 Task: Create a Board called Board0000000064 in Workspace WS0000000022 in Trello with Visibility as Workspace. Create a Board called Board0000000065 in Workspace WS0000000022 in Trello with Visibility as Private. Create a Board called Board0000000066 in Workspace WS0000000022 in Trello with Visibility as Public. Create Card Card0000000253 in Board Board0000000064 in Workspace WS0000000022 in Trello. Create Card Card0000000254 in Board Board0000000064 in Workspace WS0000000022 in Trello
Action: Mouse moved to (622, 563)
Screenshot: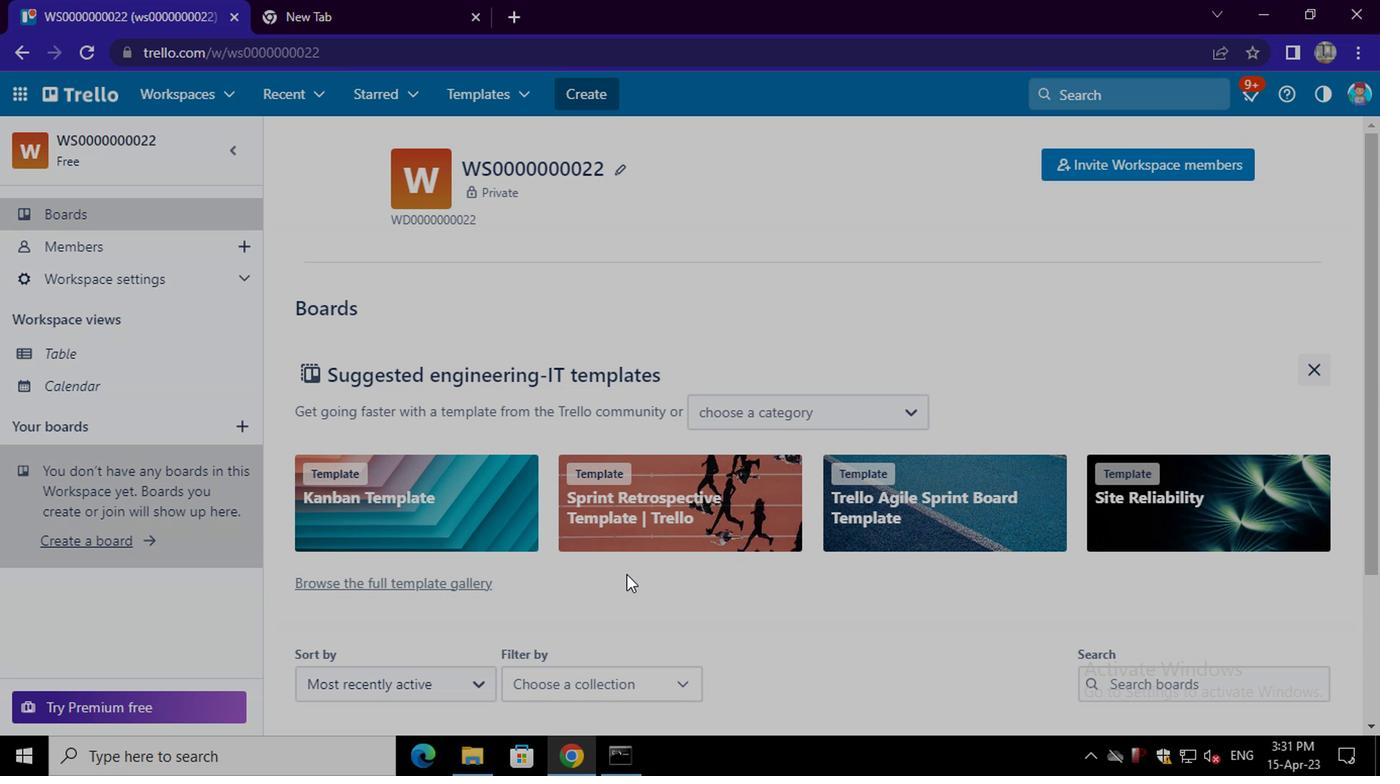 
Action: Mouse scrolled (622, 563) with delta (0, 0)
Screenshot: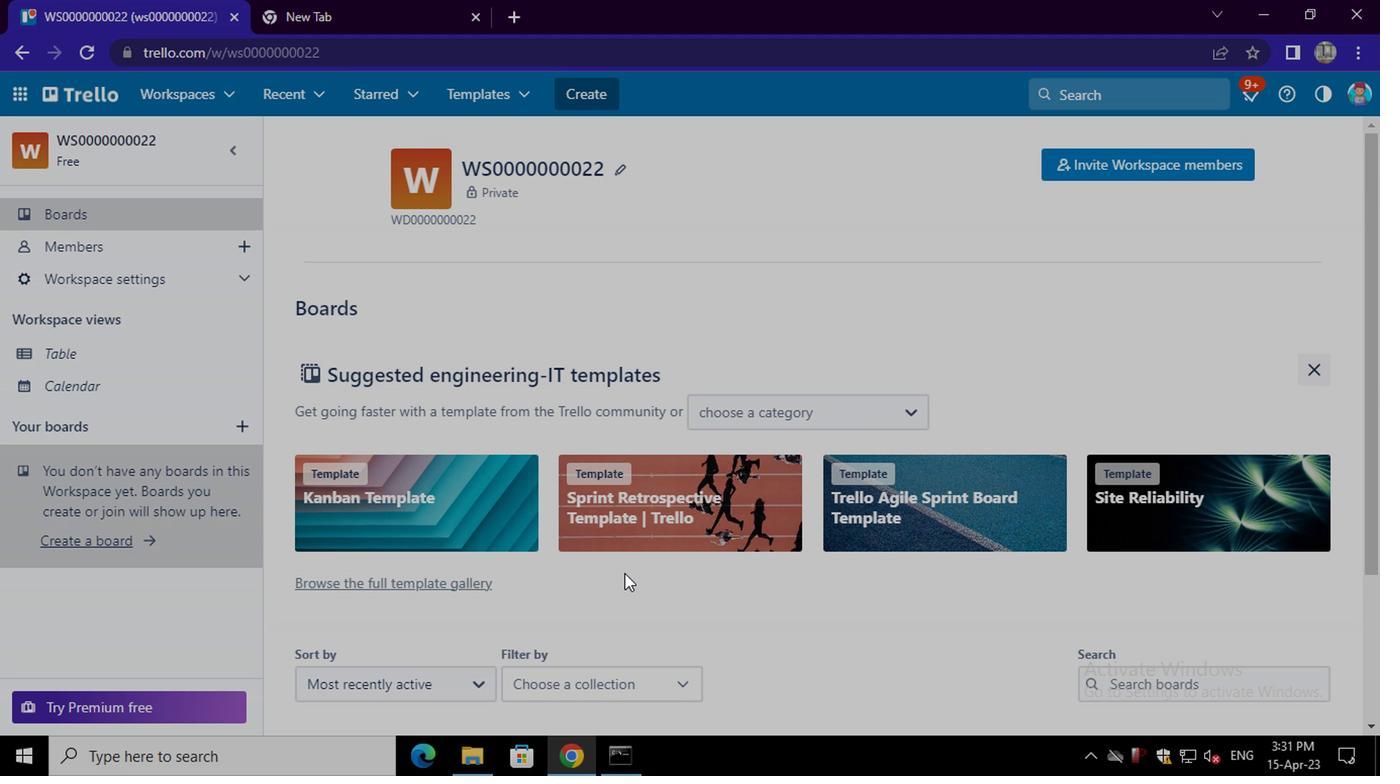 
Action: Mouse scrolled (622, 563) with delta (0, 0)
Screenshot: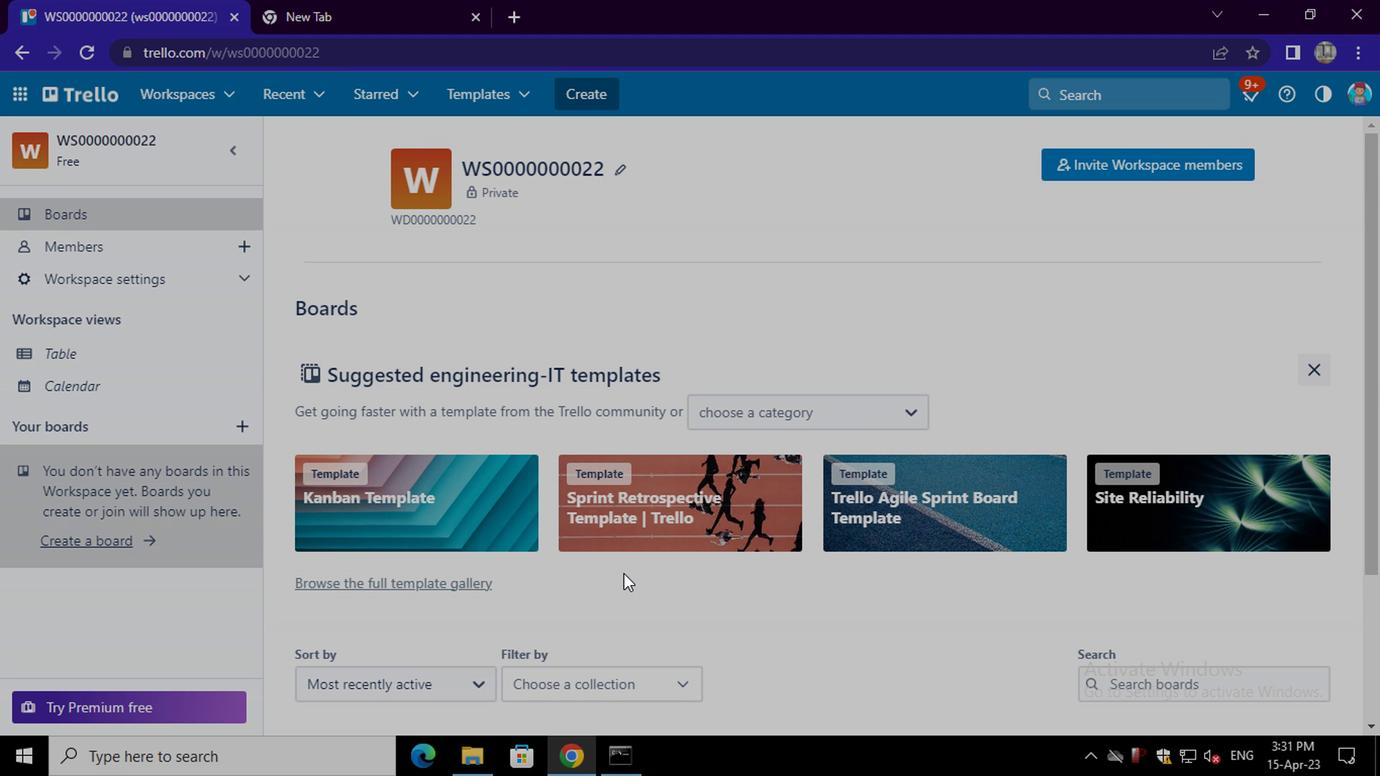 
Action: Mouse scrolled (622, 563) with delta (0, 0)
Screenshot: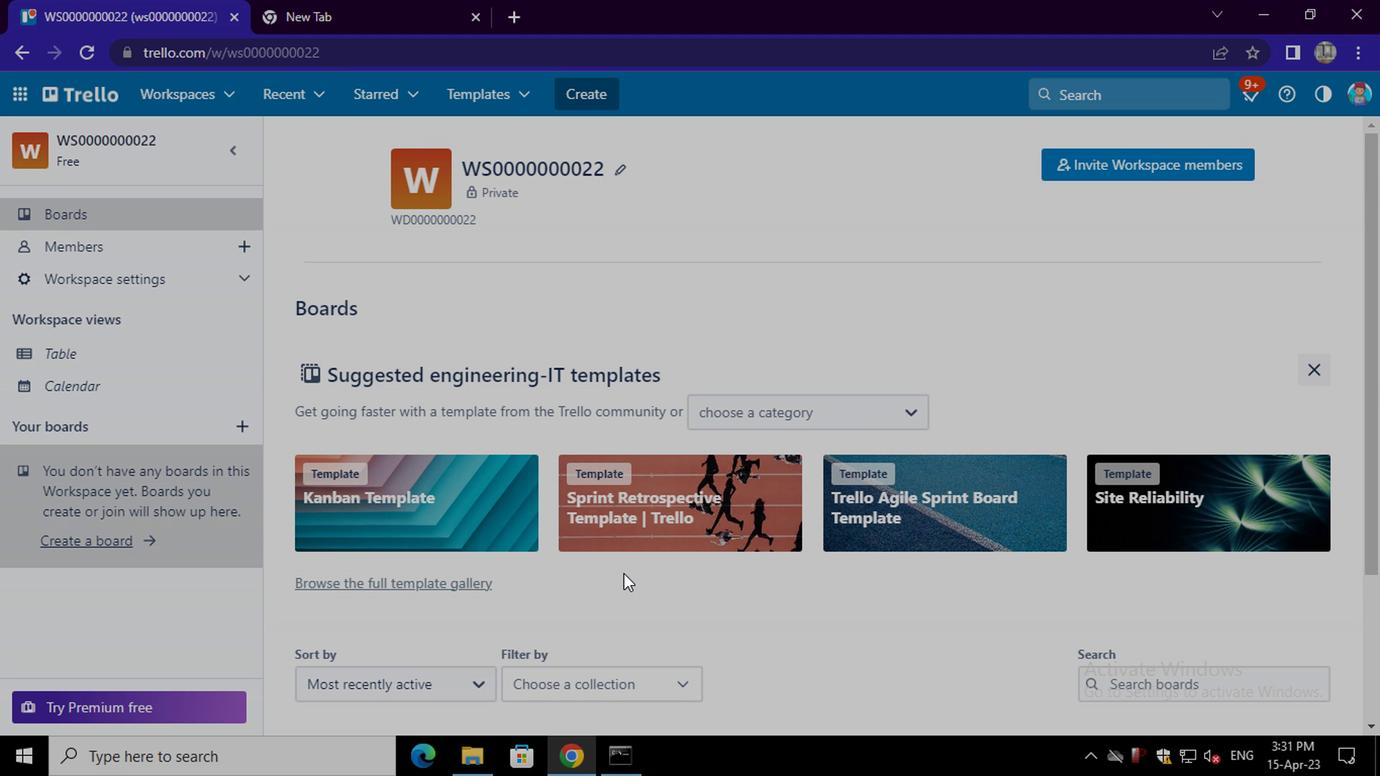
Action: Mouse moved to (441, 573)
Screenshot: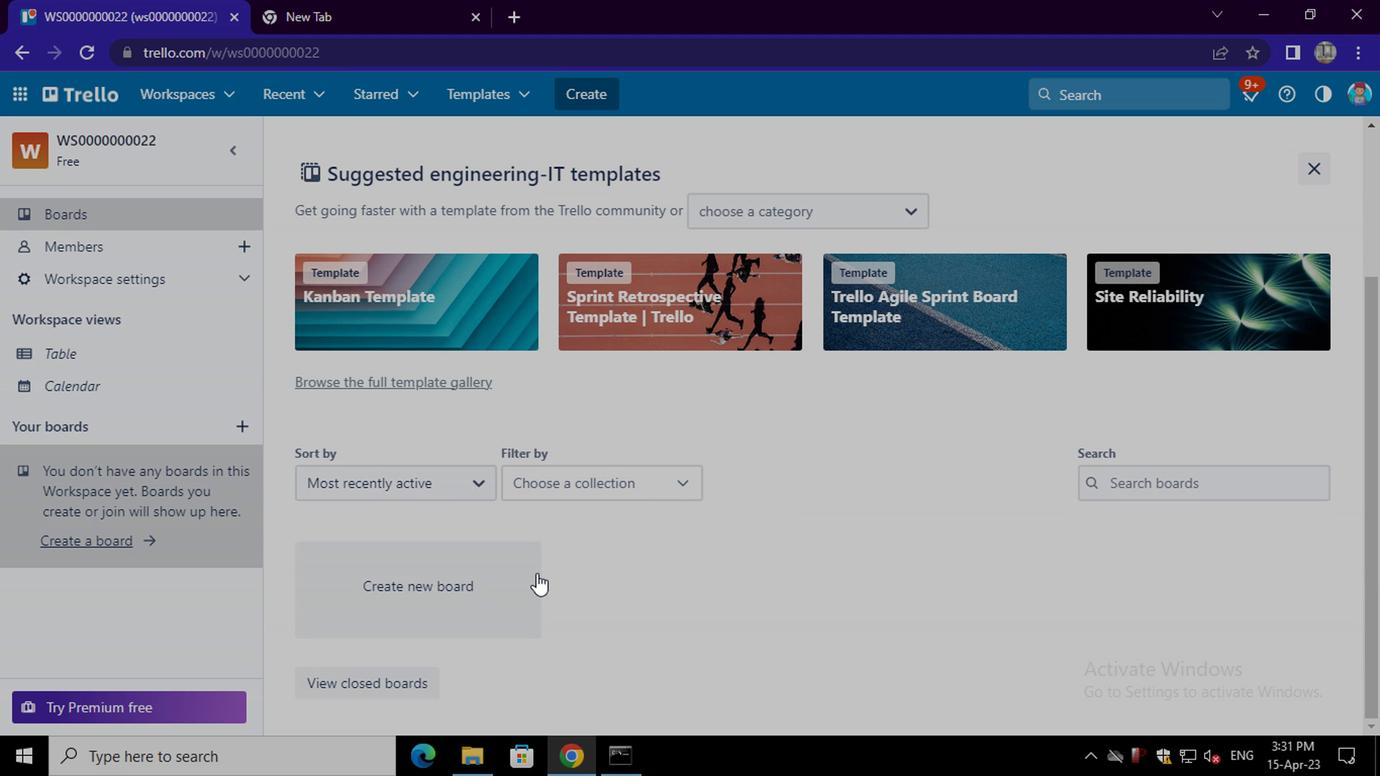
Action: Mouse pressed left at (441, 573)
Screenshot: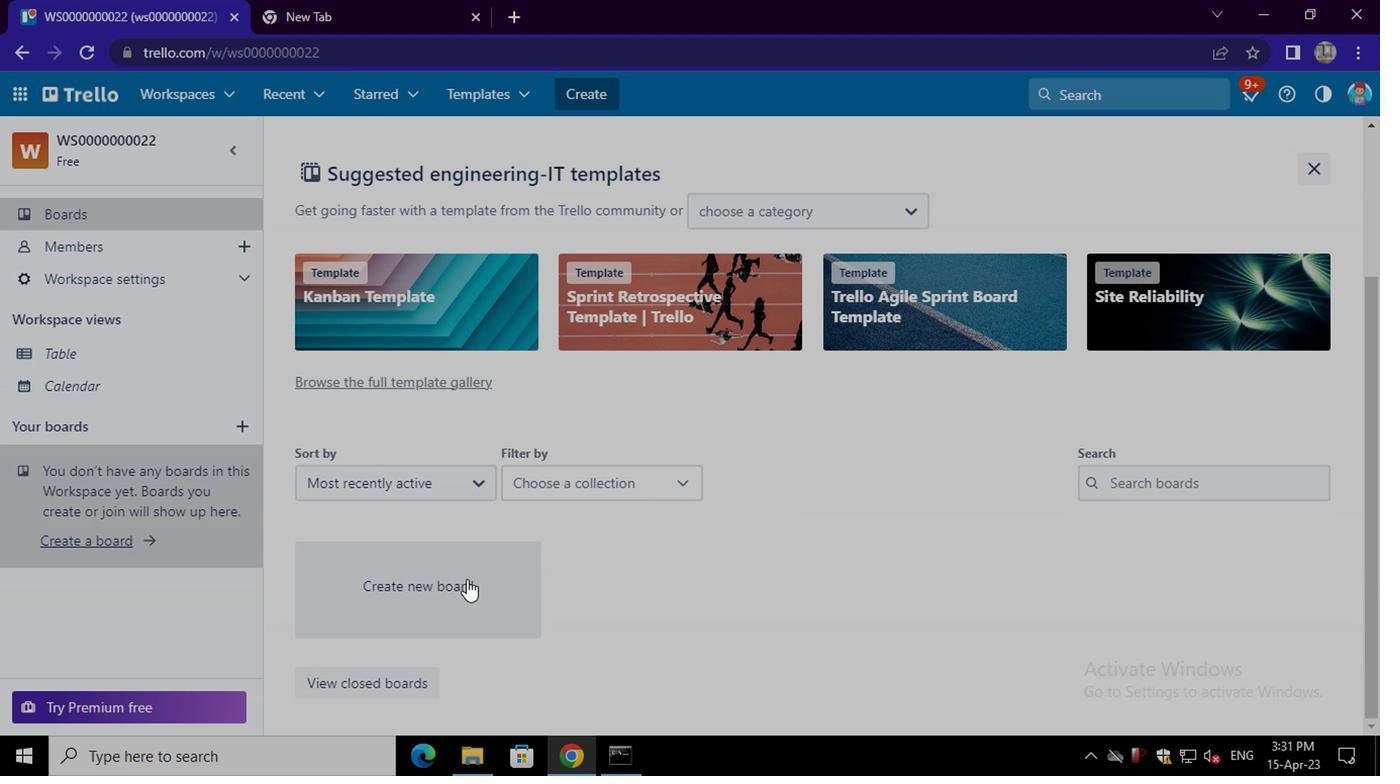 
Action: Mouse moved to (609, 461)
Screenshot: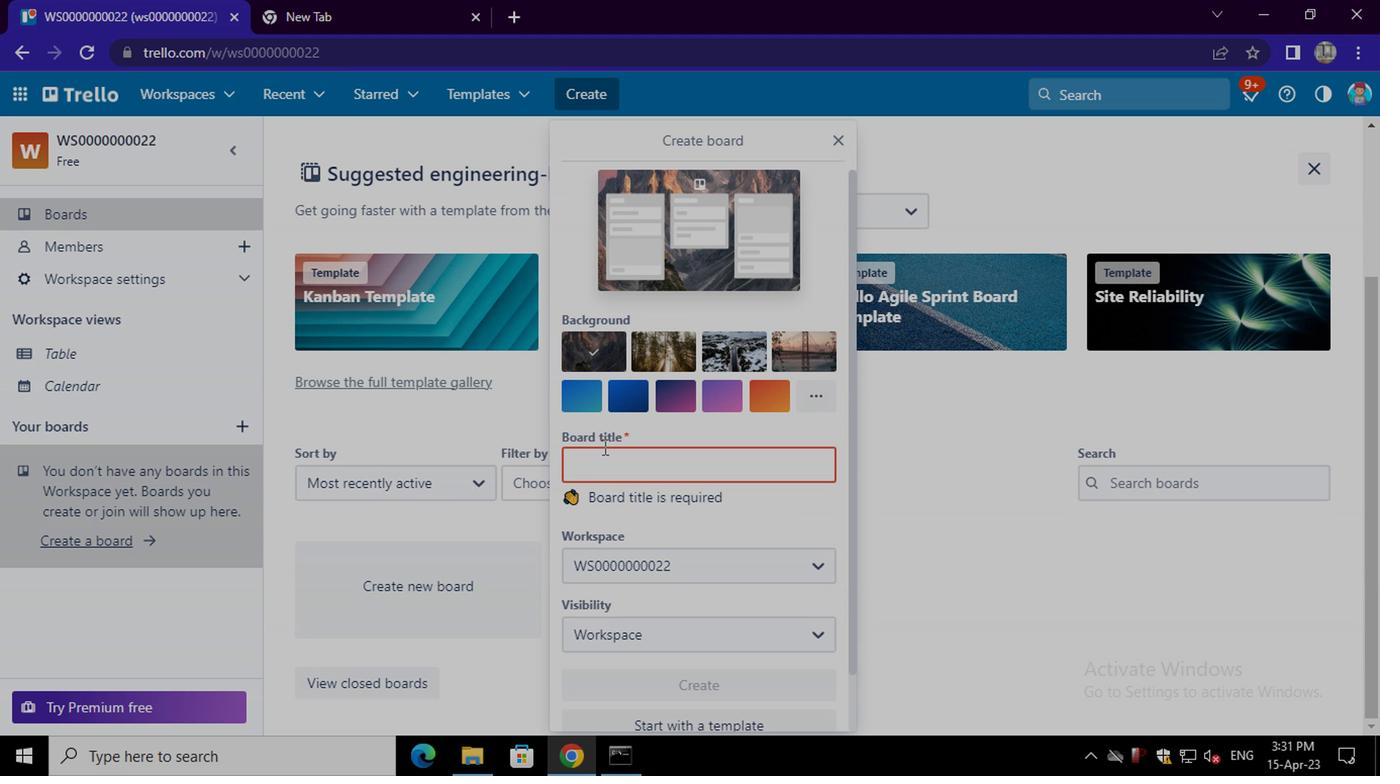 
Action: Mouse pressed left at (609, 461)
Screenshot: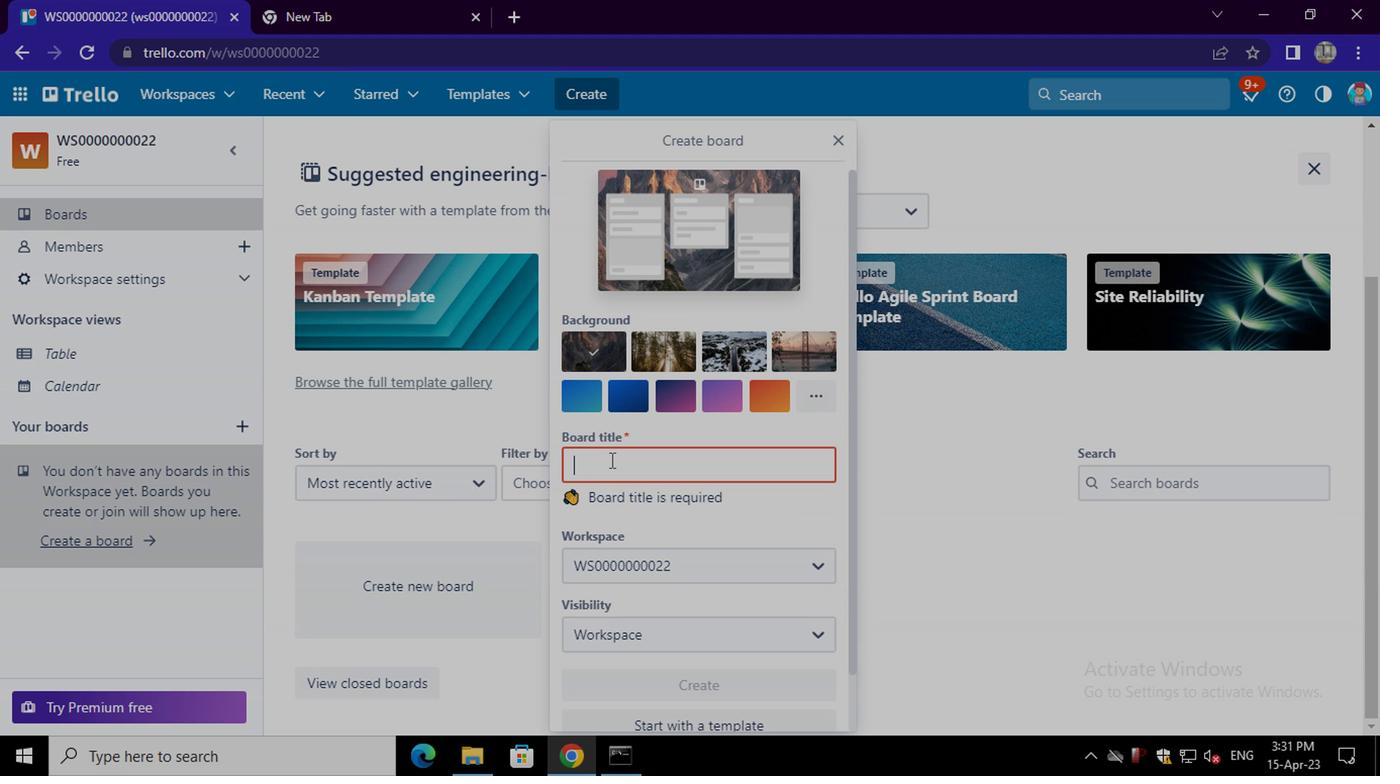 
Action: Key pressed <Key.shift>BOARD0000000064
Screenshot: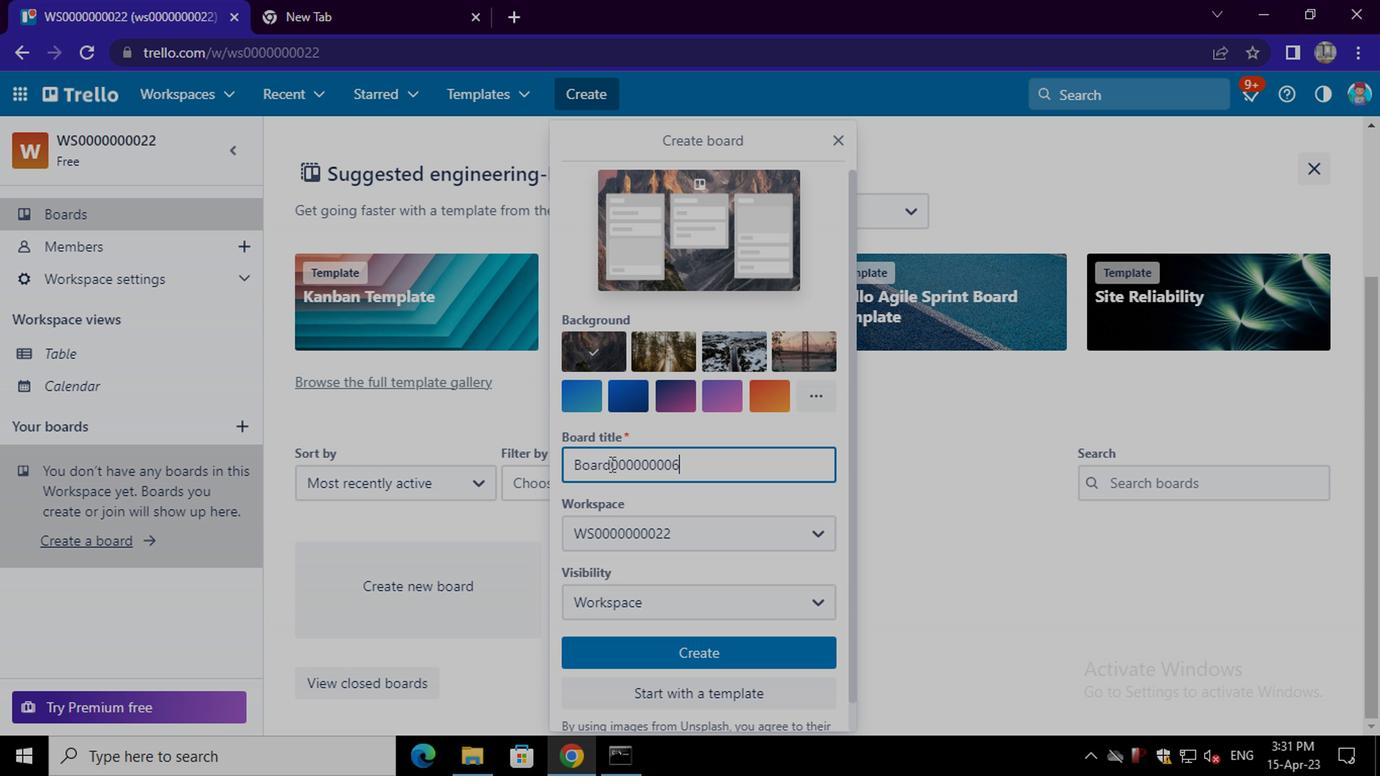 
Action: Mouse moved to (673, 604)
Screenshot: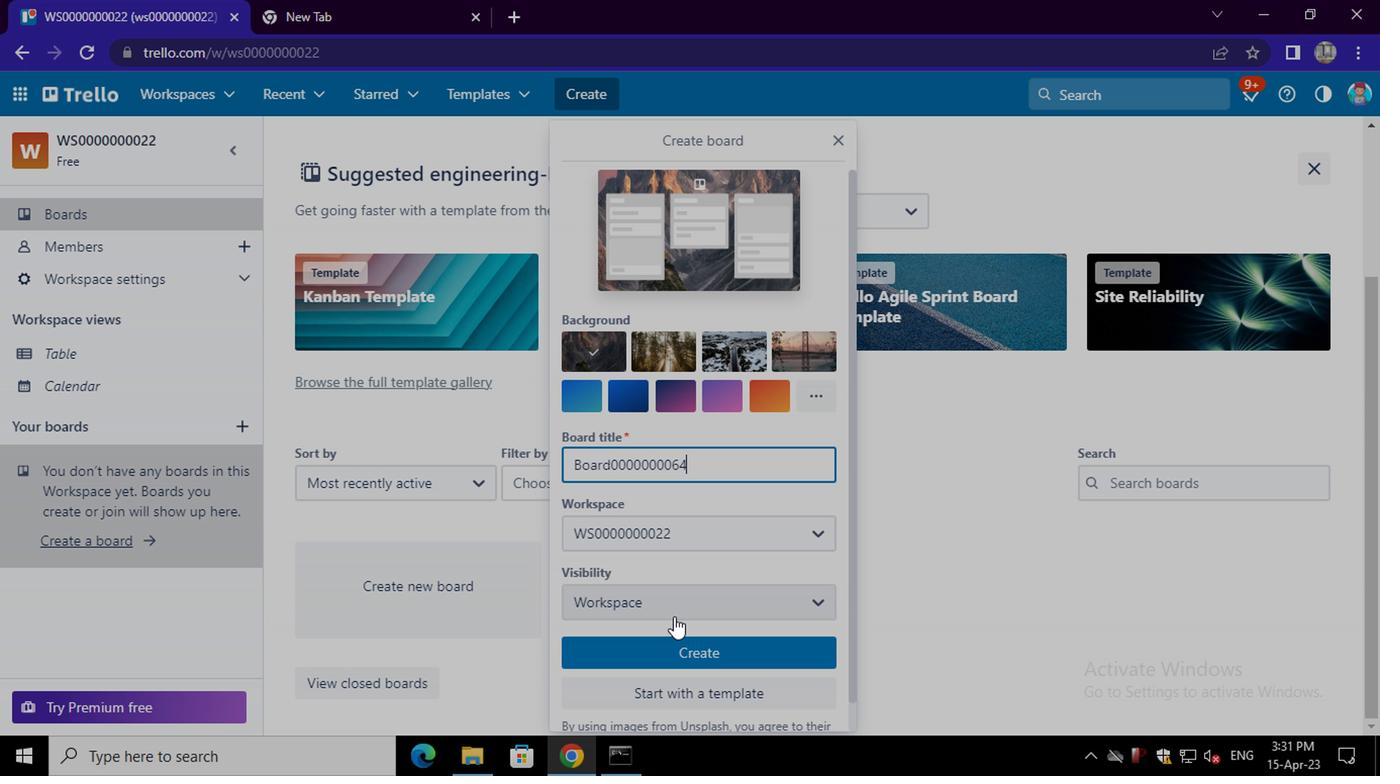 
Action: Mouse pressed left at (673, 604)
Screenshot: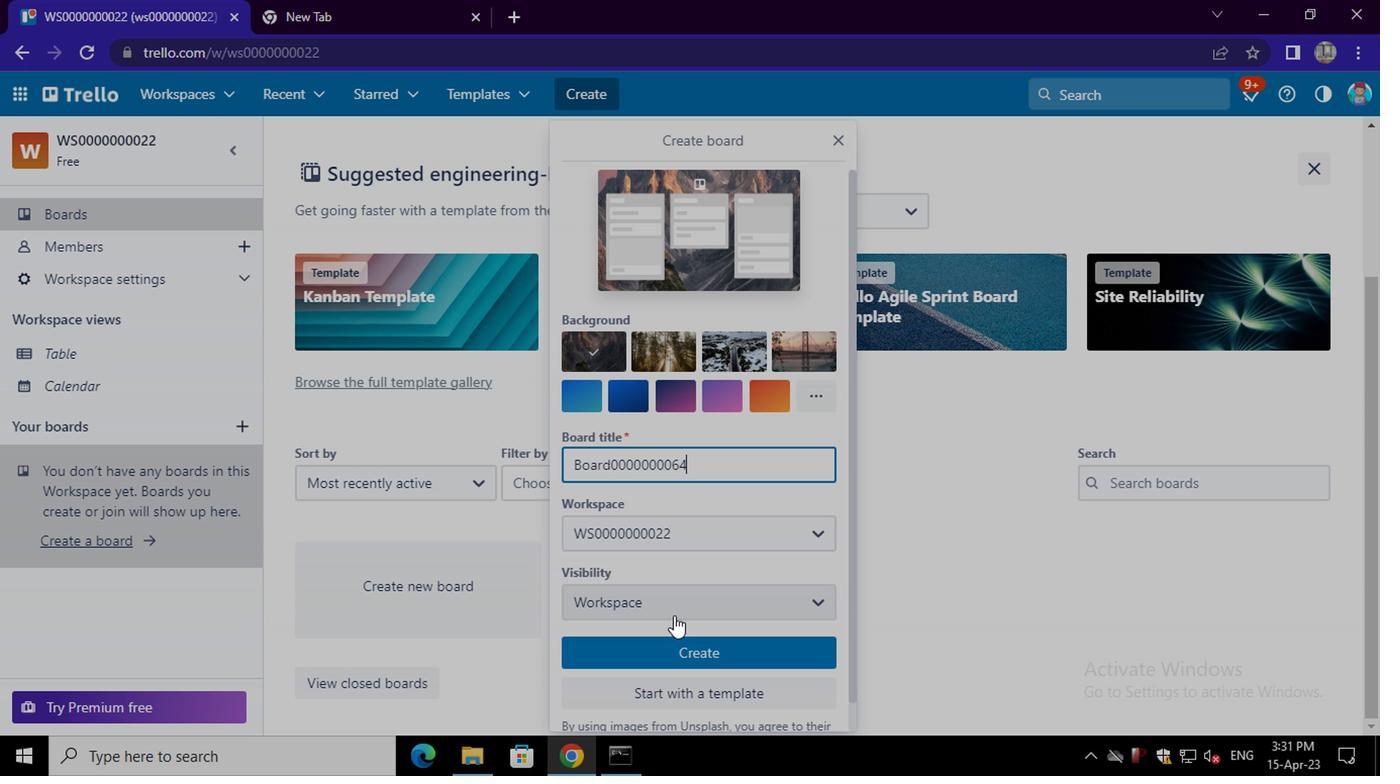 
Action: Mouse moved to (686, 471)
Screenshot: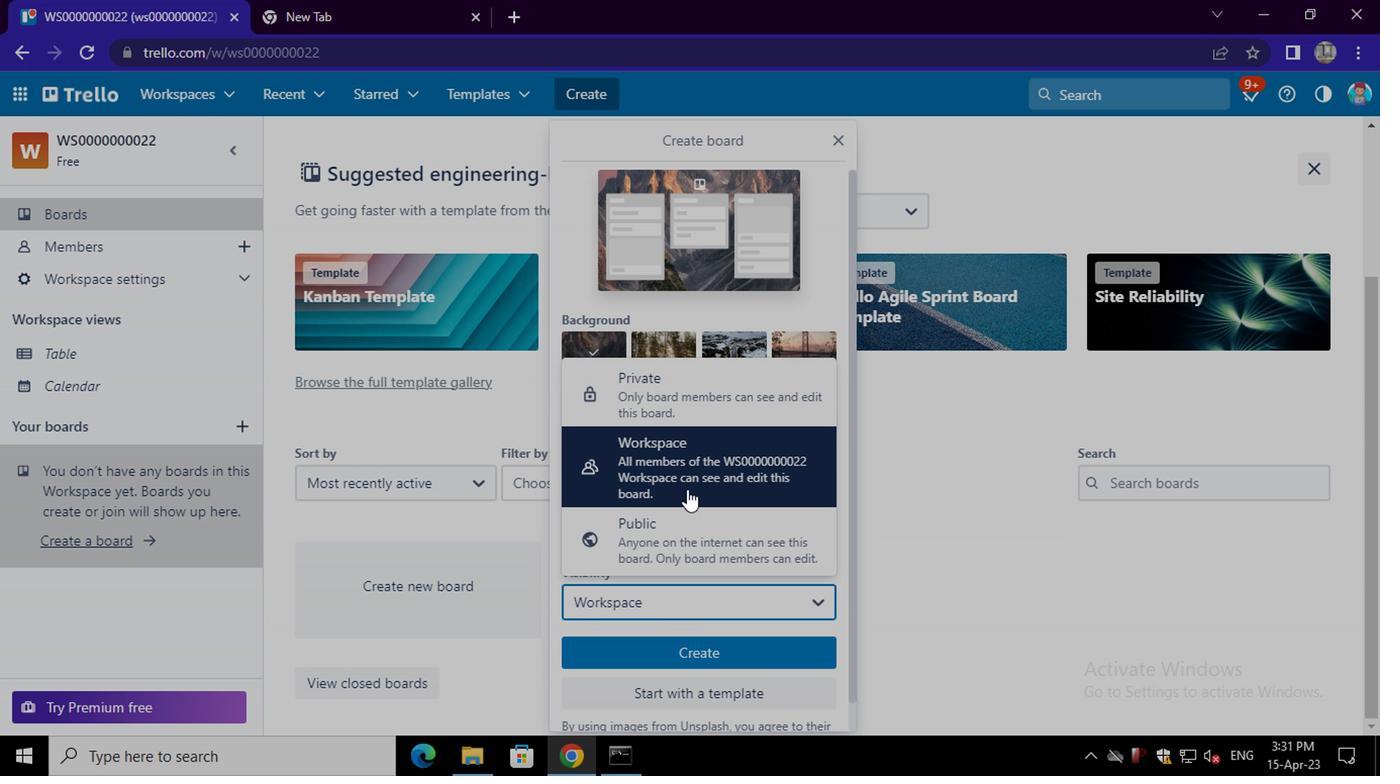 
Action: Mouse pressed left at (686, 471)
Screenshot: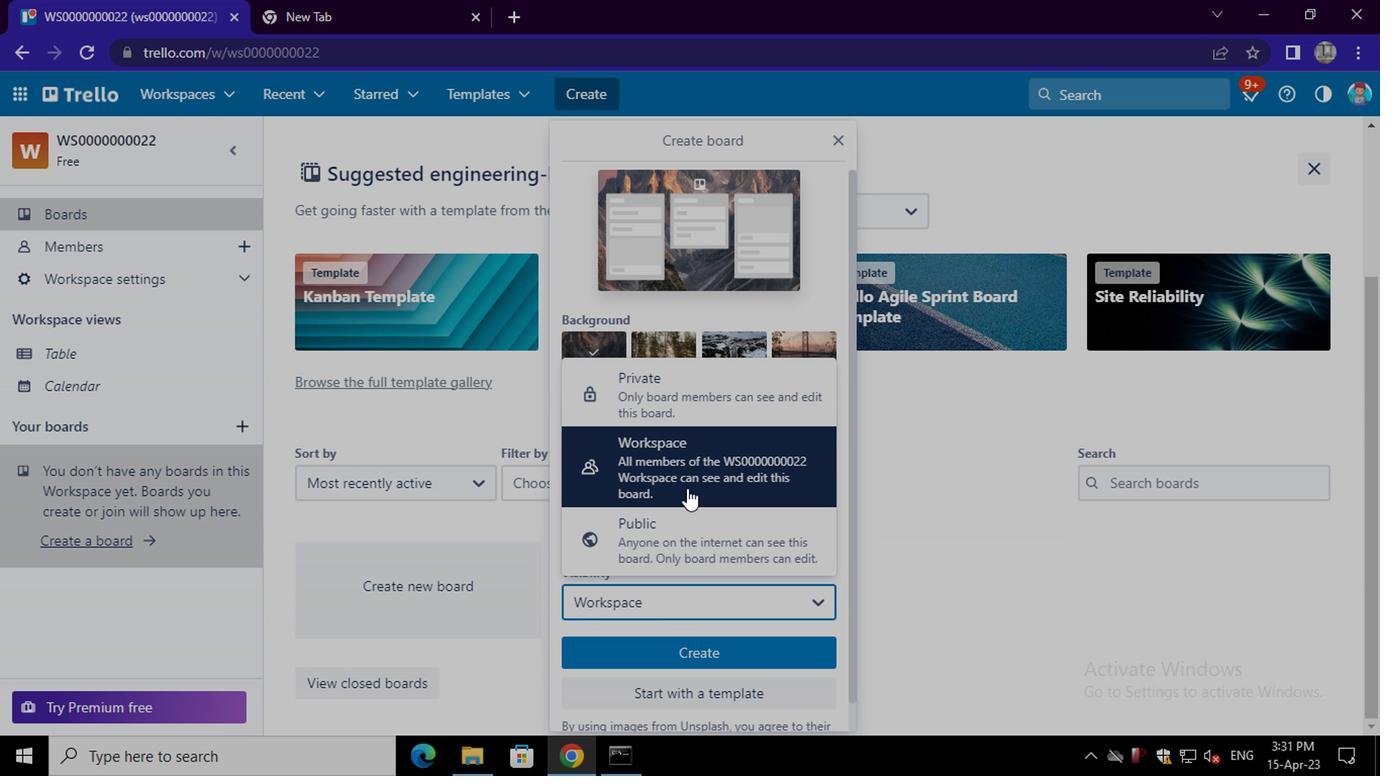 
Action: Mouse moved to (692, 635)
Screenshot: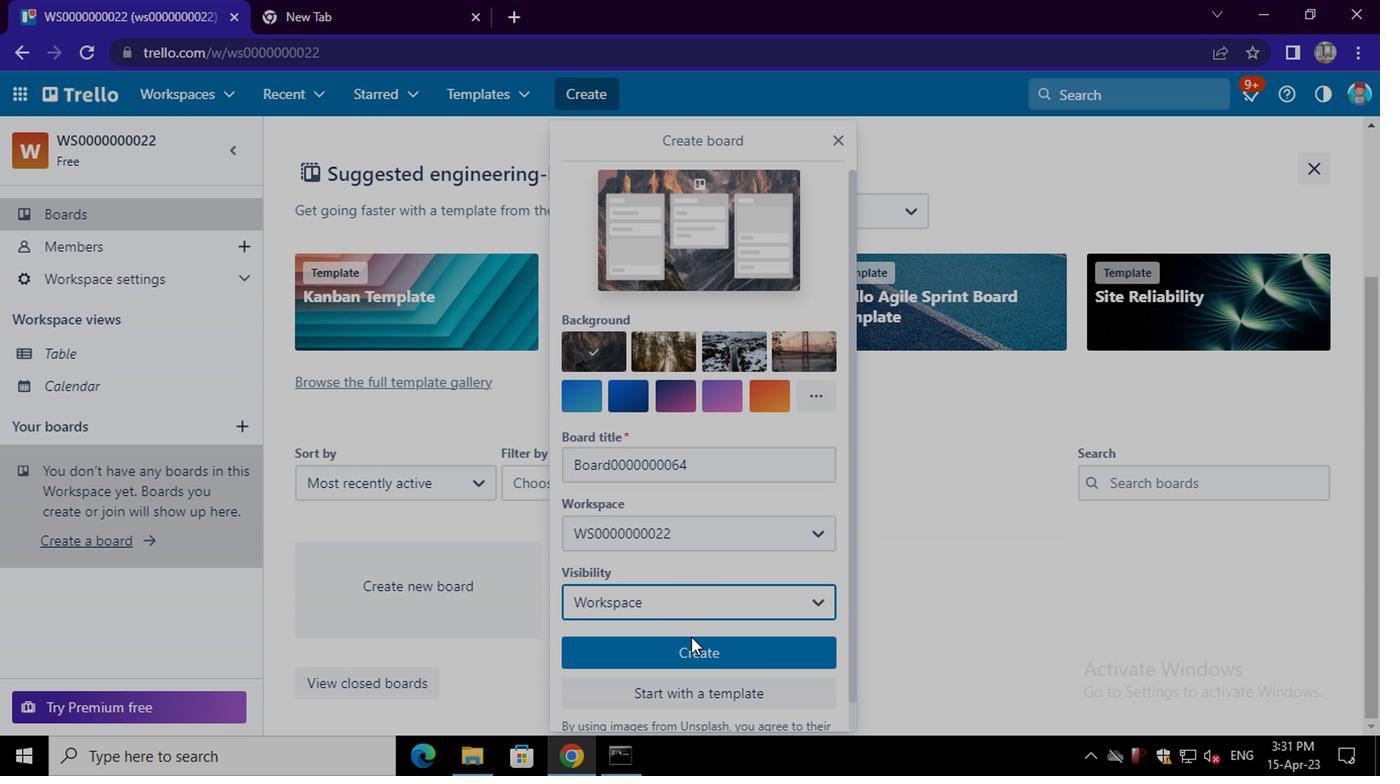 
Action: Mouse pressed left at (692, 635)
Screenshot: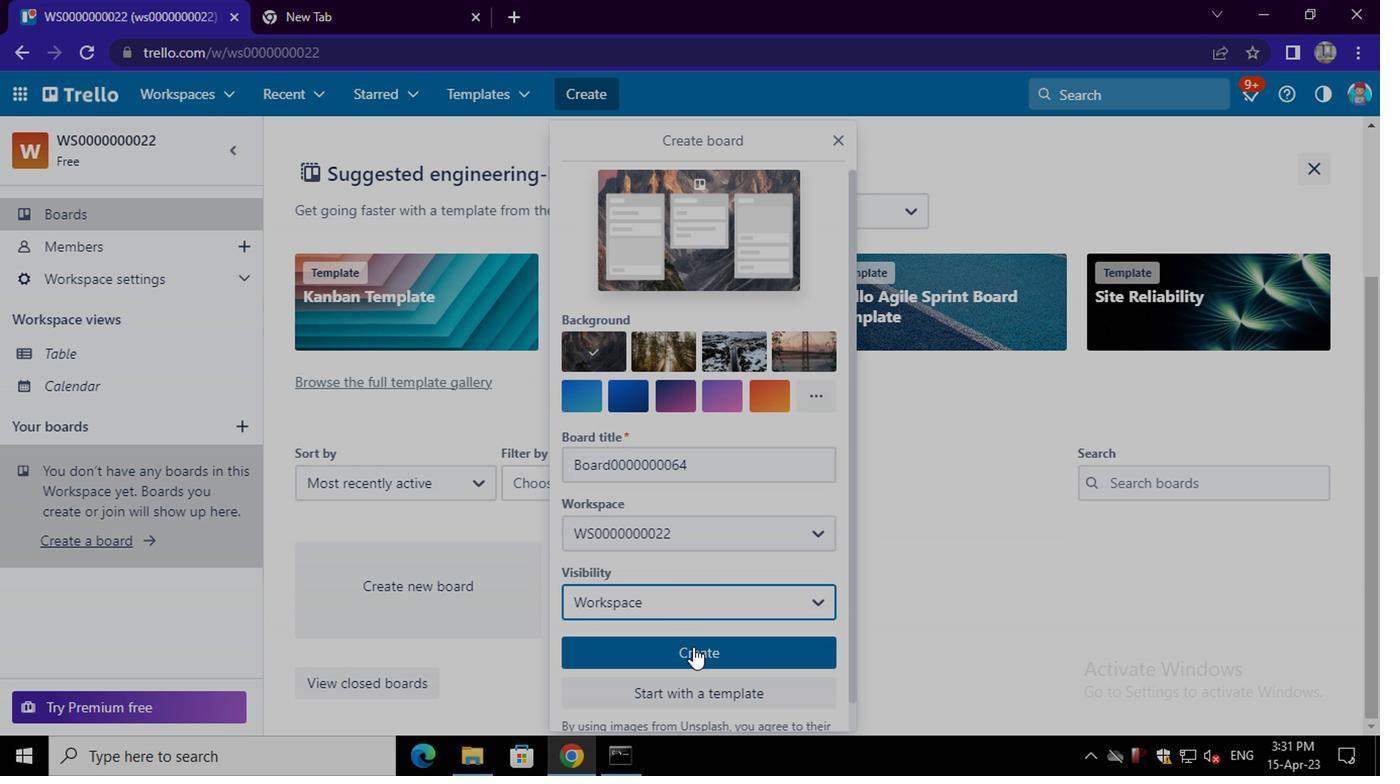 
Action: Mouse moved to (157, 213)
Screenshot: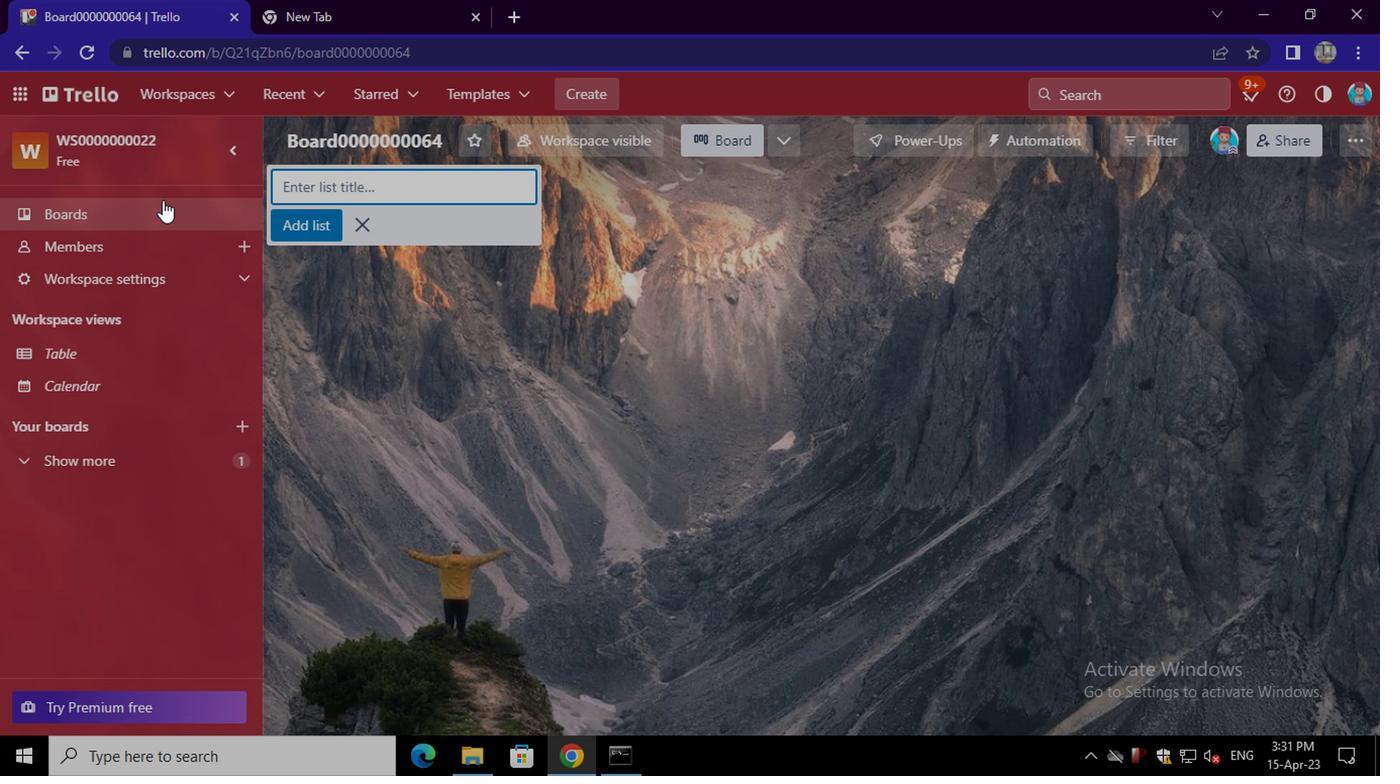 
Action: Mouse pressed left at (157, 213)
Screenshot: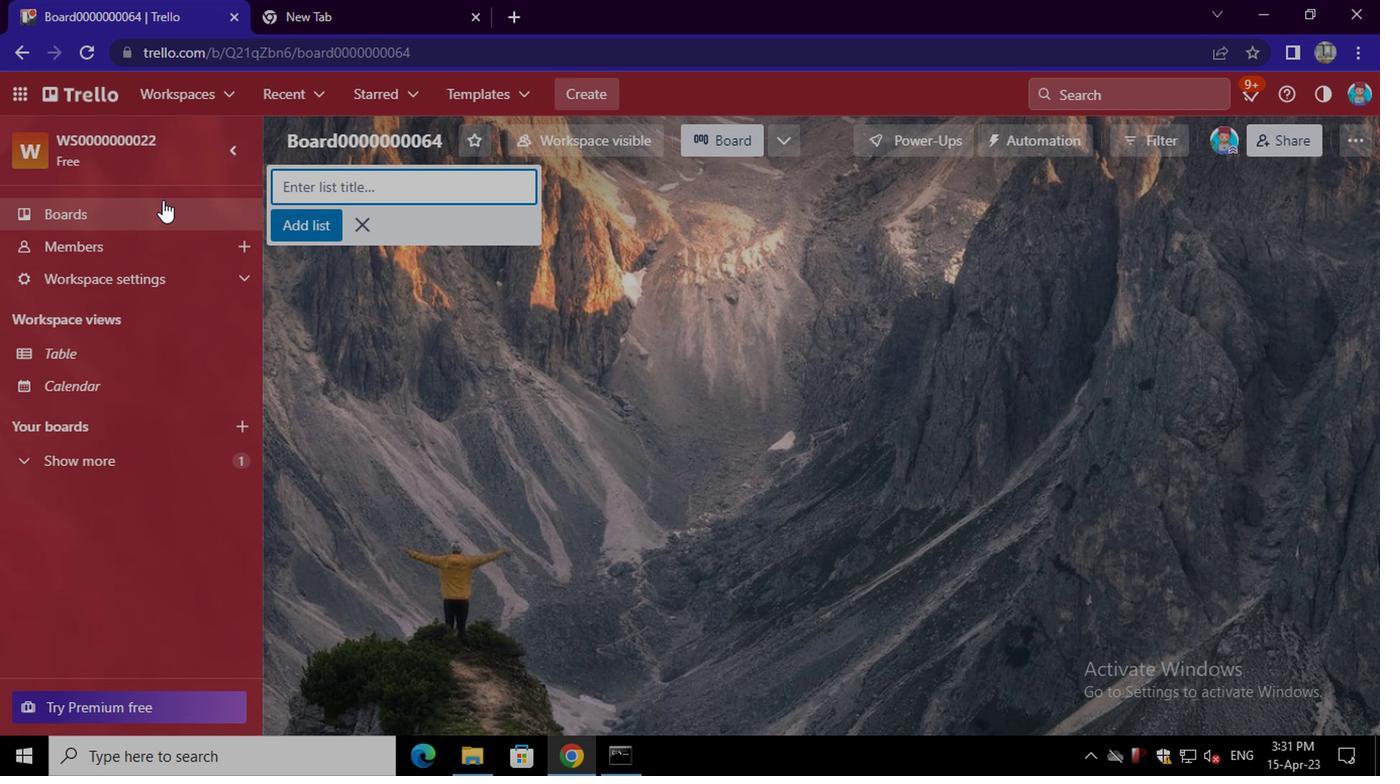 
Action: Mouse moved to (434, 453)
Screenshot: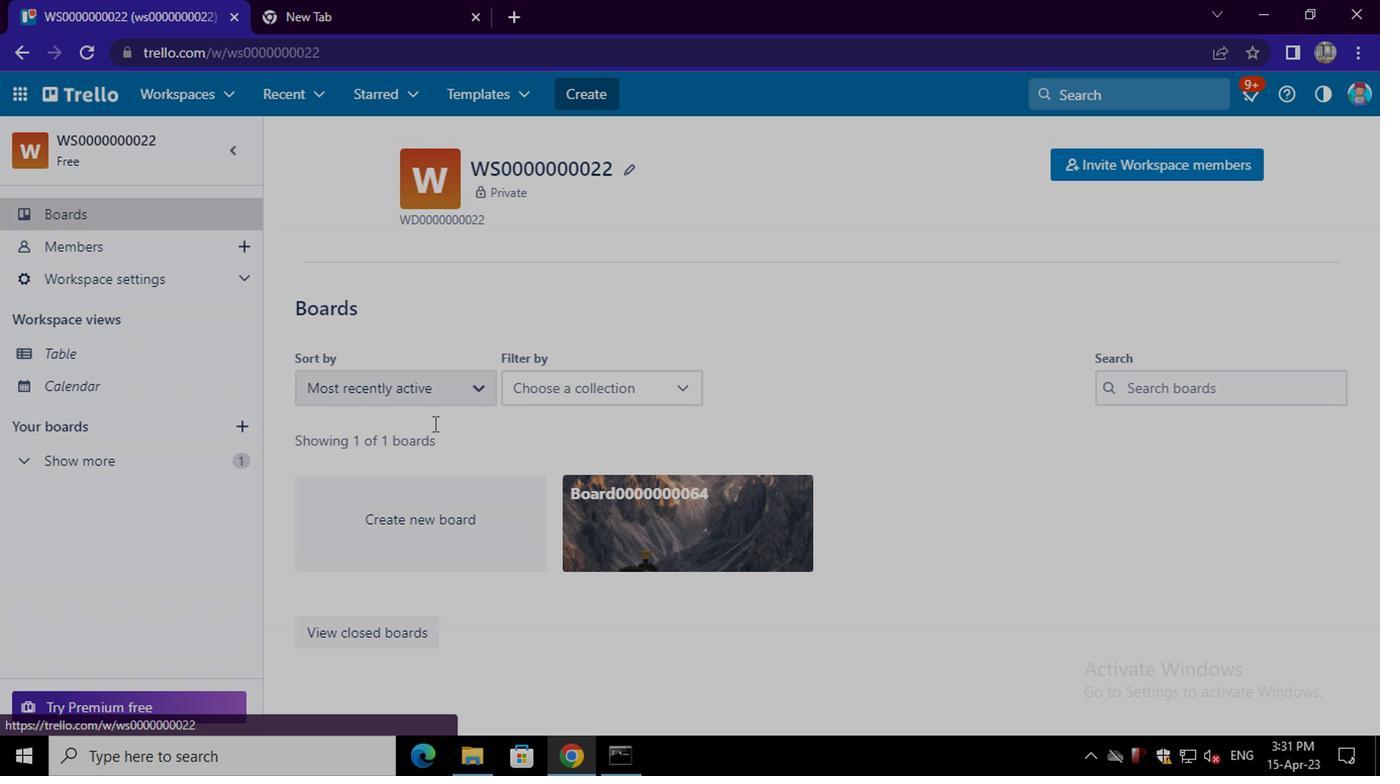 
Action: Mouse scrolled (434, 452) with delta (0, 0)
Screenshot: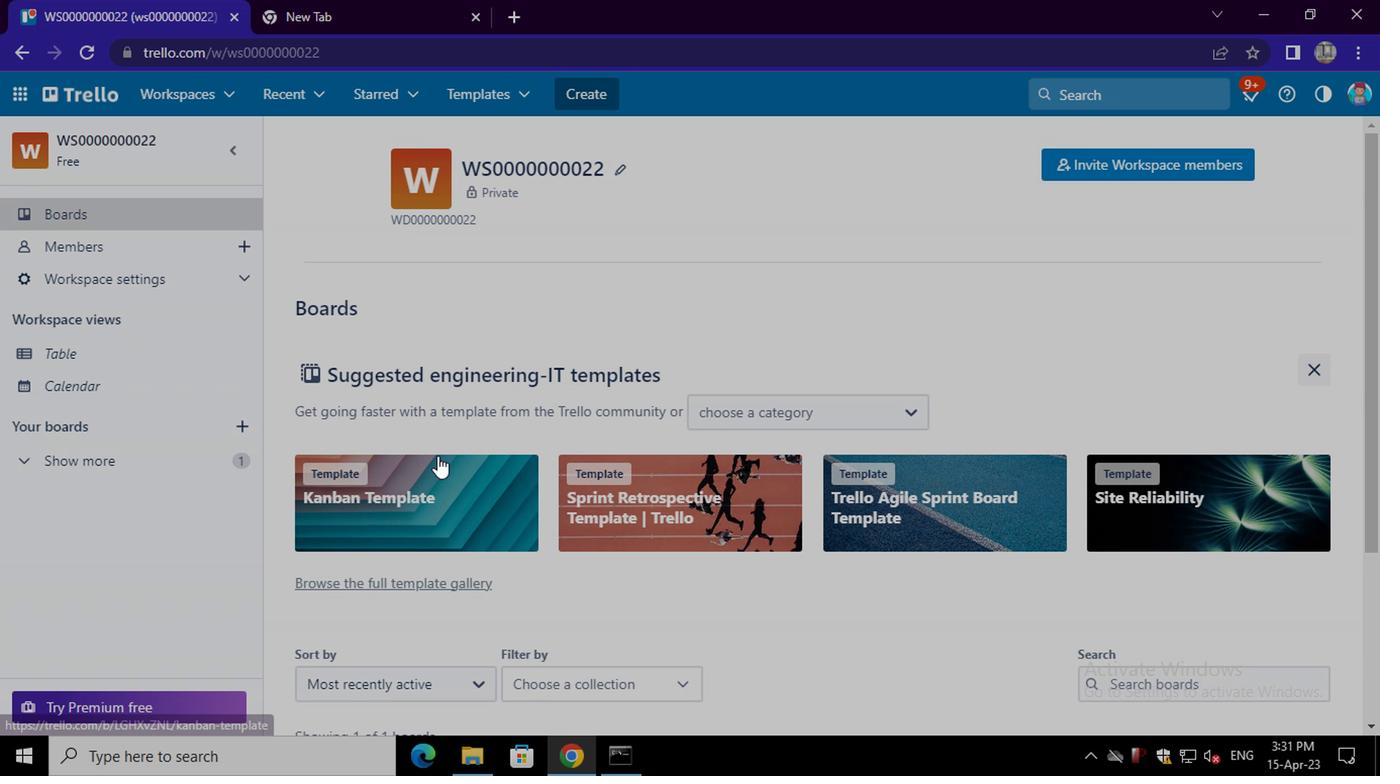 
Action: Mouse scrolled (434, 452) with delta (0, 0)
Screenshot: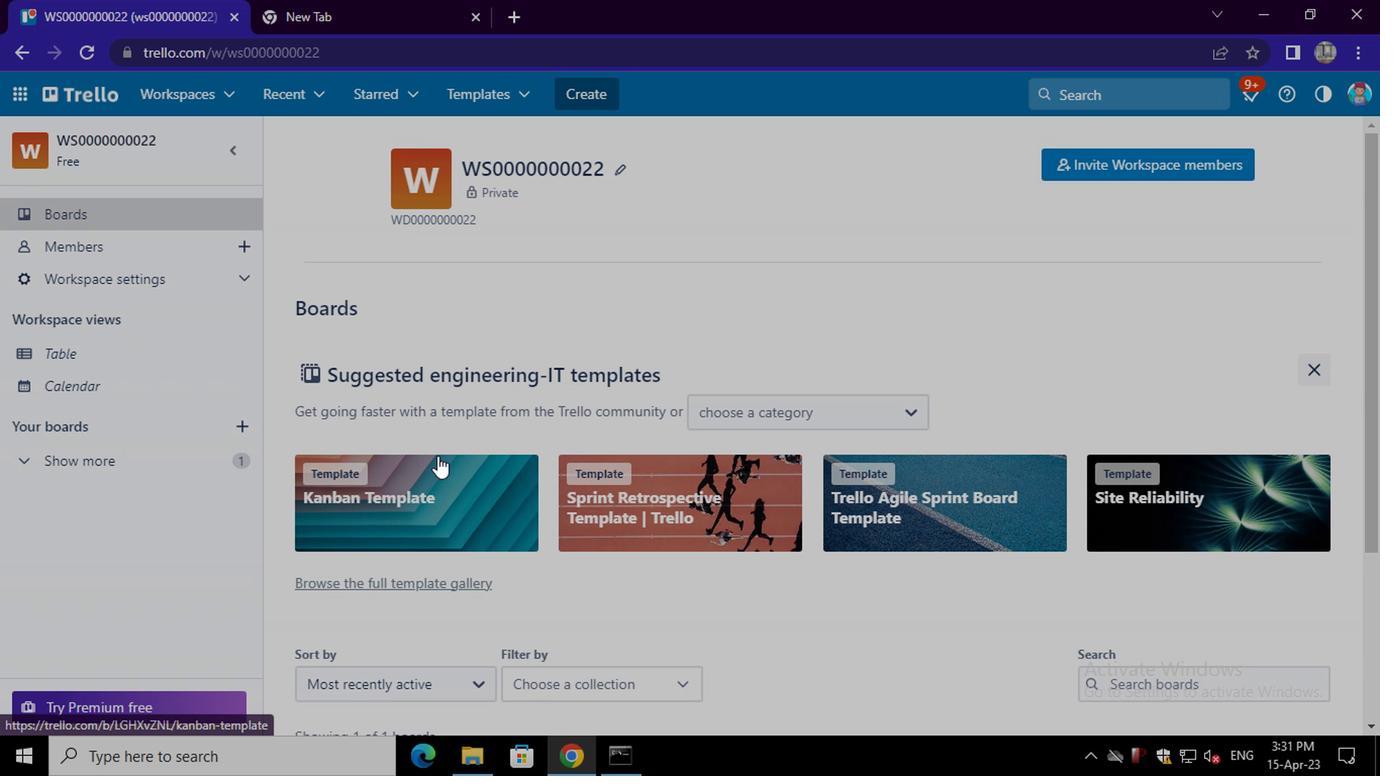 
Action: Mouse scrolled (434, 452) with delta (0, 0)
Screenshot: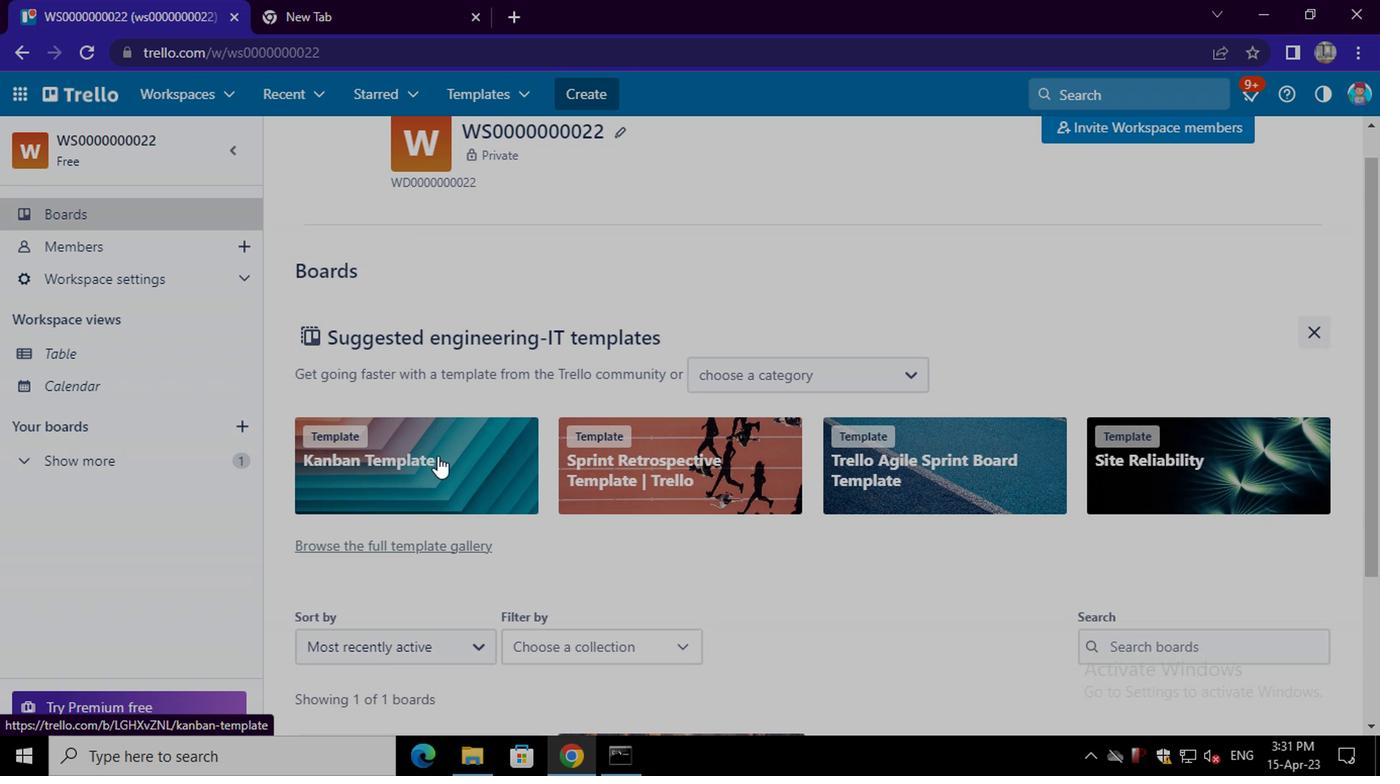 
Action: Mouse moved to (438, 563)
Screenshot: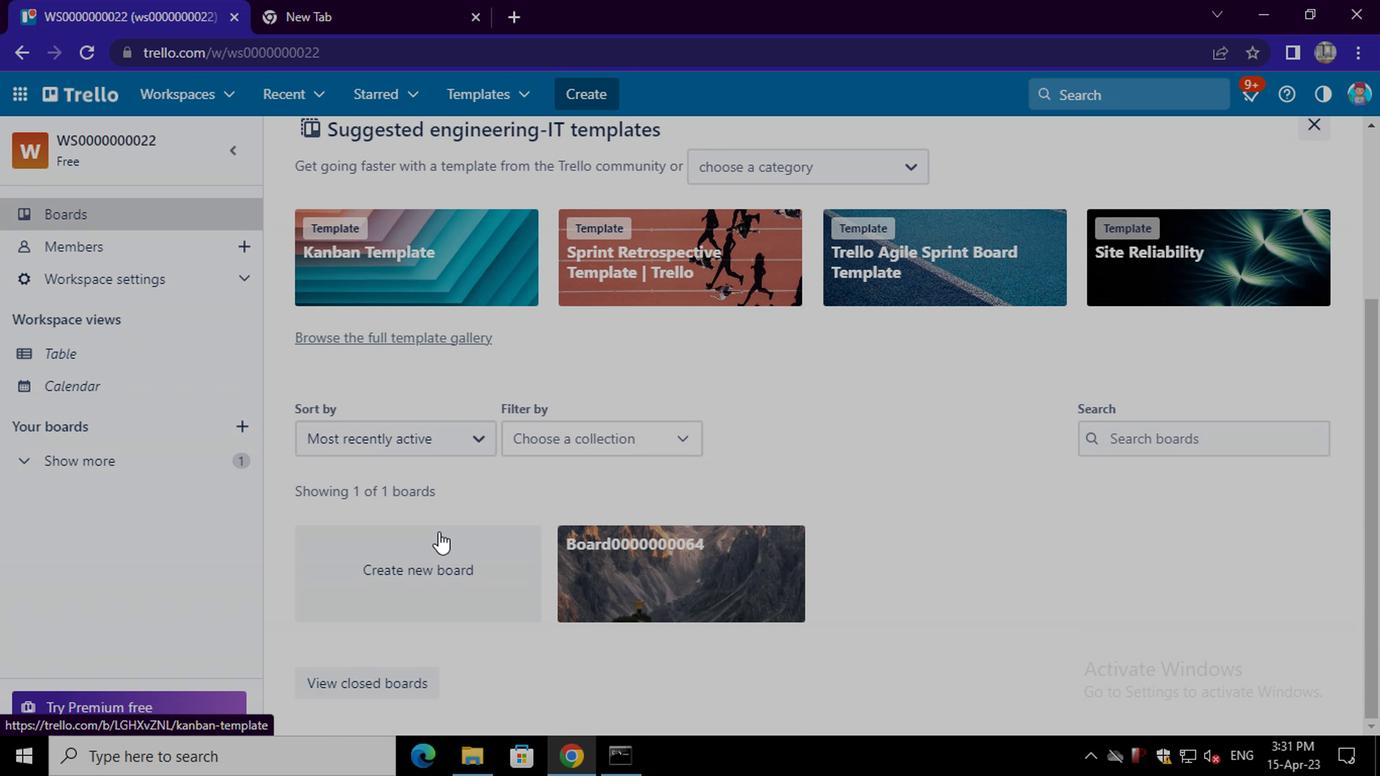 
Action: Mouse pressed left at (438, 563)
Screenshot: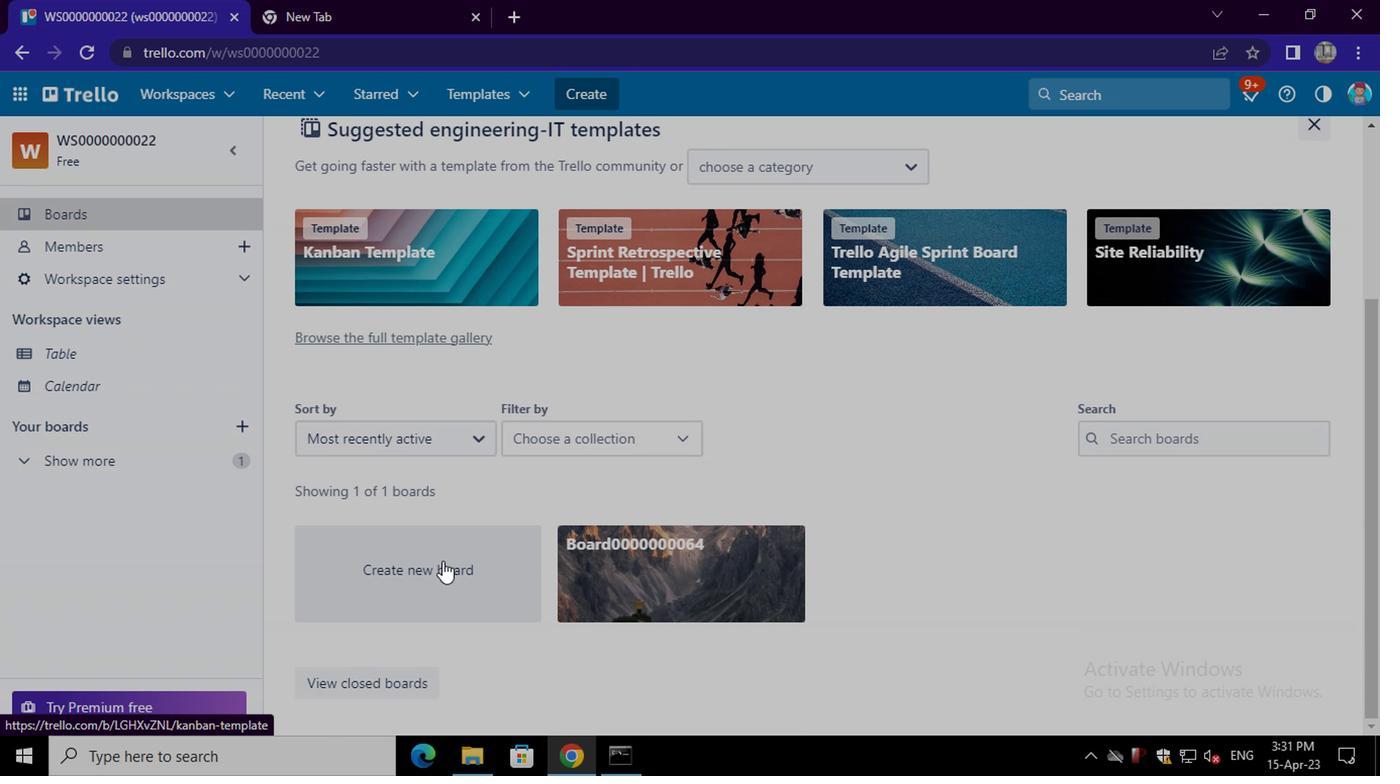 
Action: Mouse moved to (596, 455)
Screenshot: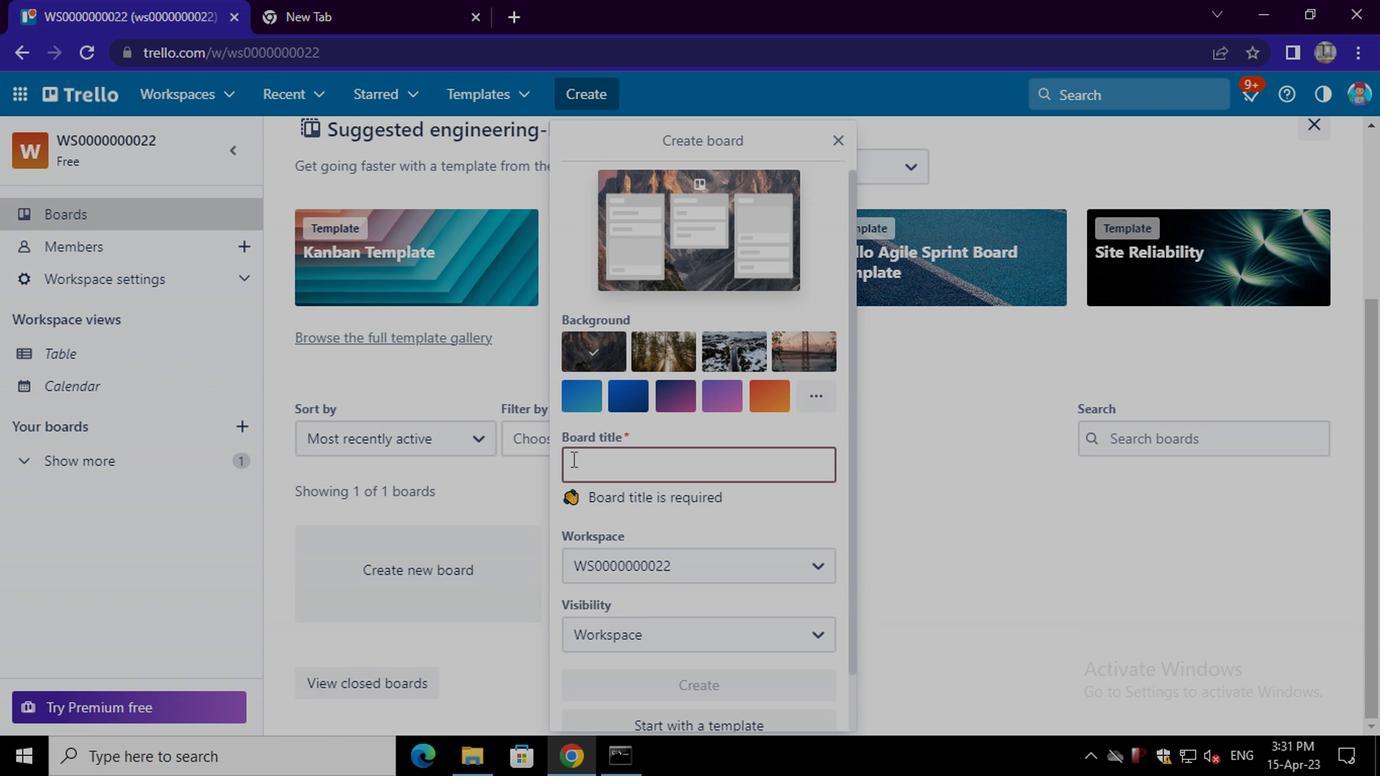 
Action: Mouse pressed left at (596, 455)
Screenshot: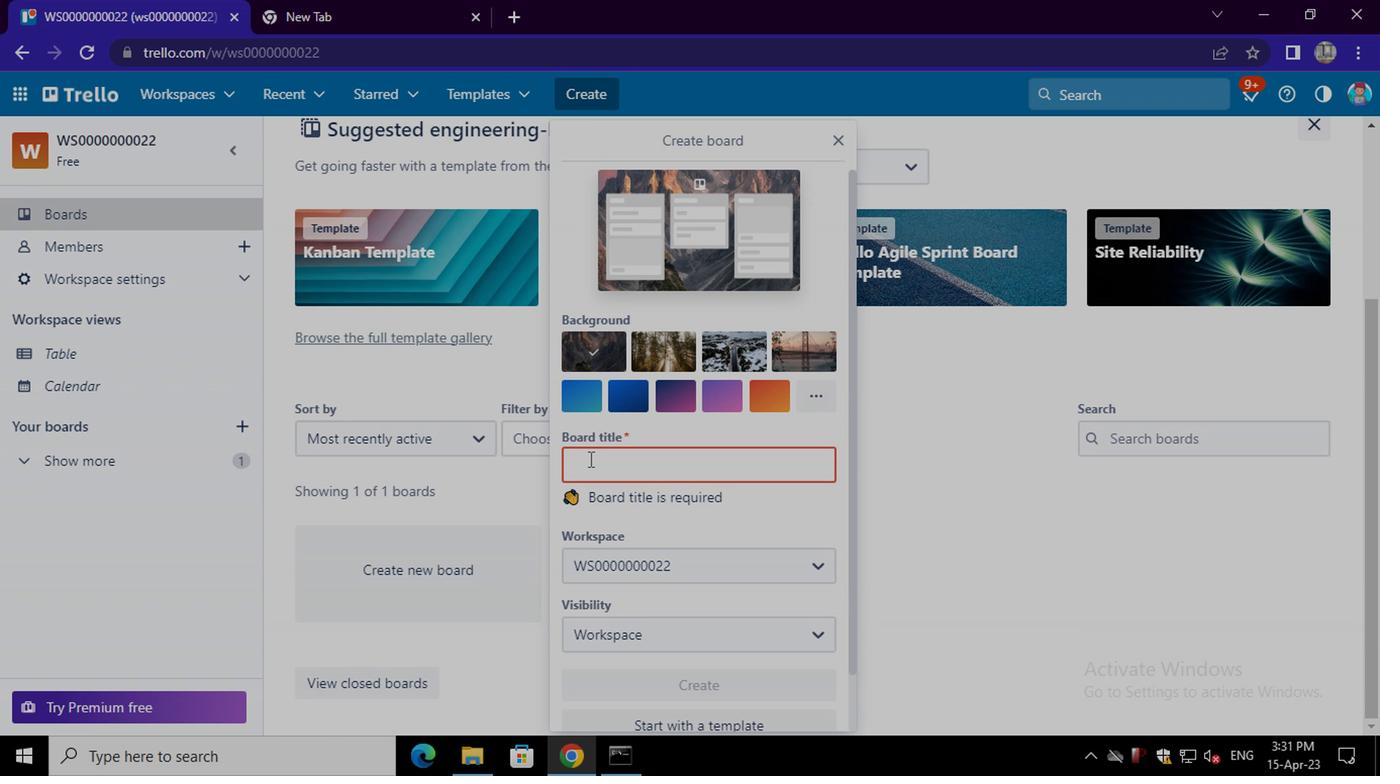 
Action: Key pressed <Key.shift>BOARD0000000065
Screenshot: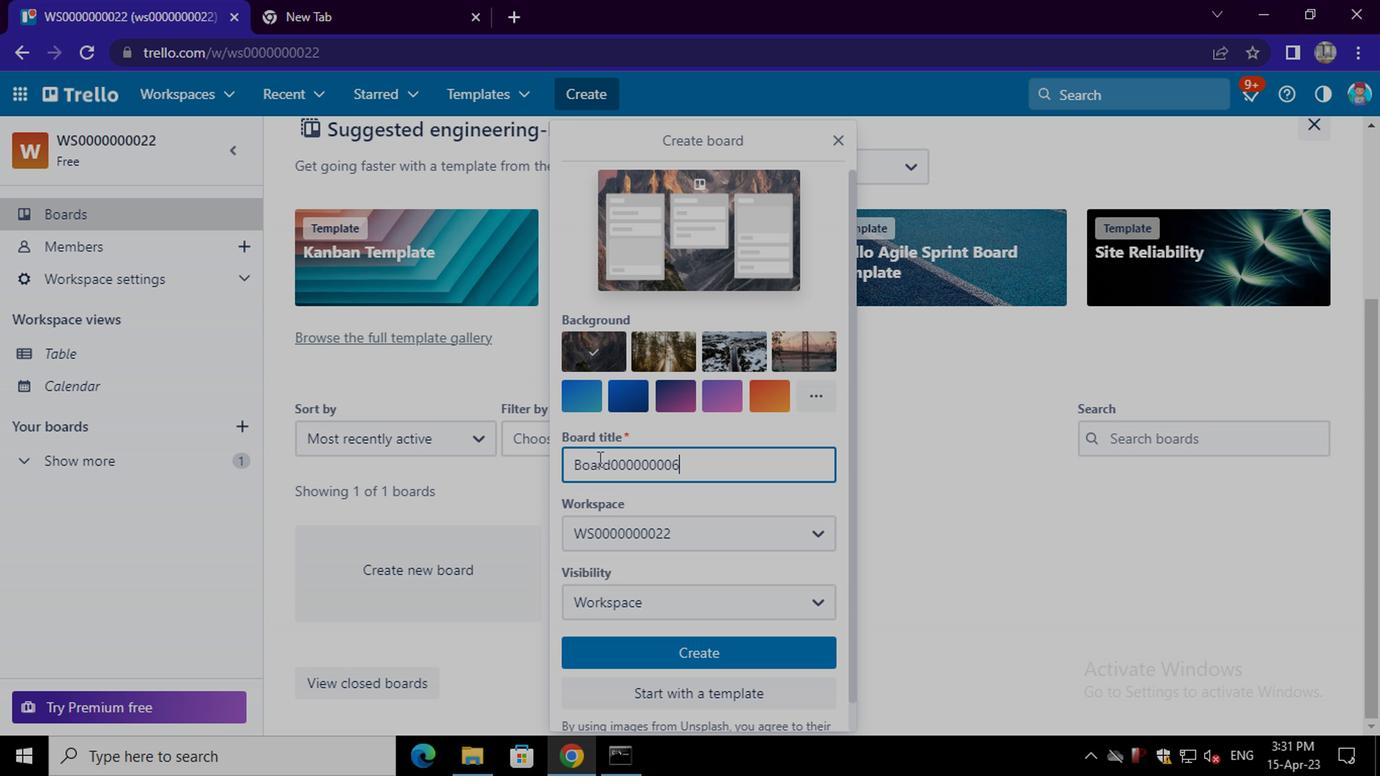 
Action: Mouse moved to (620, 596)
Screenshot: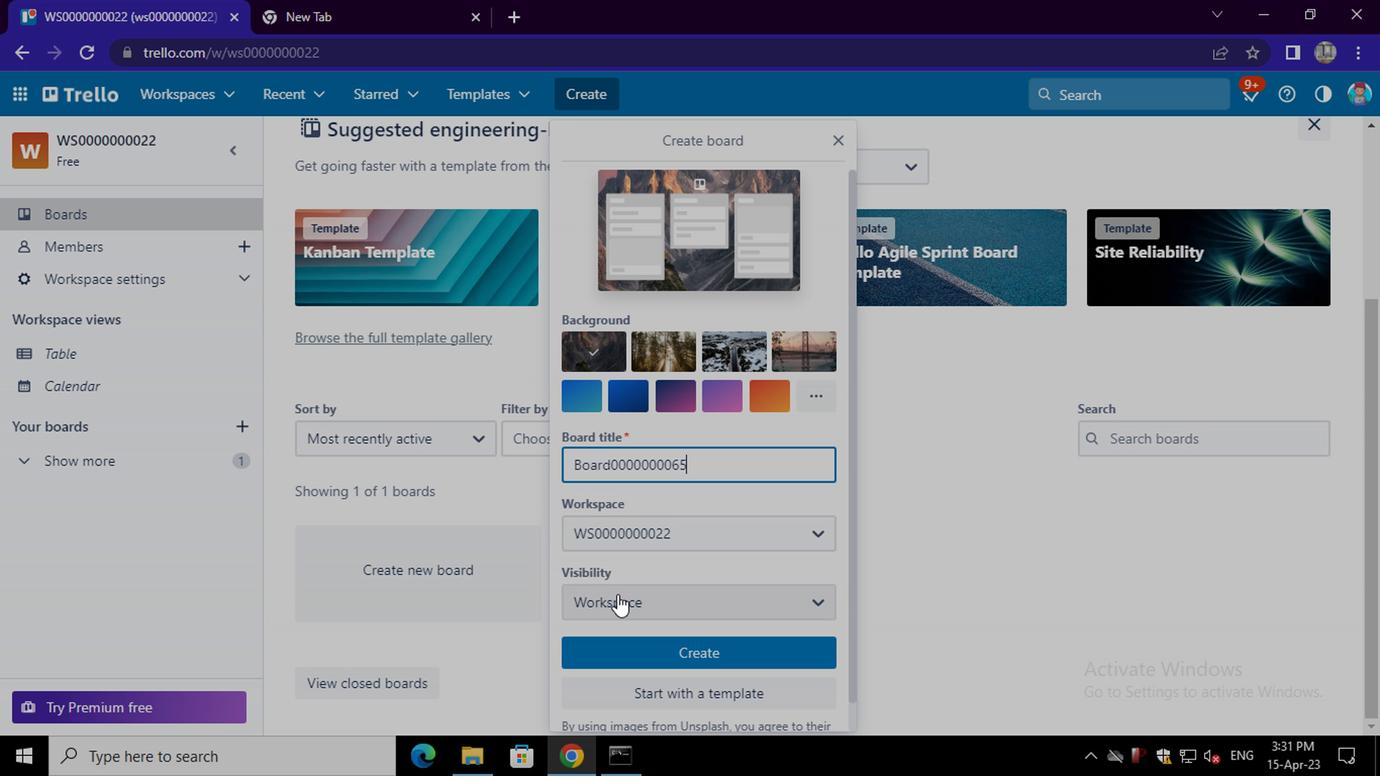 
Action: Mouse pressed left at (620, 596)
Screenshot: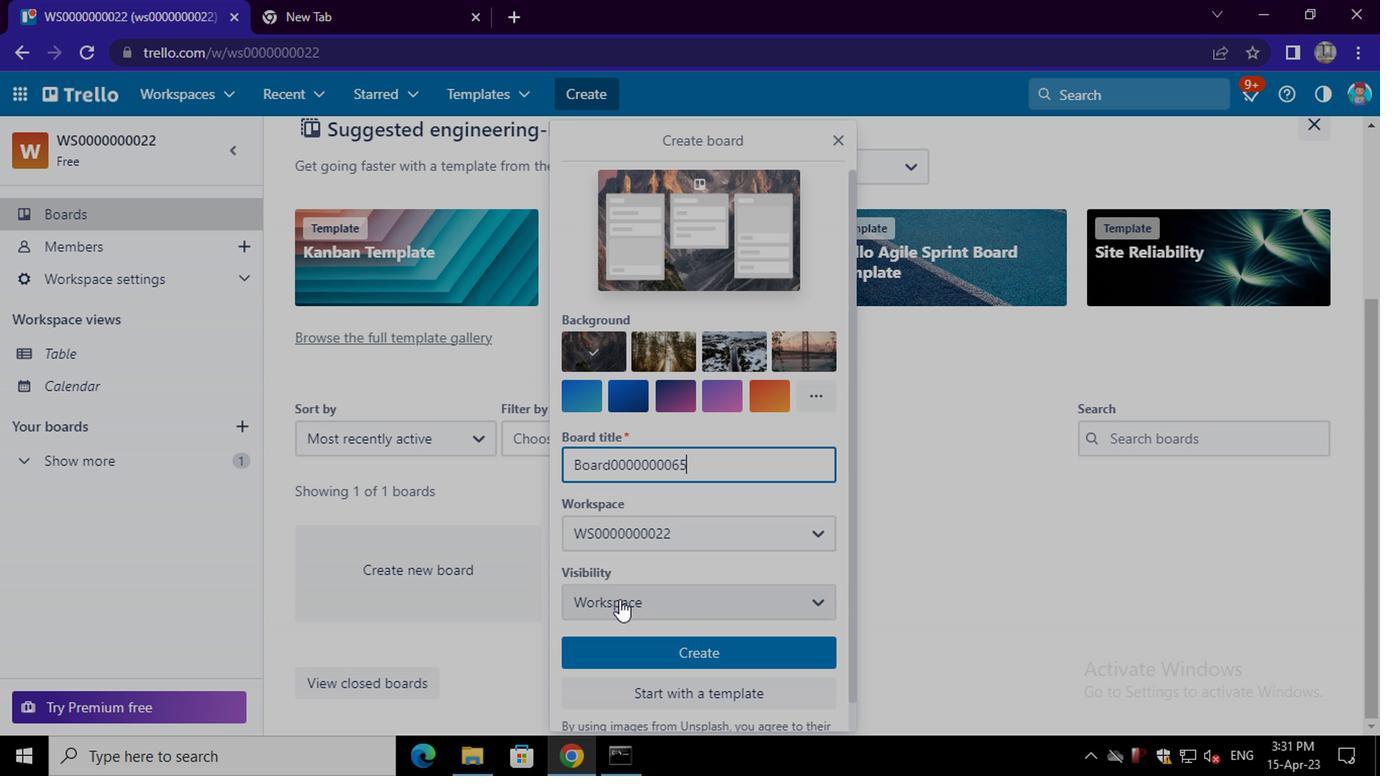 
Action: Mouse moved to (663, 415)
Screenshot: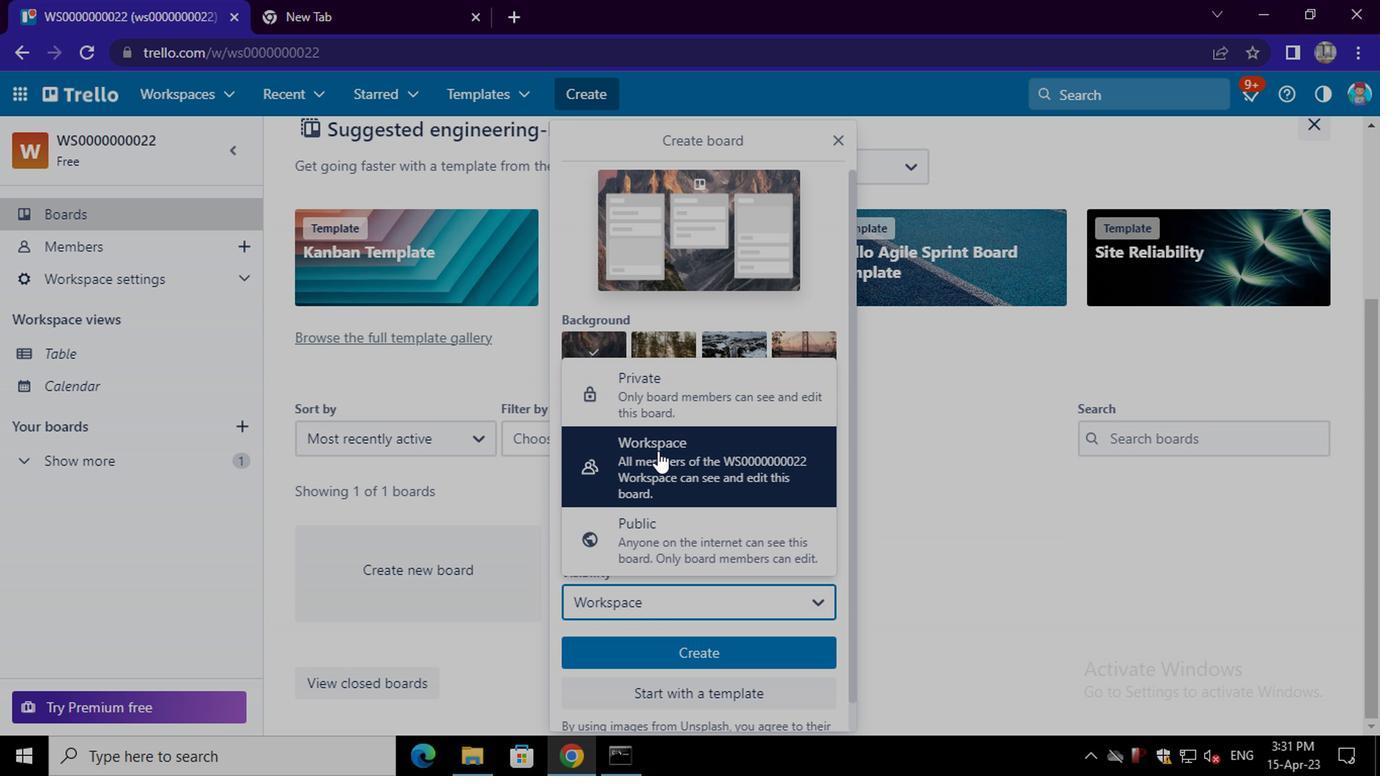 
Action: Mouse pressed left at (663, 415)
Screenshot: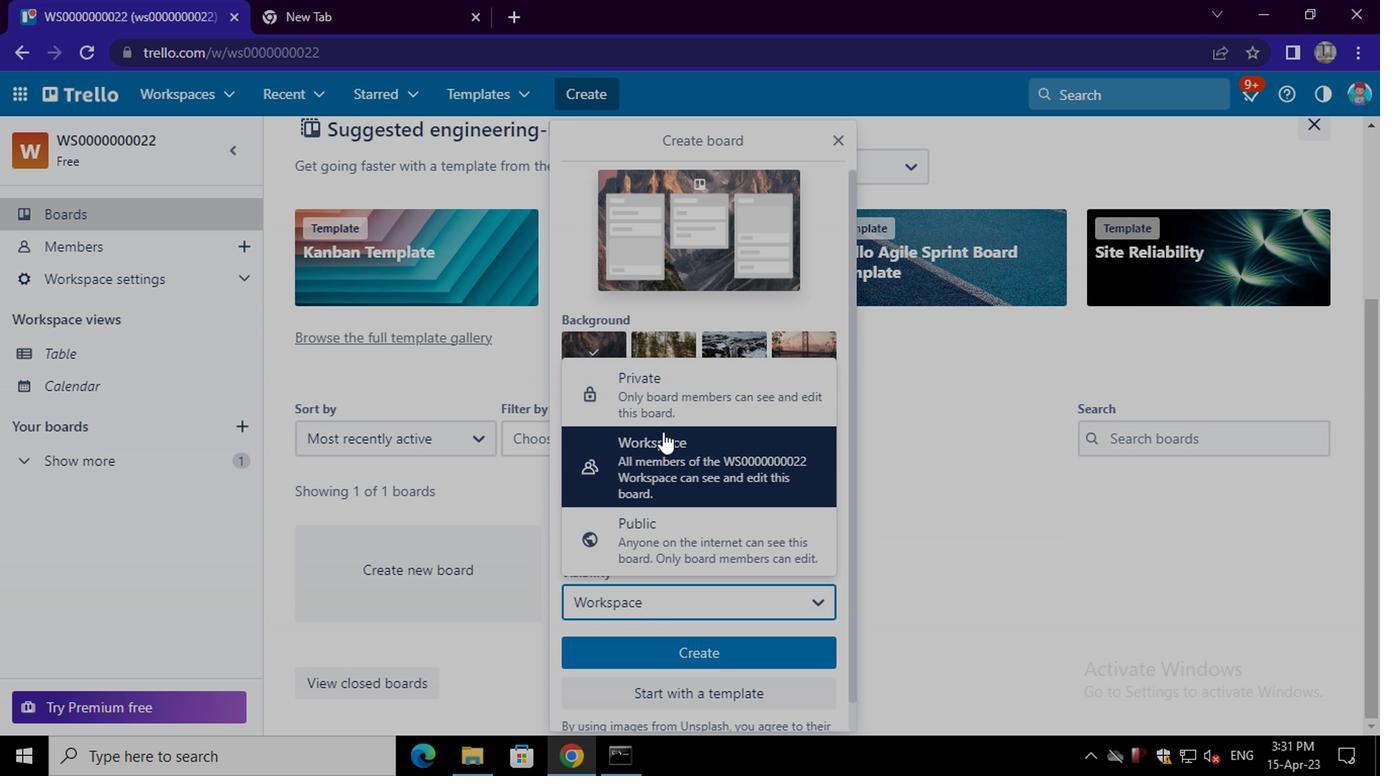
Action: Mouse moved to (704, 635)
Screenshot: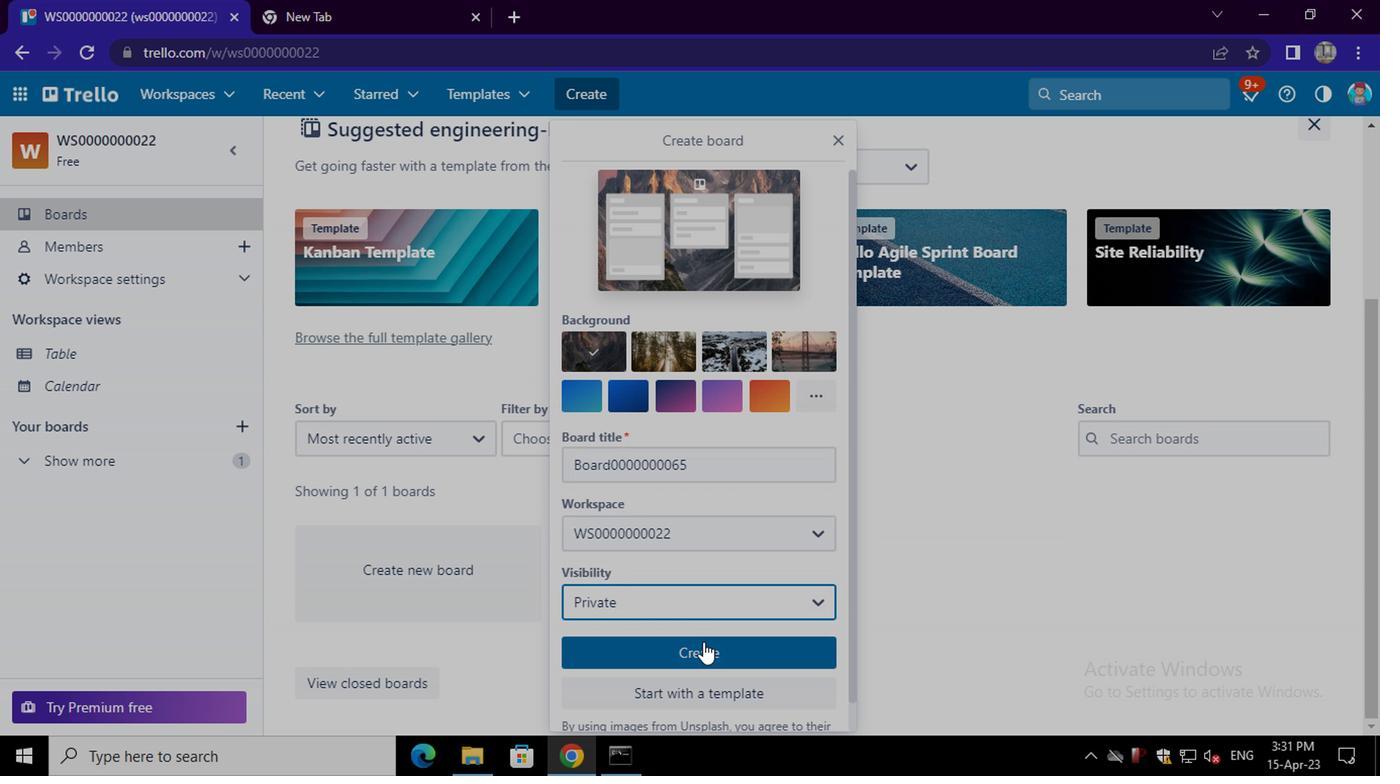 
Action: Mouse pressed left at (704, 635)
Screenshot: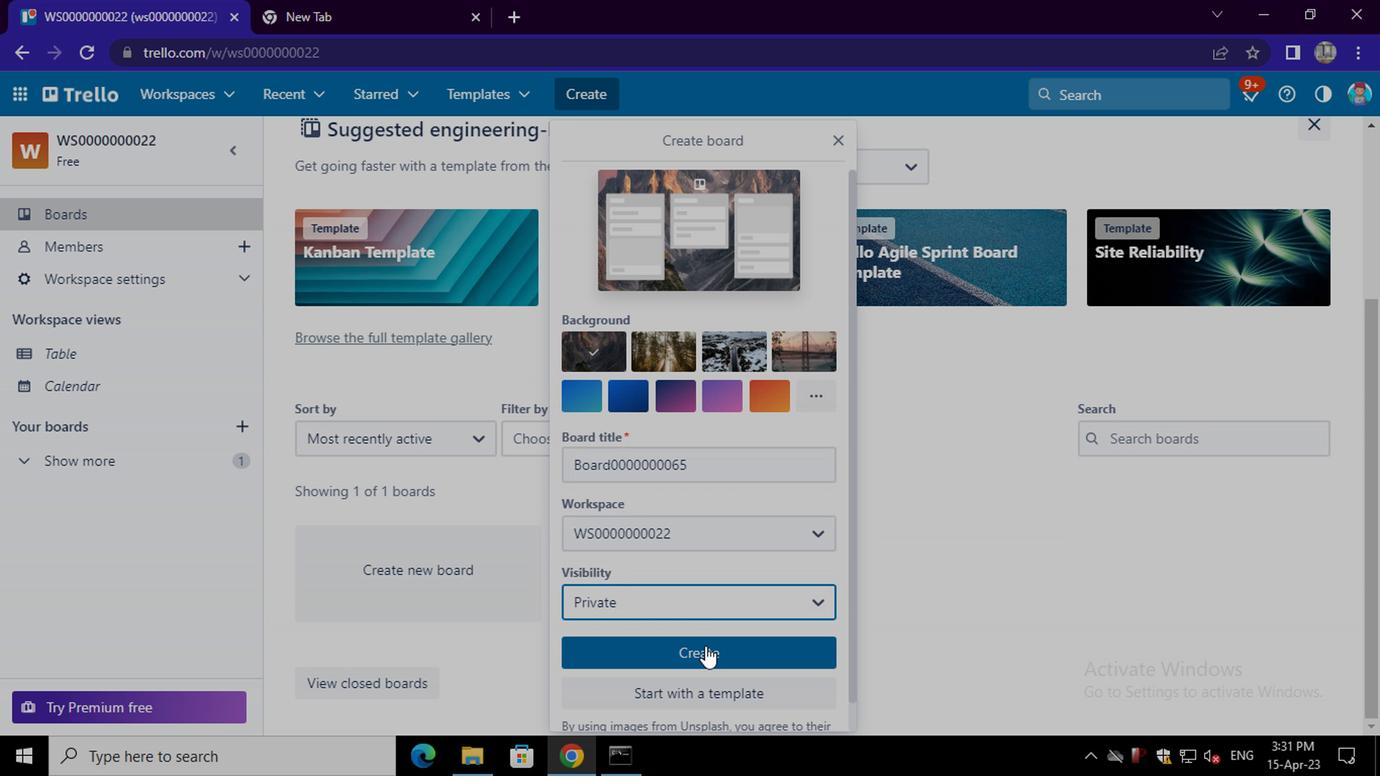 
Action: Mouse moved to (120, 222)
Screenshot: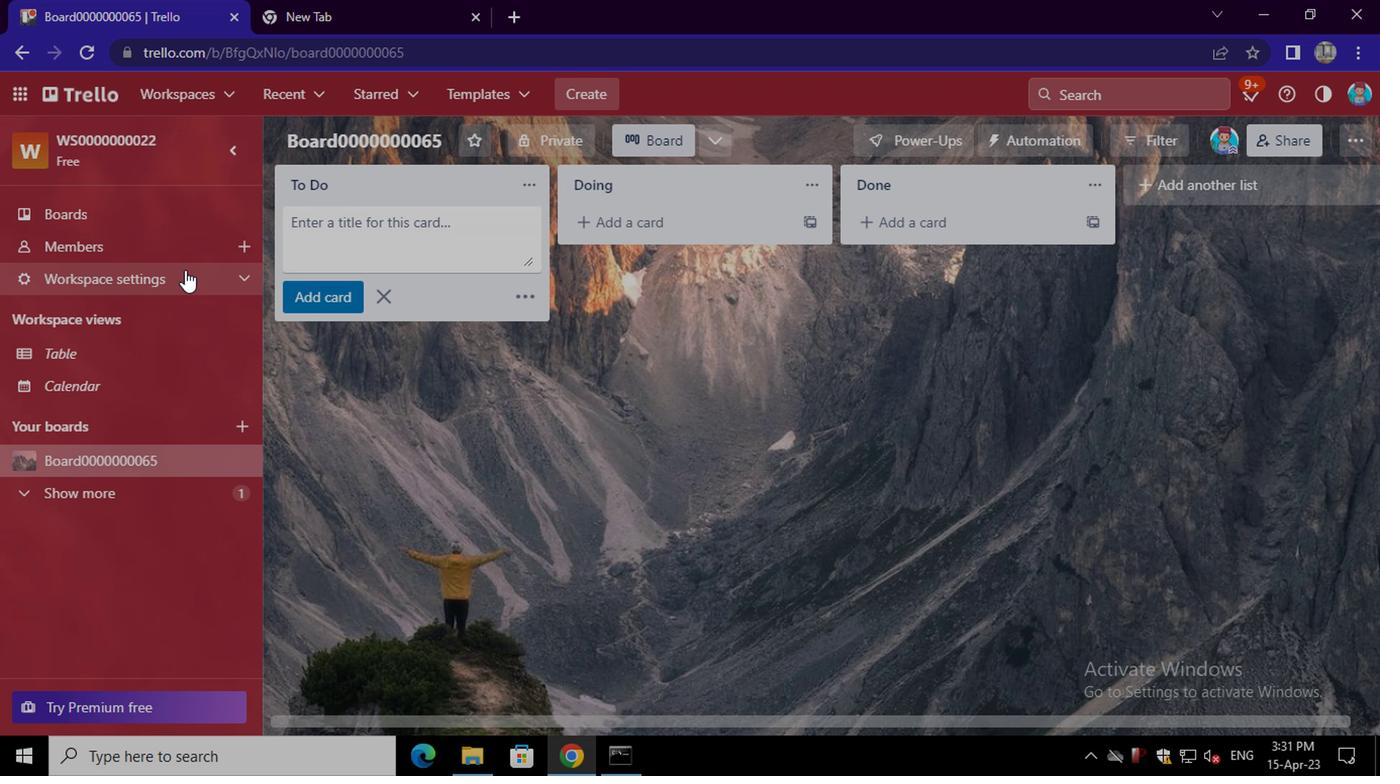 
Action: Mouse pressed left at (120, 222)
Screenshot: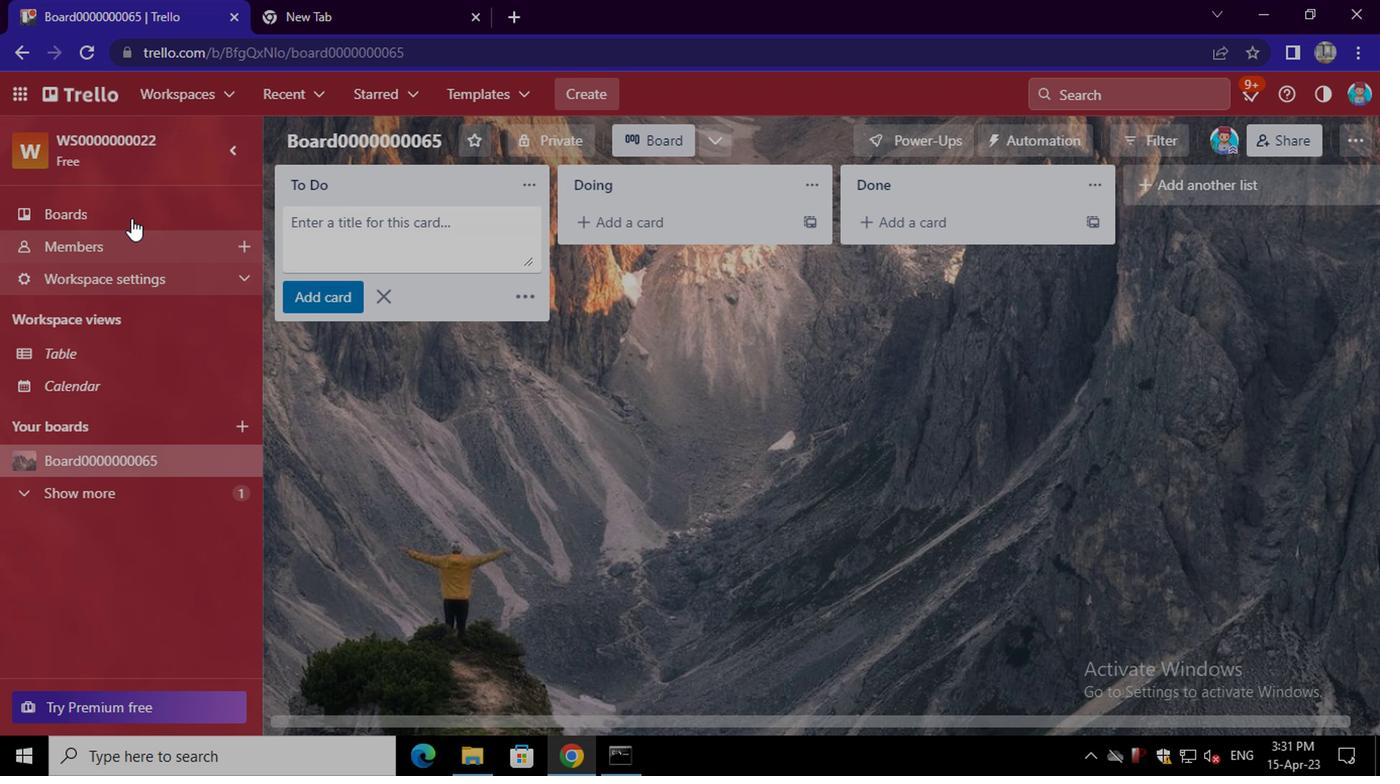
Action: Mouse moved to (468, 432)
Screenshot: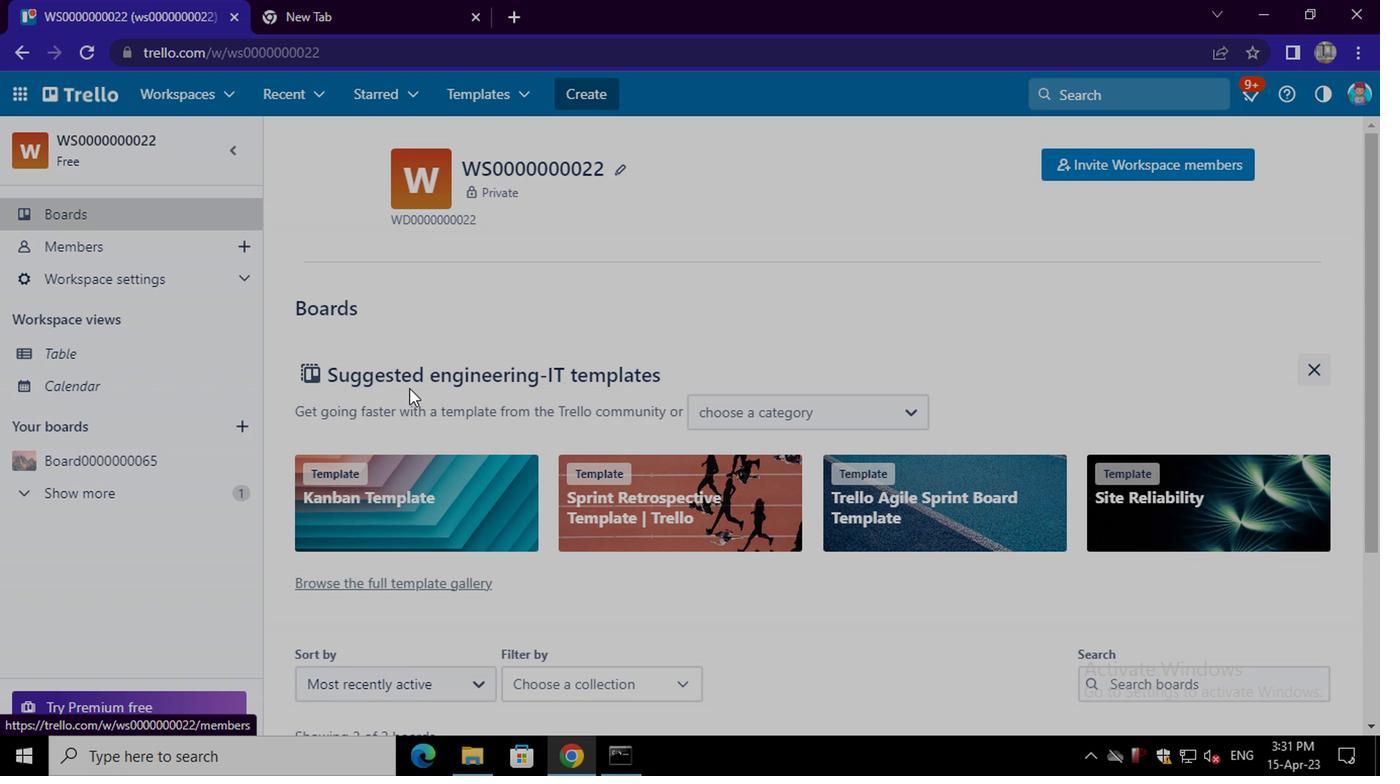 
Action: Mouse scrolled (468, 431) with delta (0, 0)
Screenshot: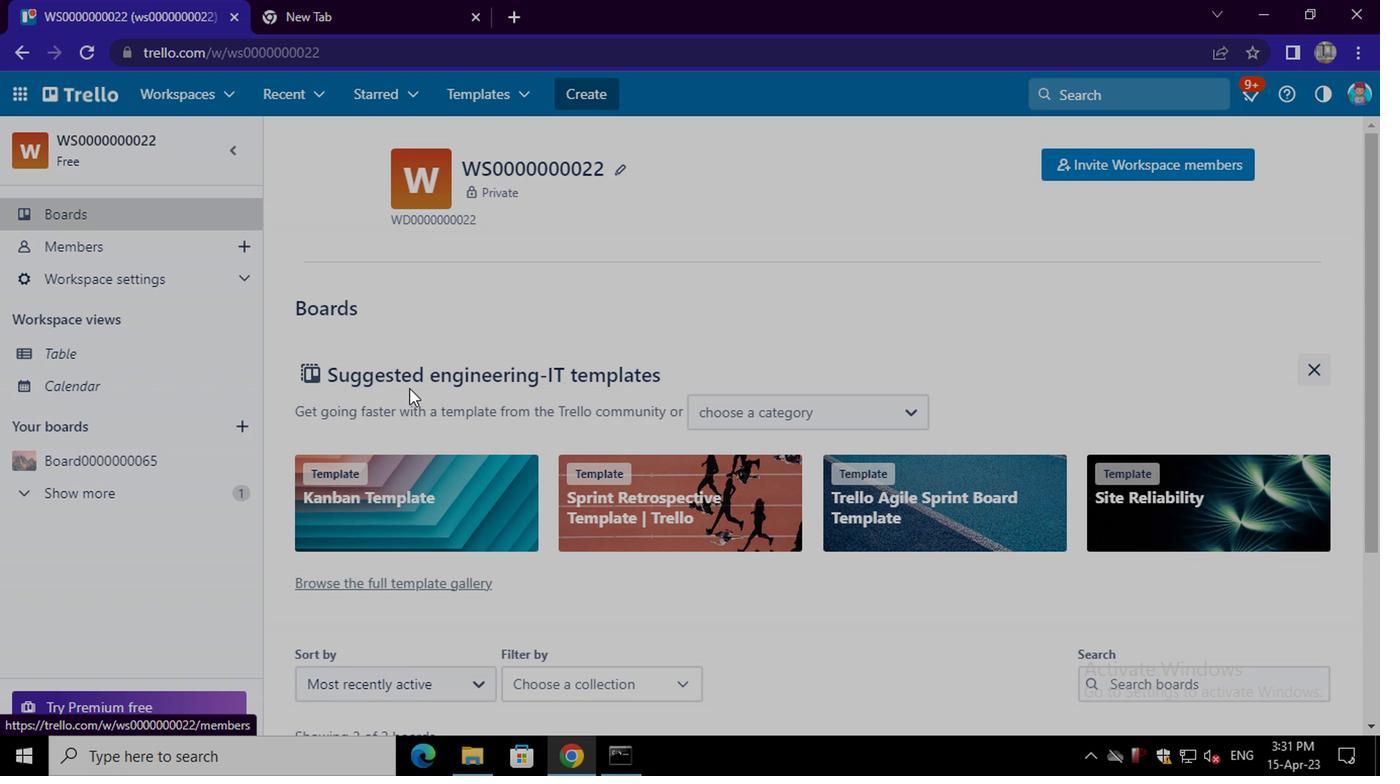 
Action: Mouse scrolled (468, 431) with delta (0, 0)
Screenshot: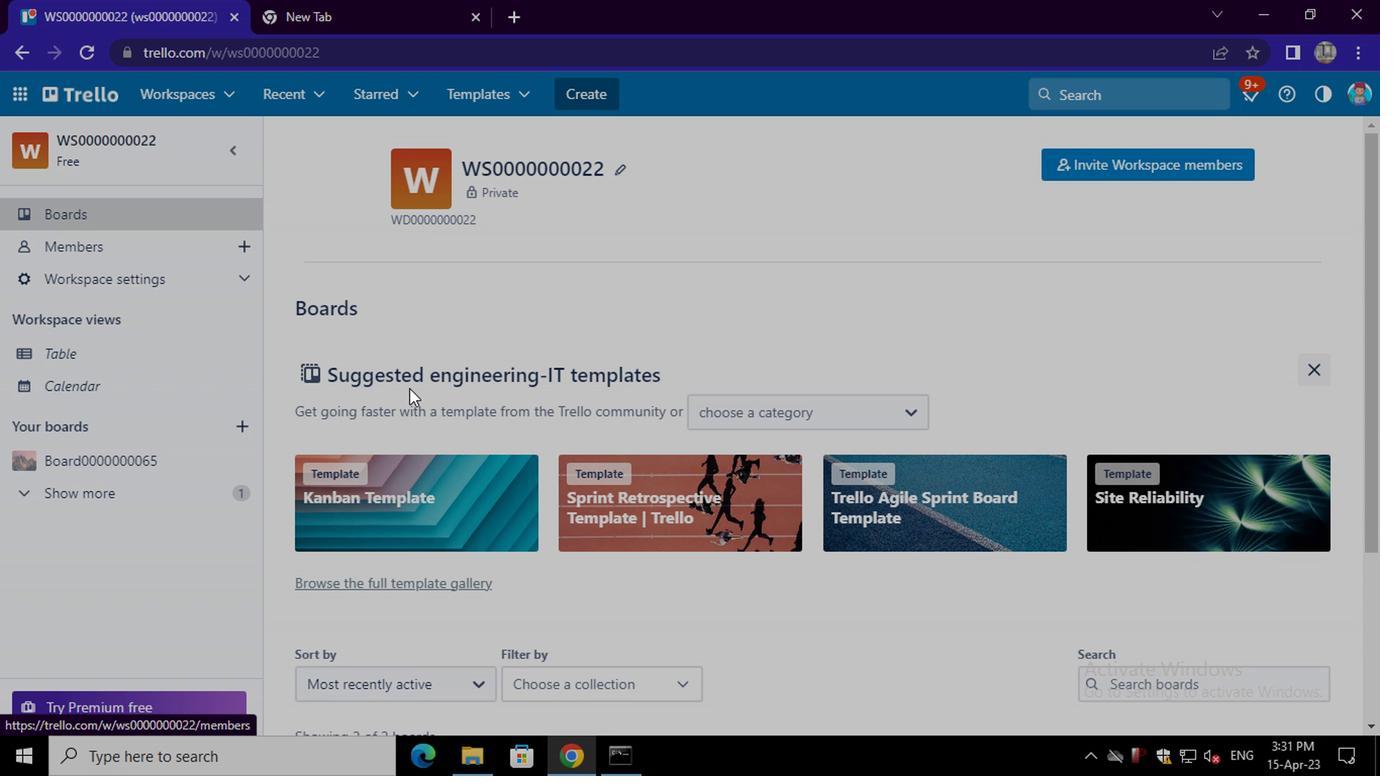 
Action: Mouse scrolled (468, 431) with delta (0, 0)
Screenshot: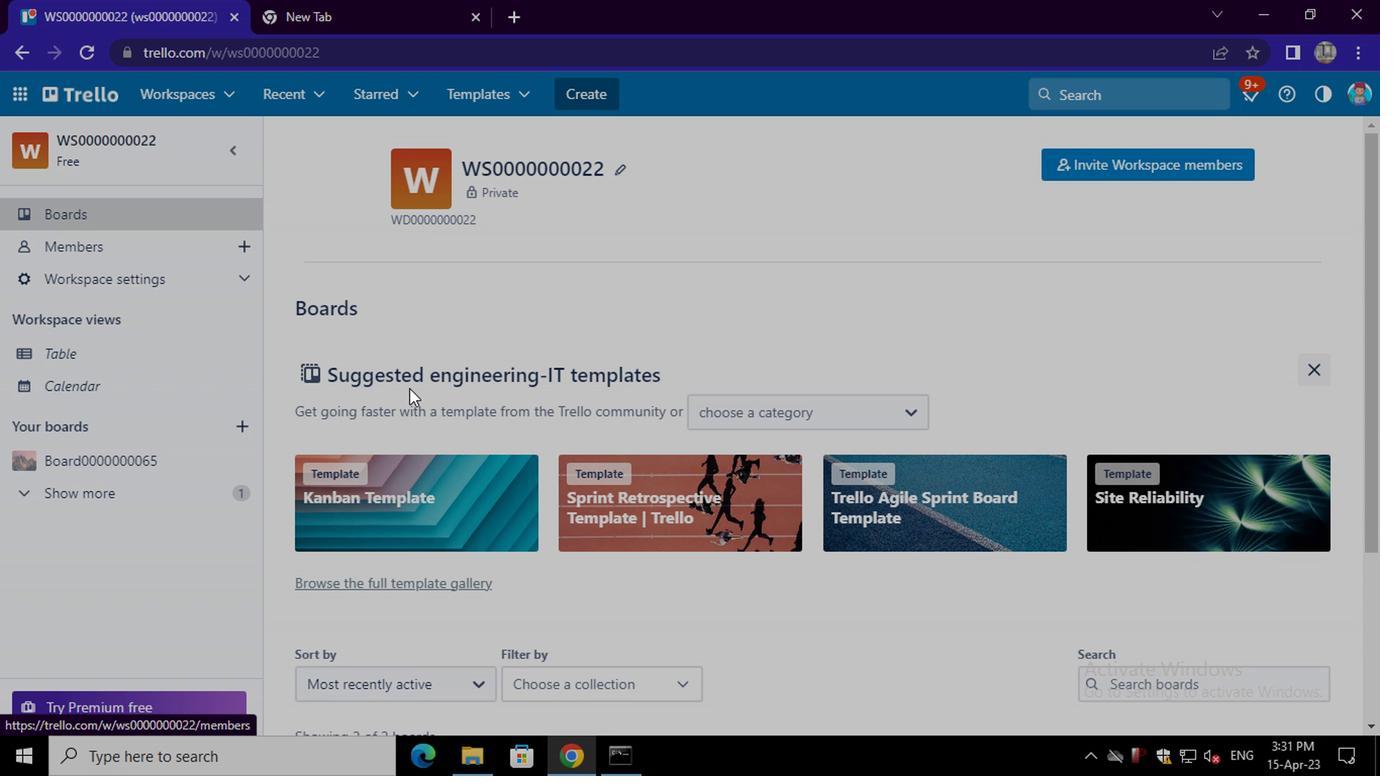 
Action: Mouse scrolled (468, 431) with delta (0, 0)
Screenshot: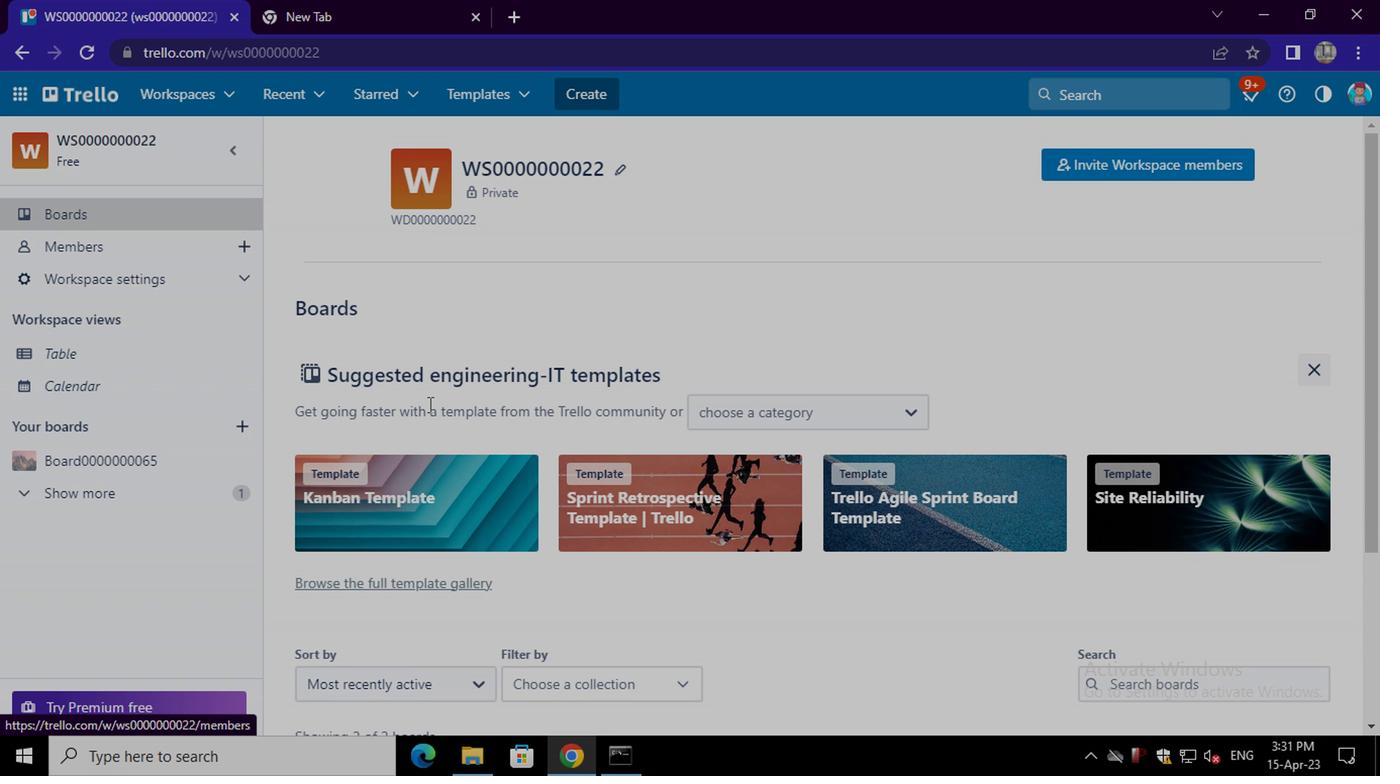 
Action: Mouse scrolled (468, 431) with delta (0, 0)
Screenshot: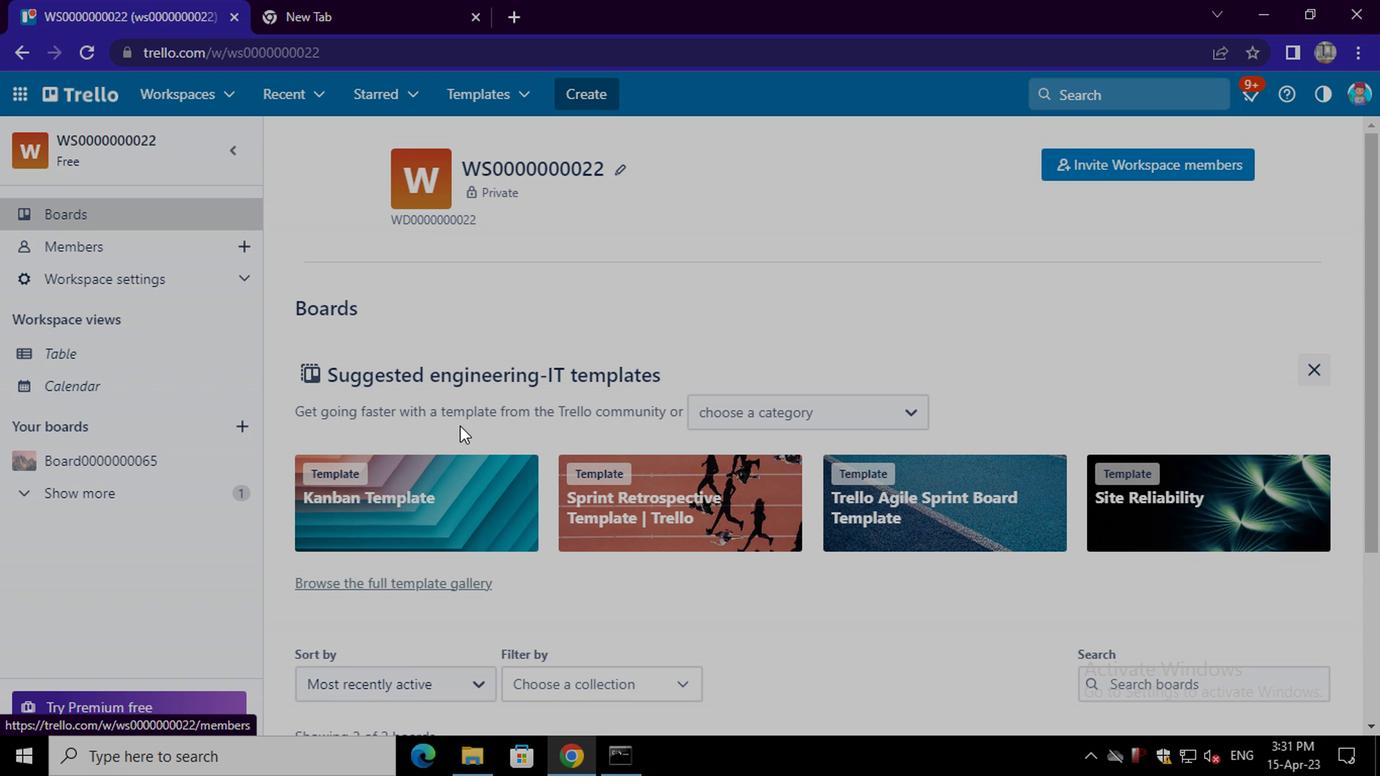 
Action: Mouse moved to (435, 548)
Screenshot: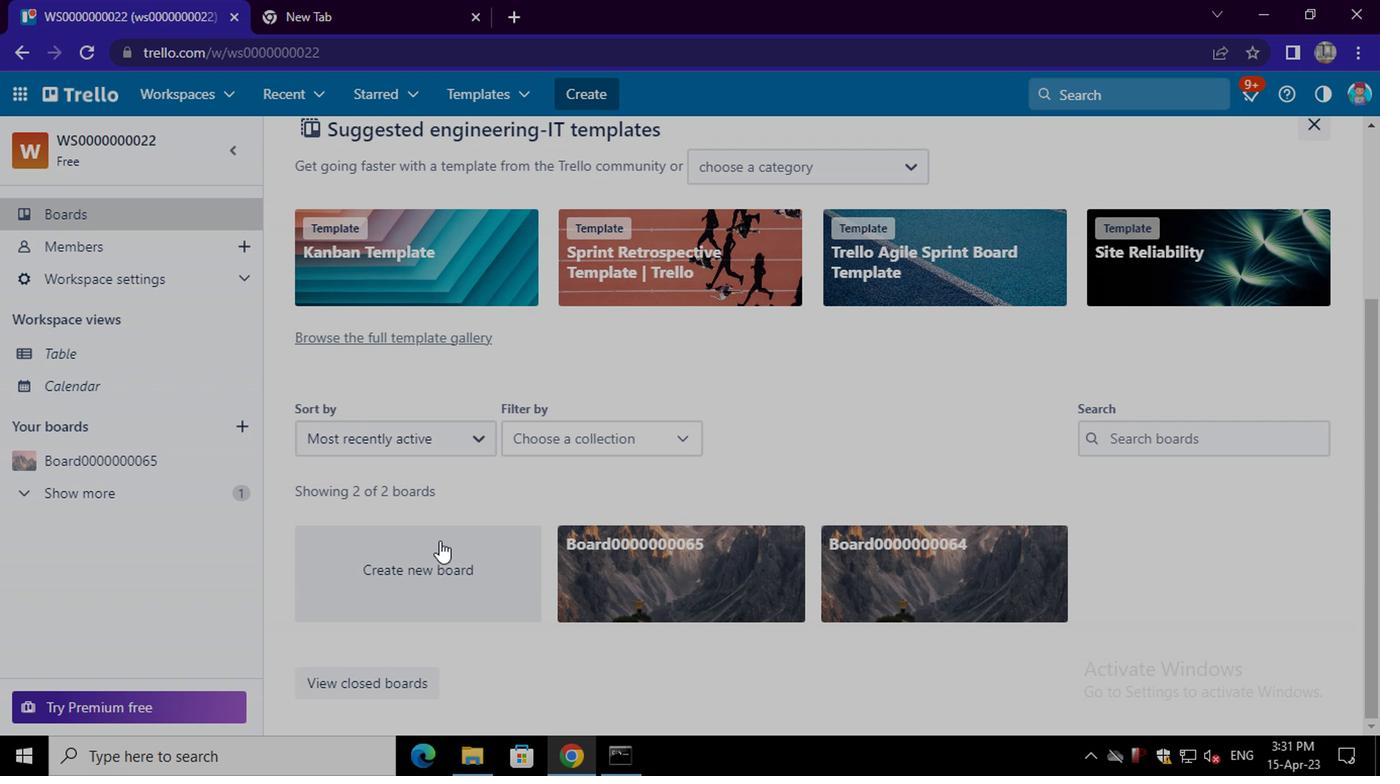 
Action: Mouse pressed left at (435, 548)
Screenshot: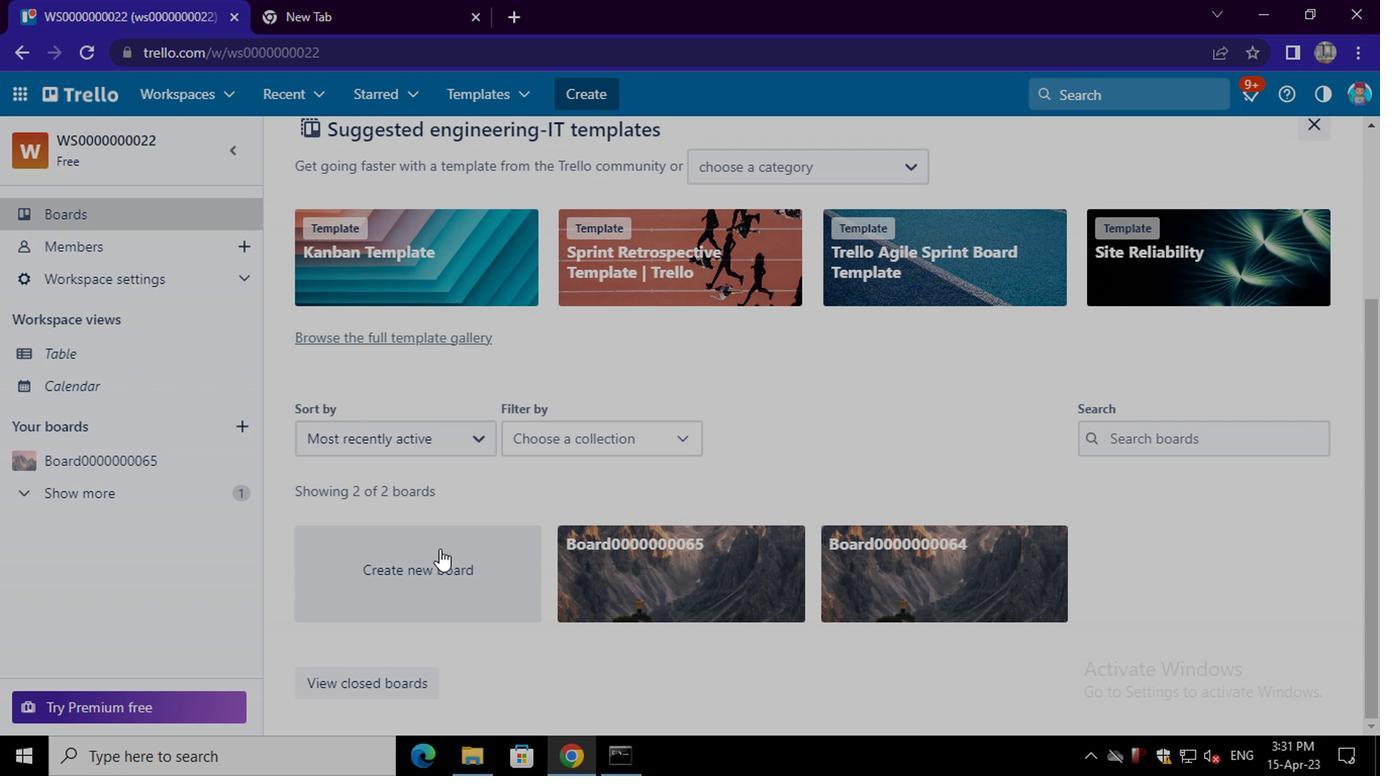 
Action: Mouse moved to (589, 465)
Screenshot: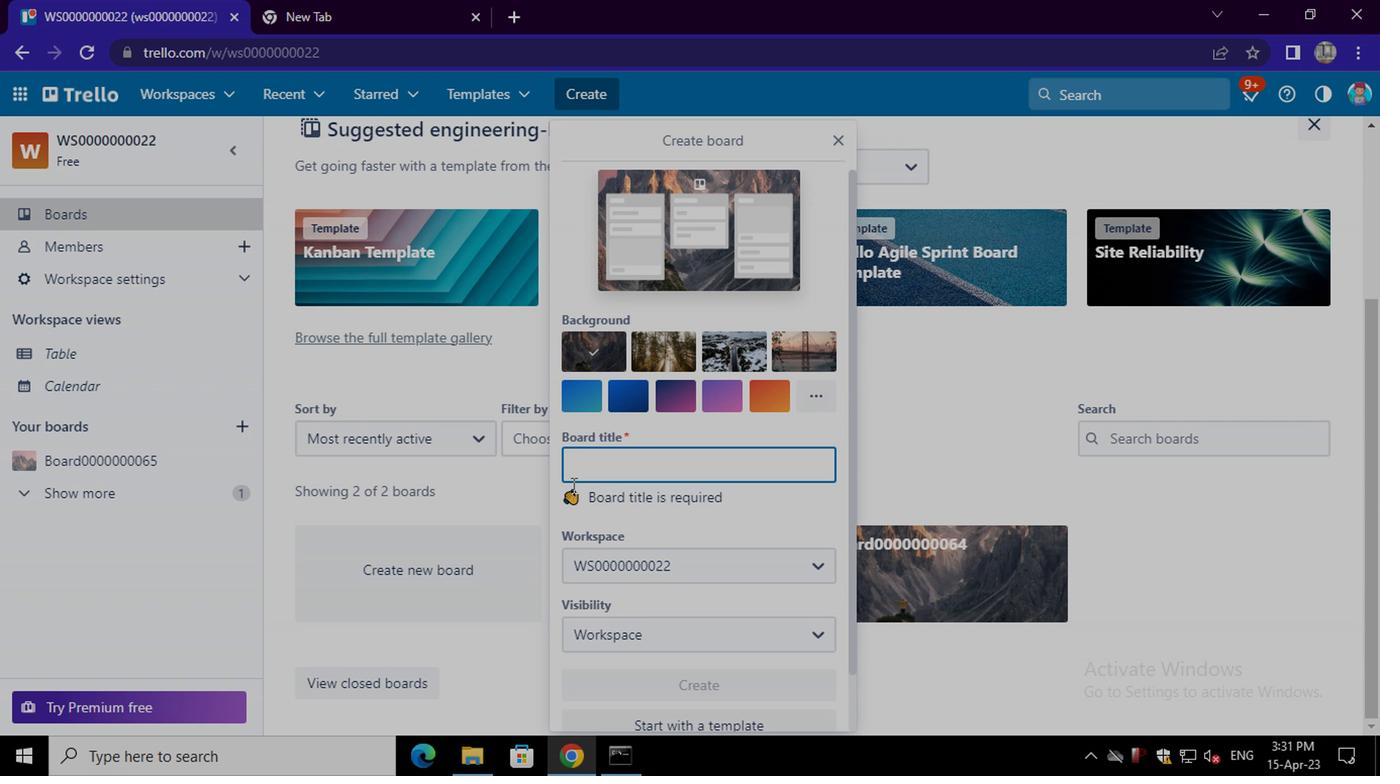 
Action: Mouse pressed left at (589, 465)
Screenshot: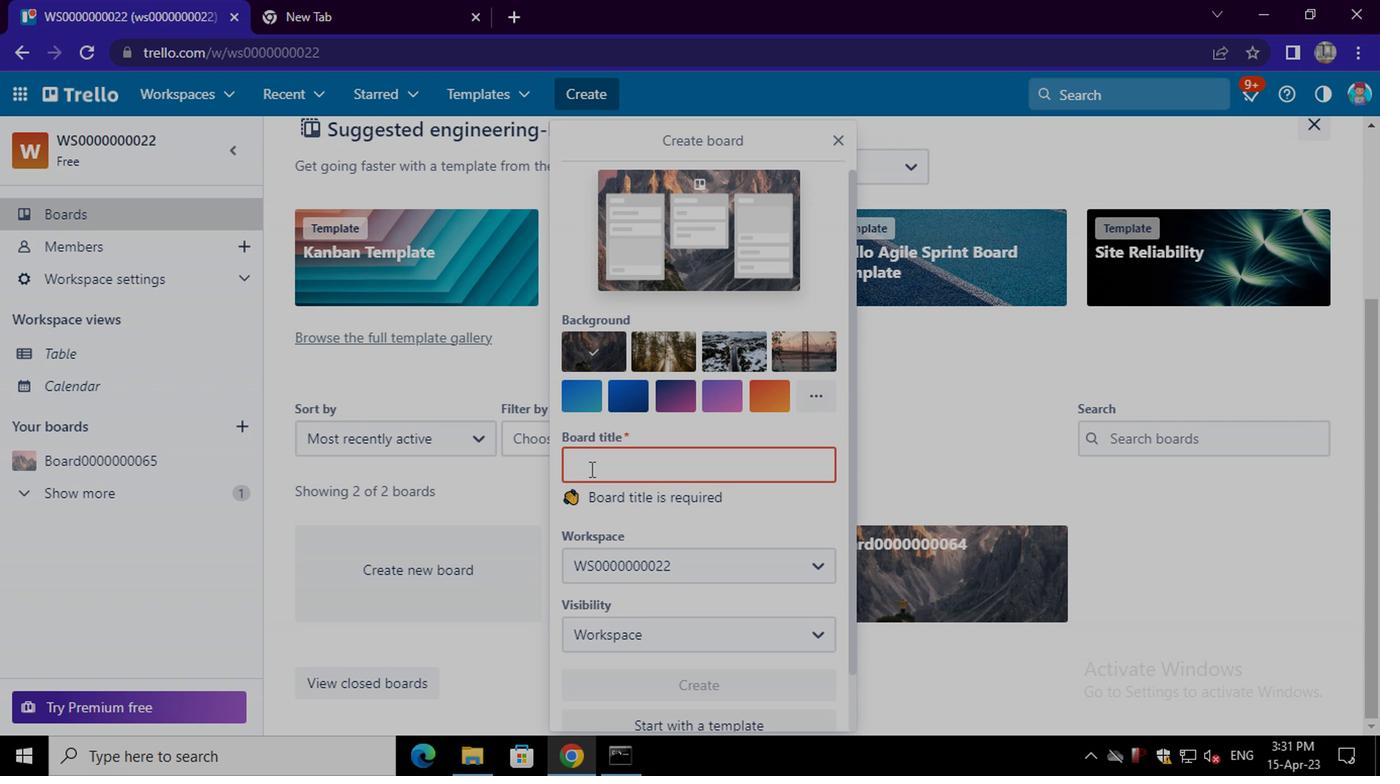 
Action: Key pressed <Key.shift>BOARD0000000066
Screenshot: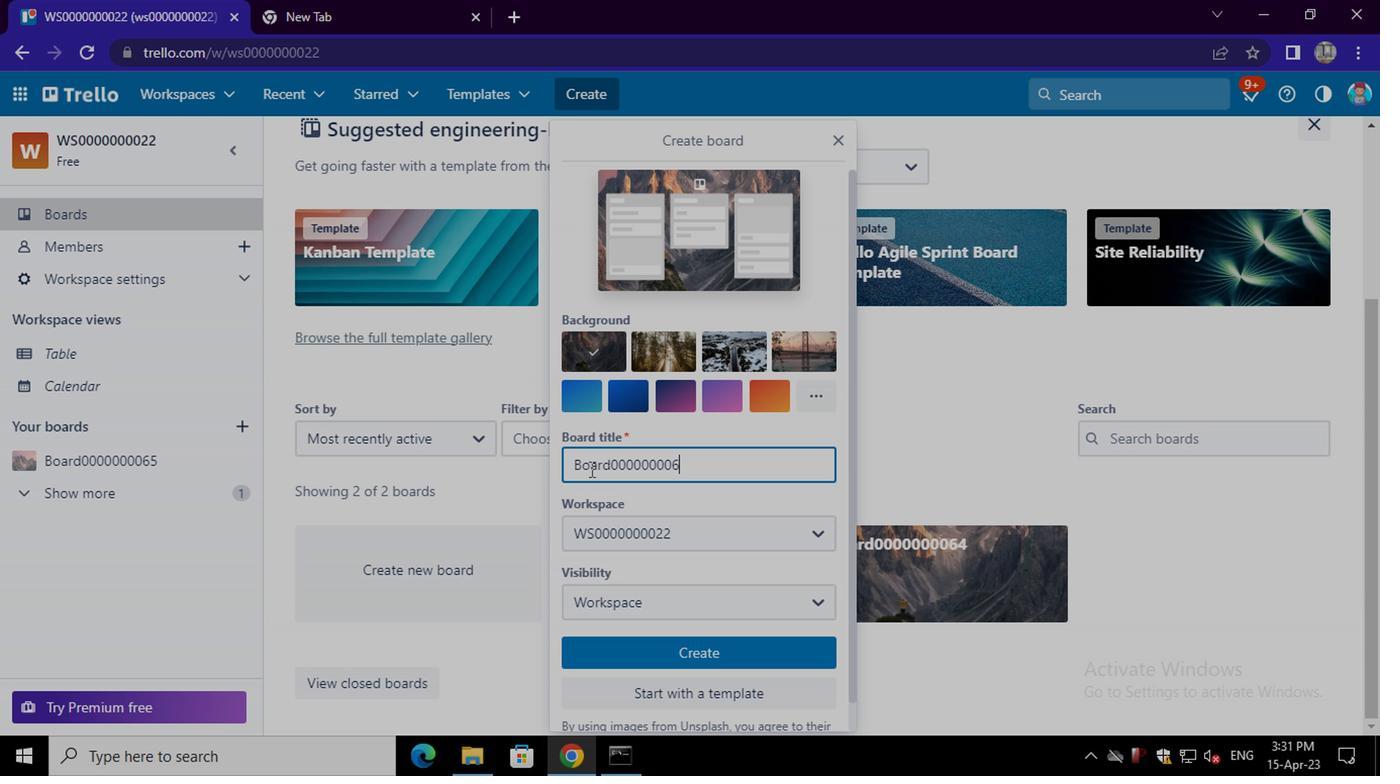 
Action: Mouse moved to (618, 593)
Screenshot: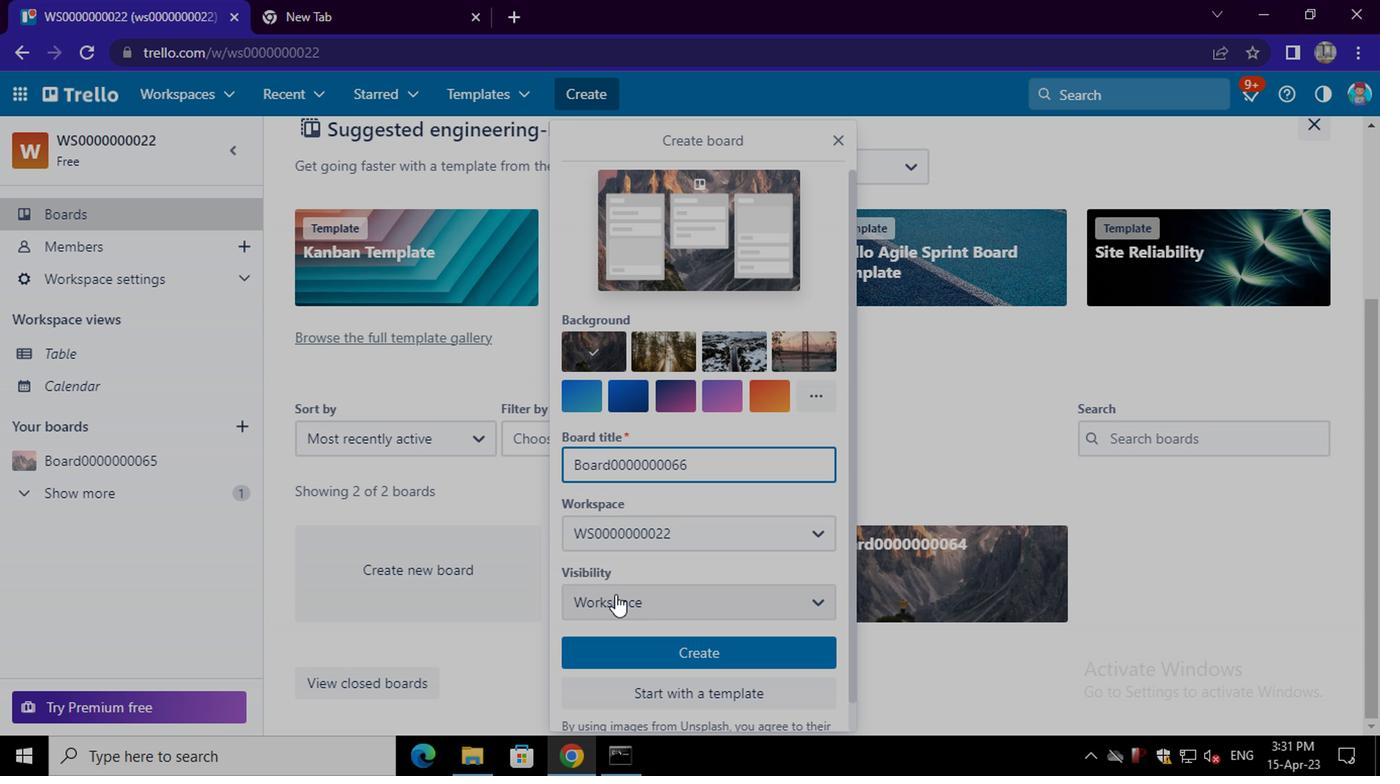 
Action: Mouse pressed left at (618, 593)
Screenshot: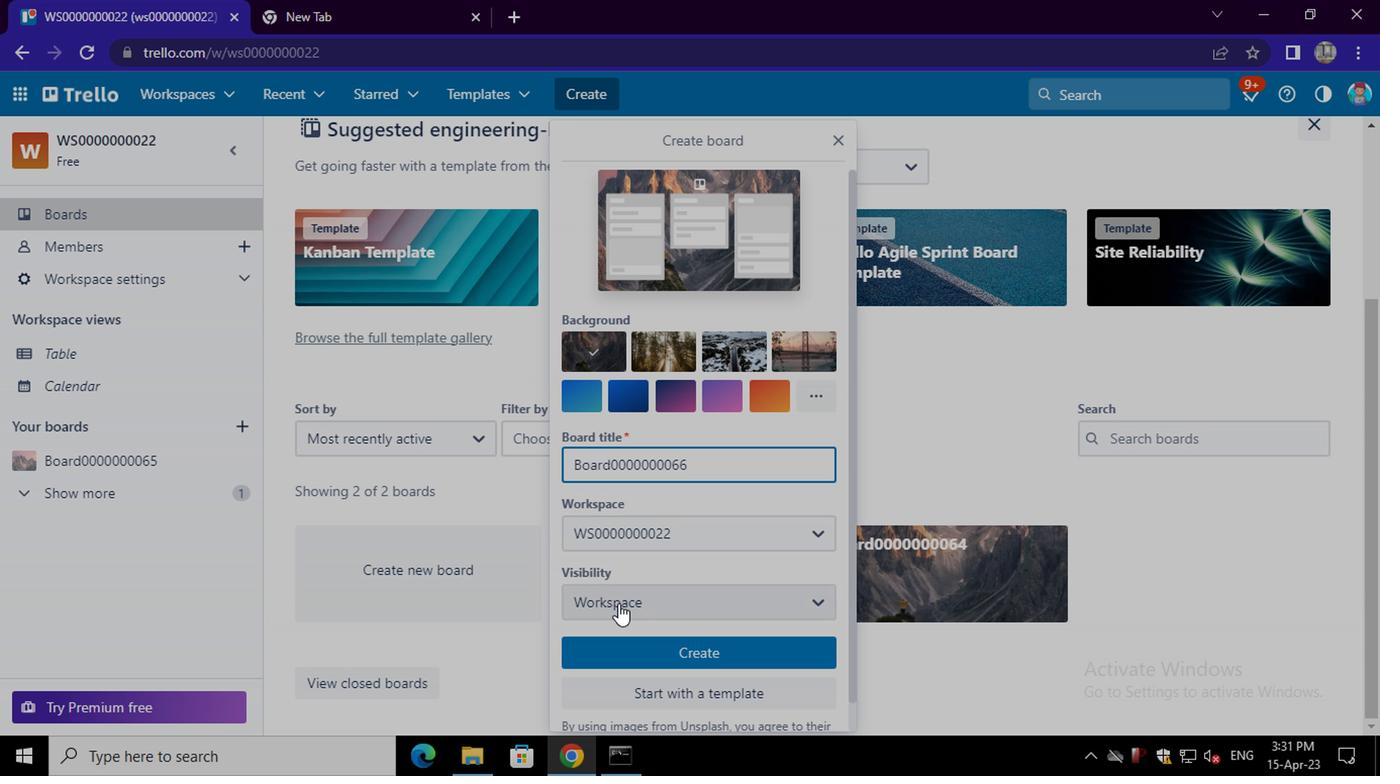 
Action: Mouse moved to (626, 540)
Screenshot: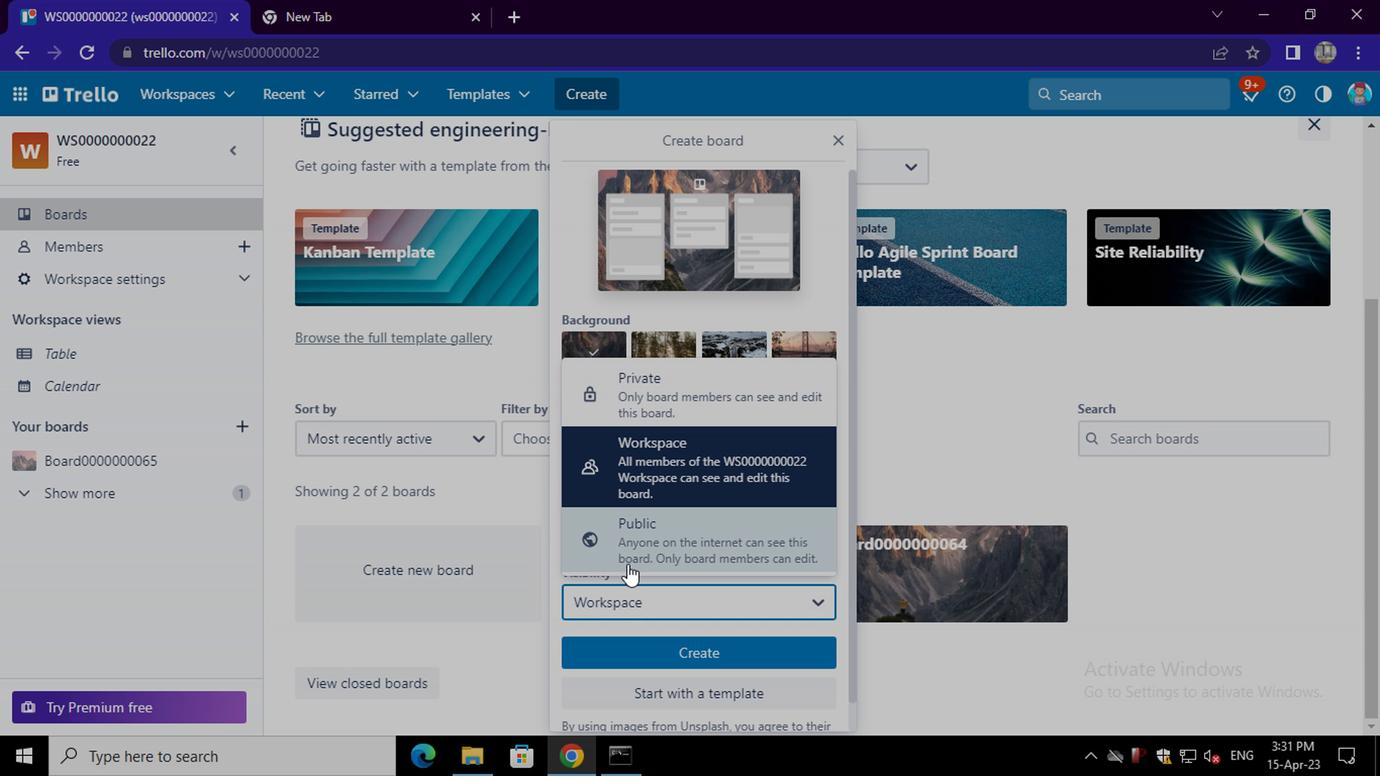 
Action: Mouse pressed left at (626, 540)
Screenshot: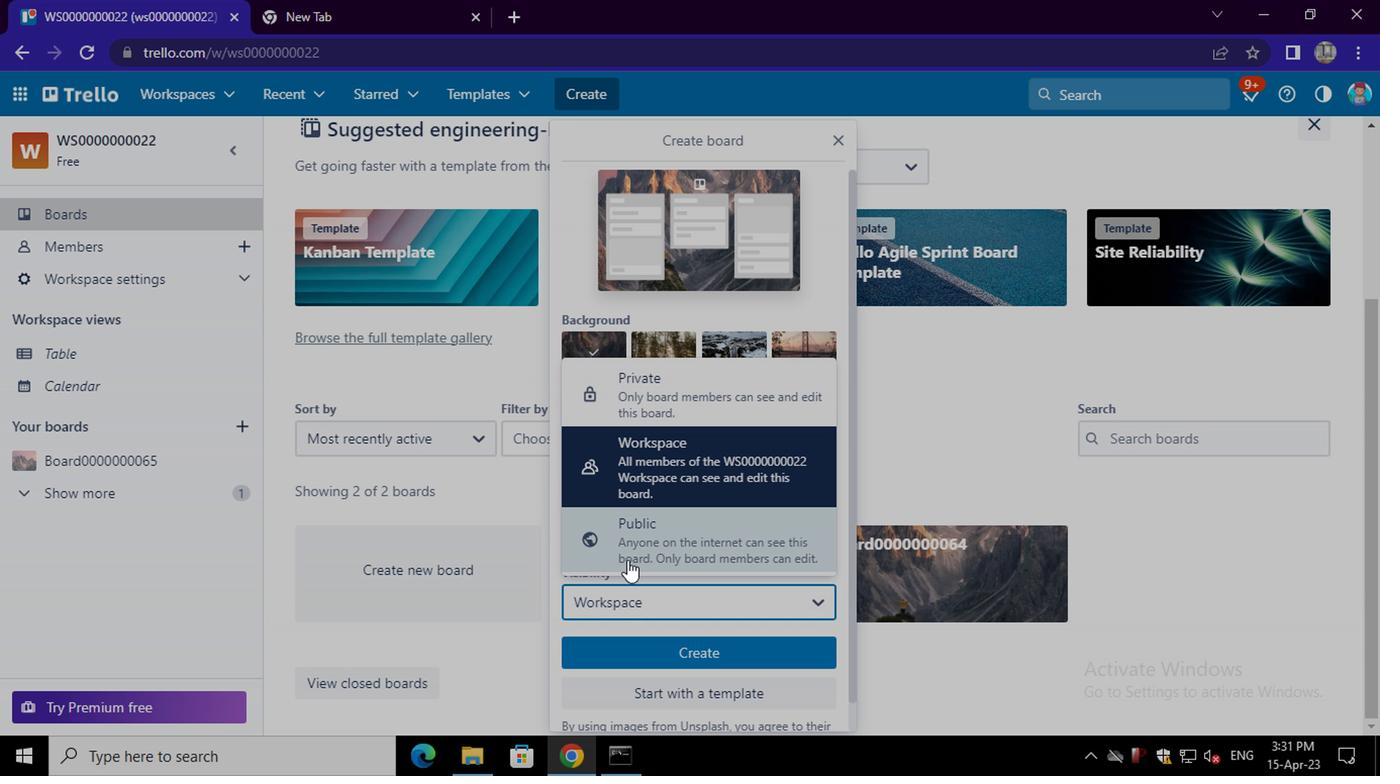 
Action: Mouse moved to (662, 534)
Screenshot: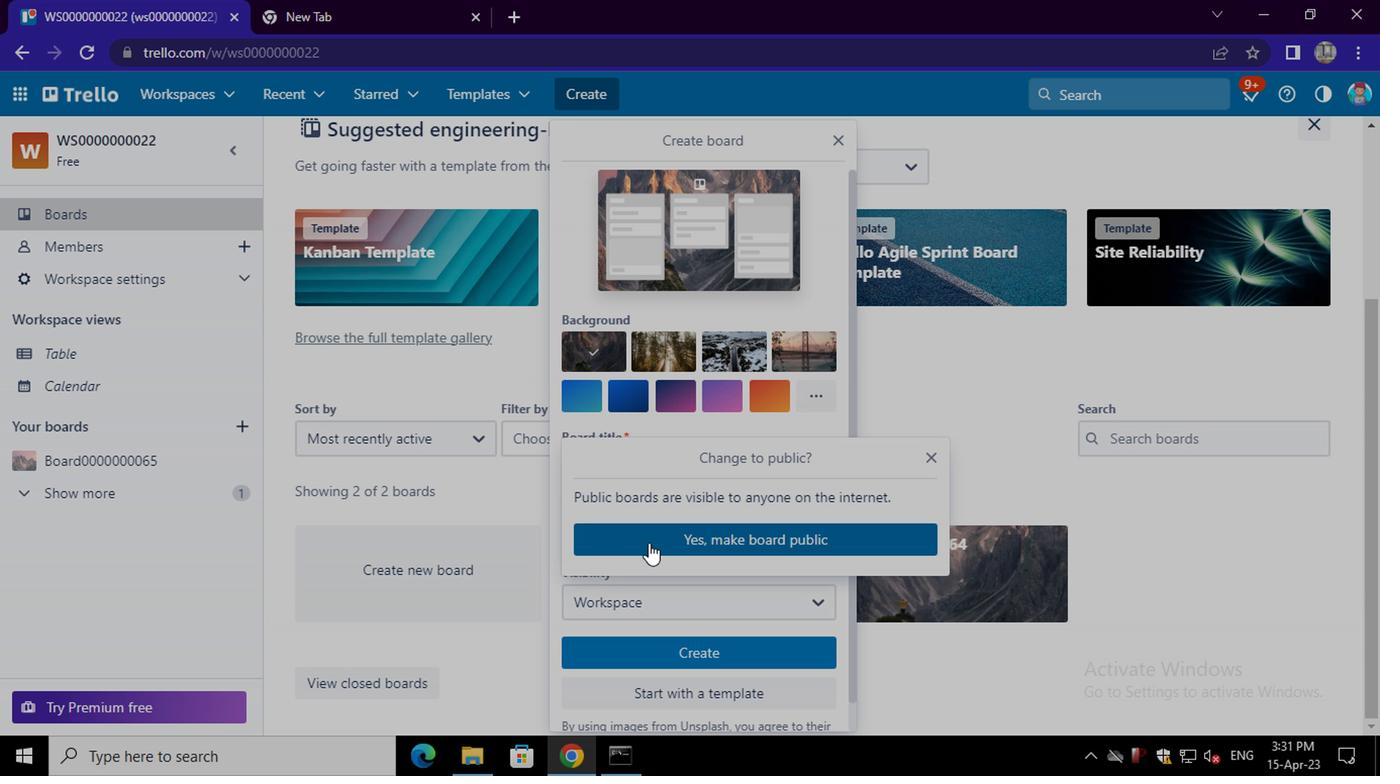
Action: Mouse pressed left at (662, 534)
Screenshot: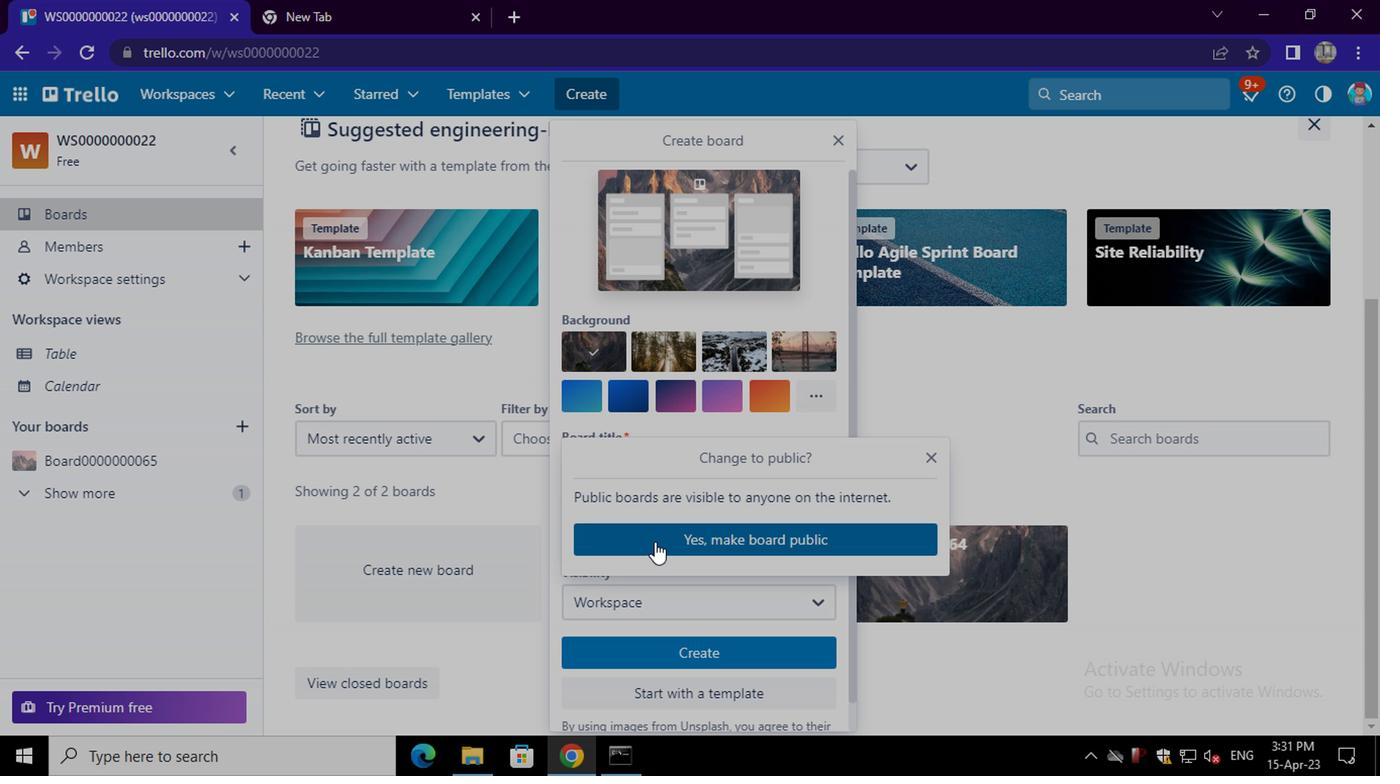 
Action: Mouse moved to (675, 641)
Screenshot: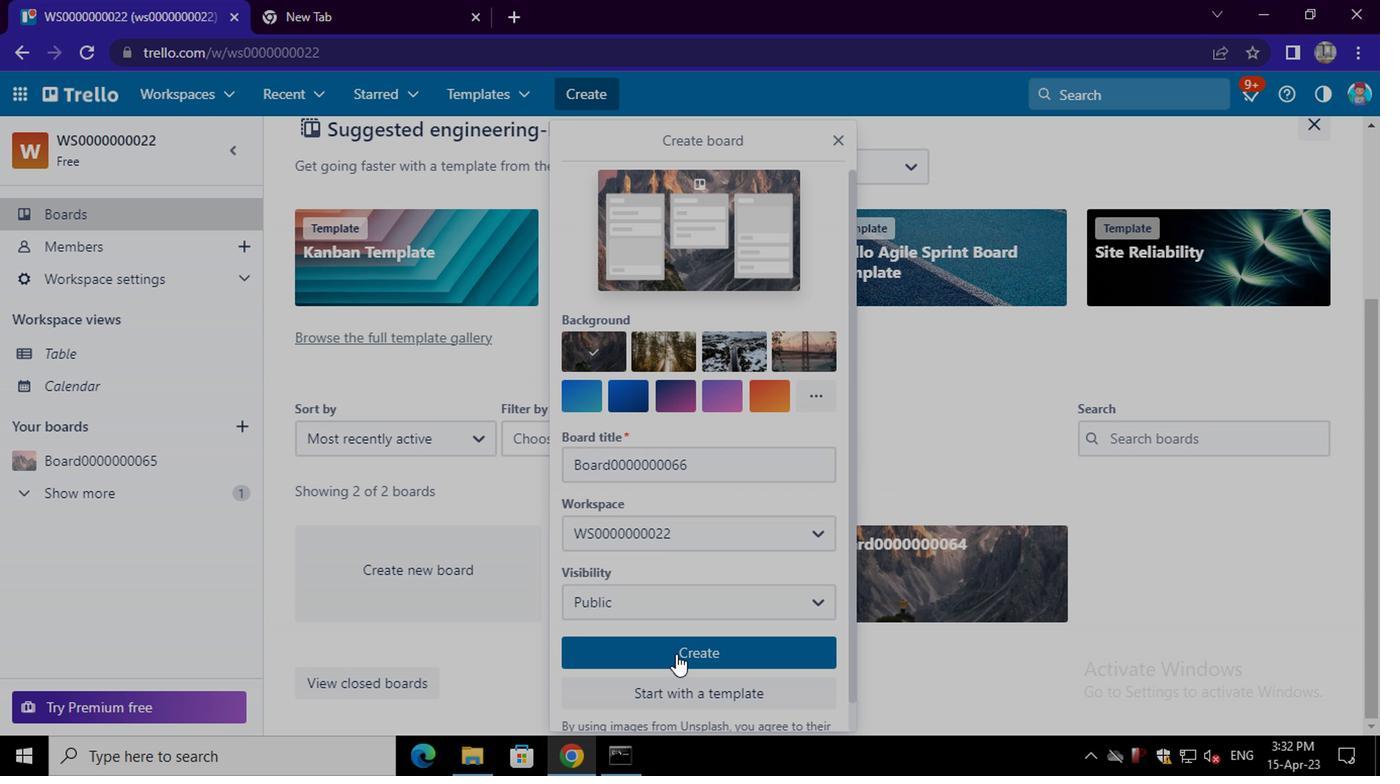 
Action: Mouse pressed left at (675, 641)
Screenshot: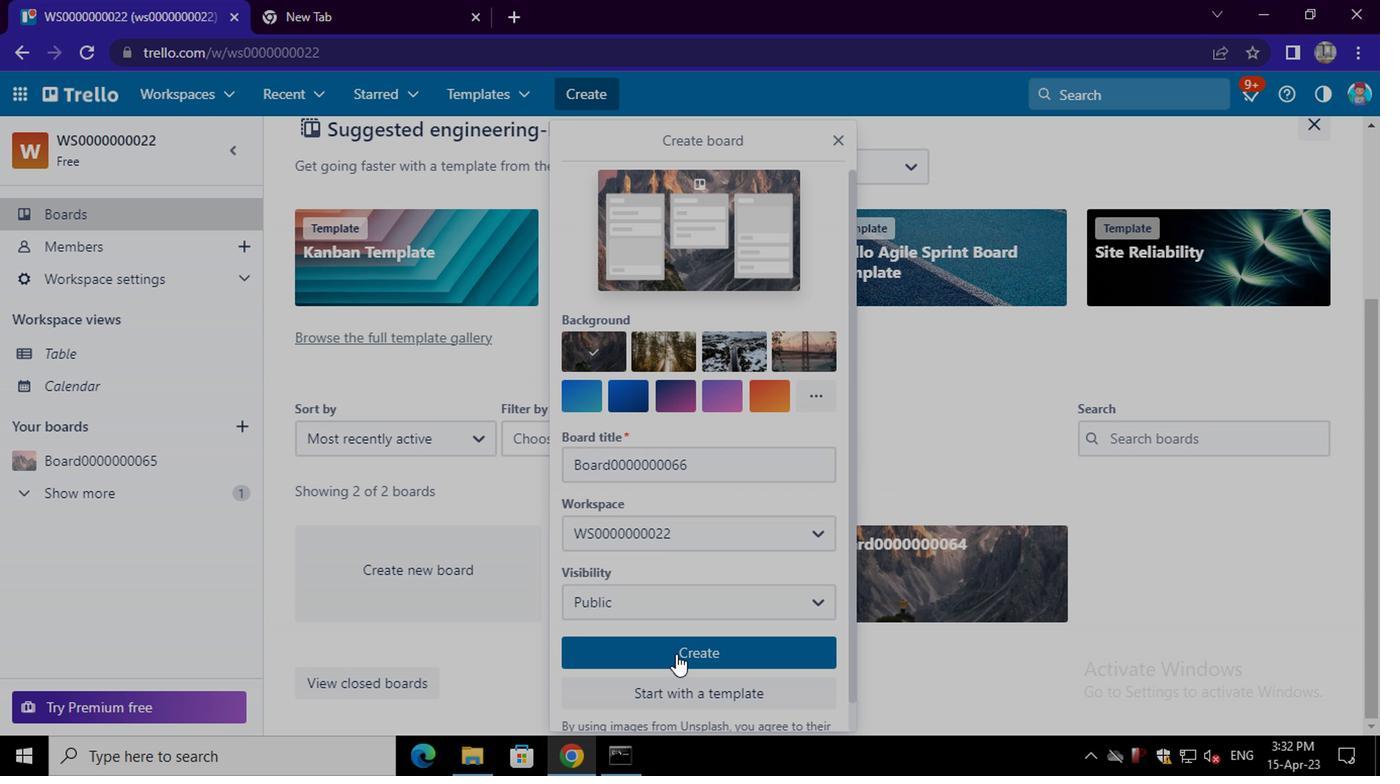 
Action: Mouse moved to (117, 228)
Screenshot: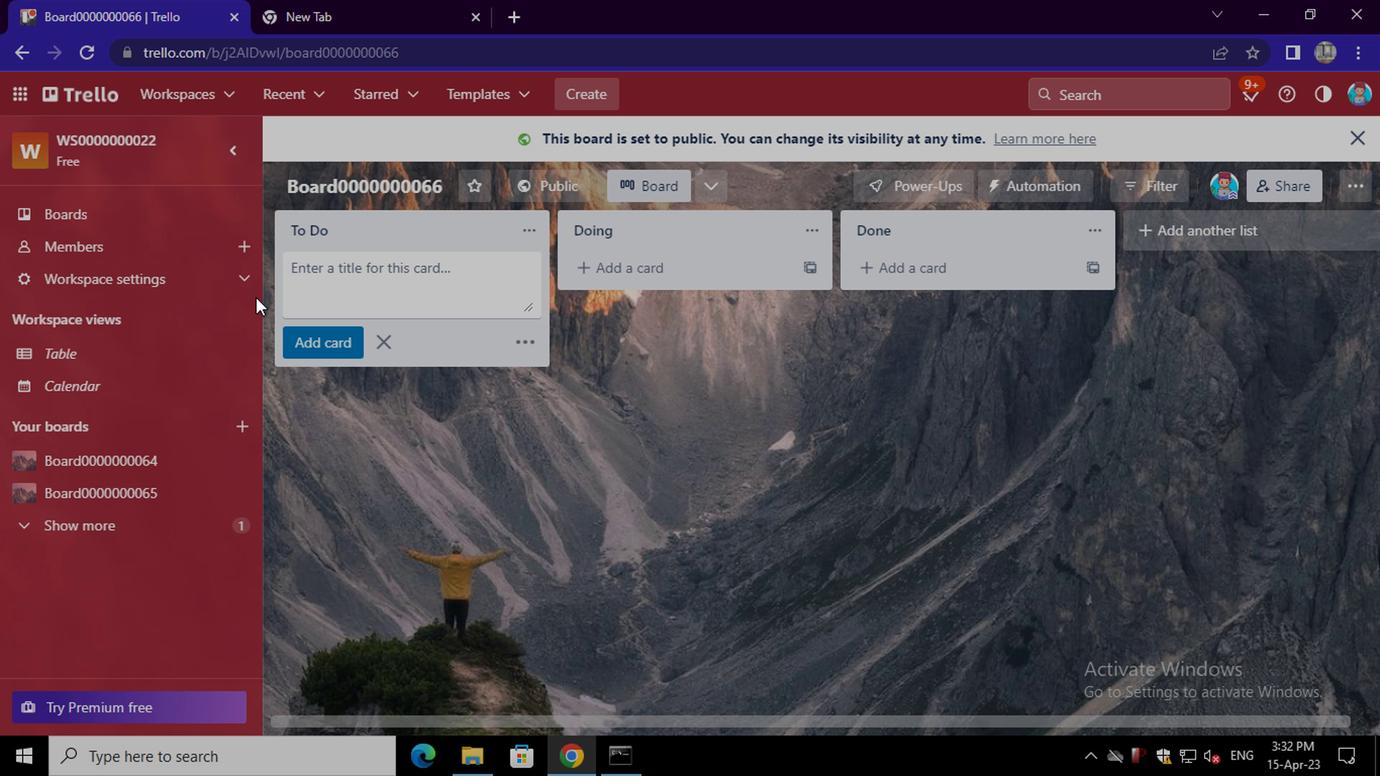 
Action: Mouse pressed left at (117, 228)
Screenshot: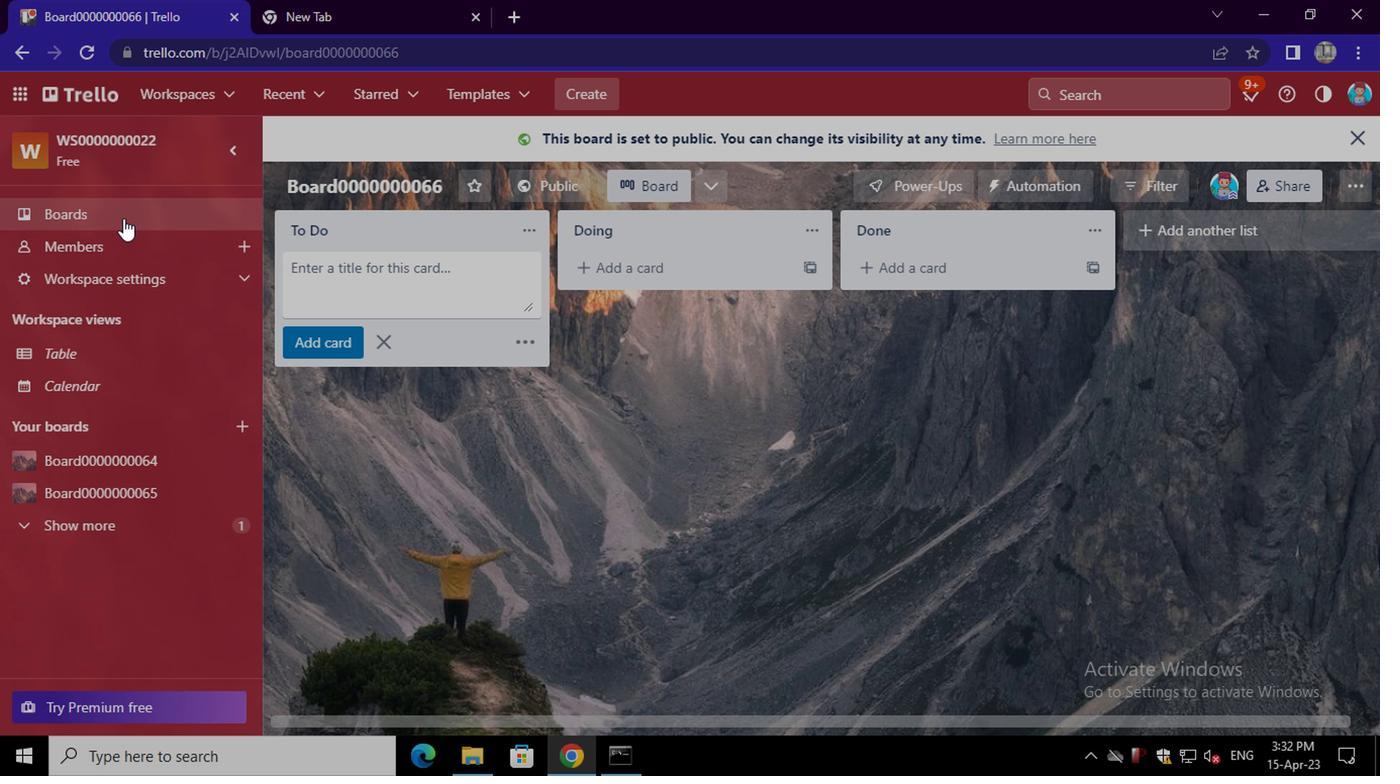 
Action: Mouse moved to (677, 473)
Screenshot: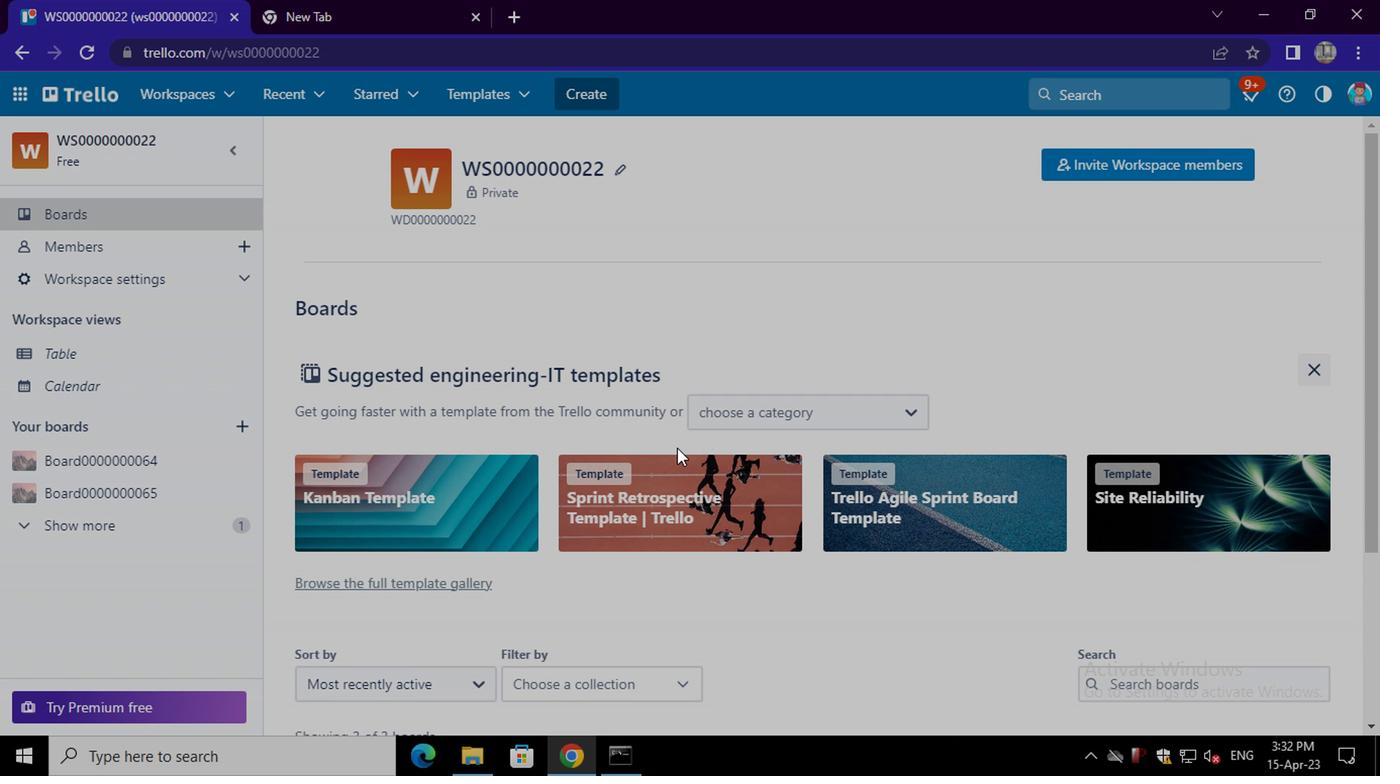 
Action: Mouse scrolled (677, 473) with delta (0, 0)
Screenshot: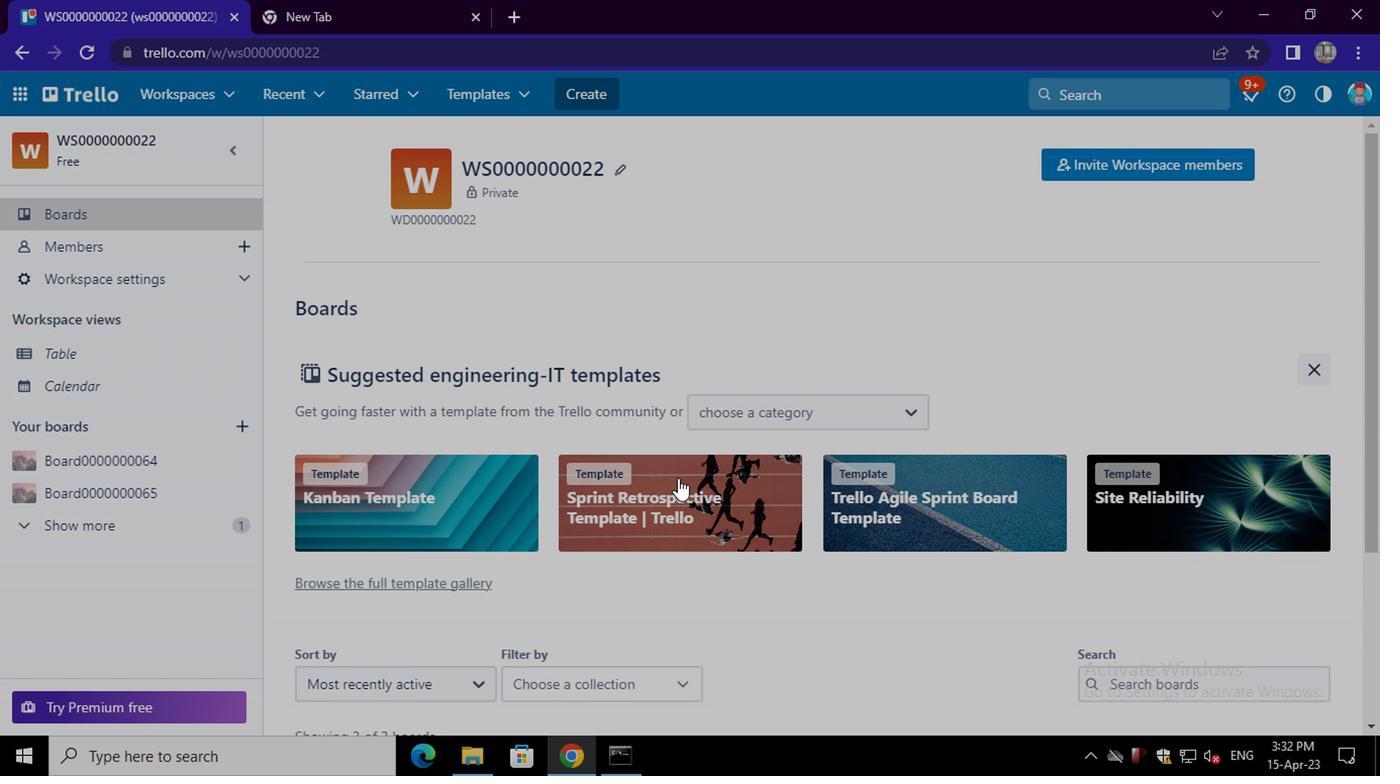 
Action: Mouse scrolled (677, 473) with delta (0, 0)
Screenshot: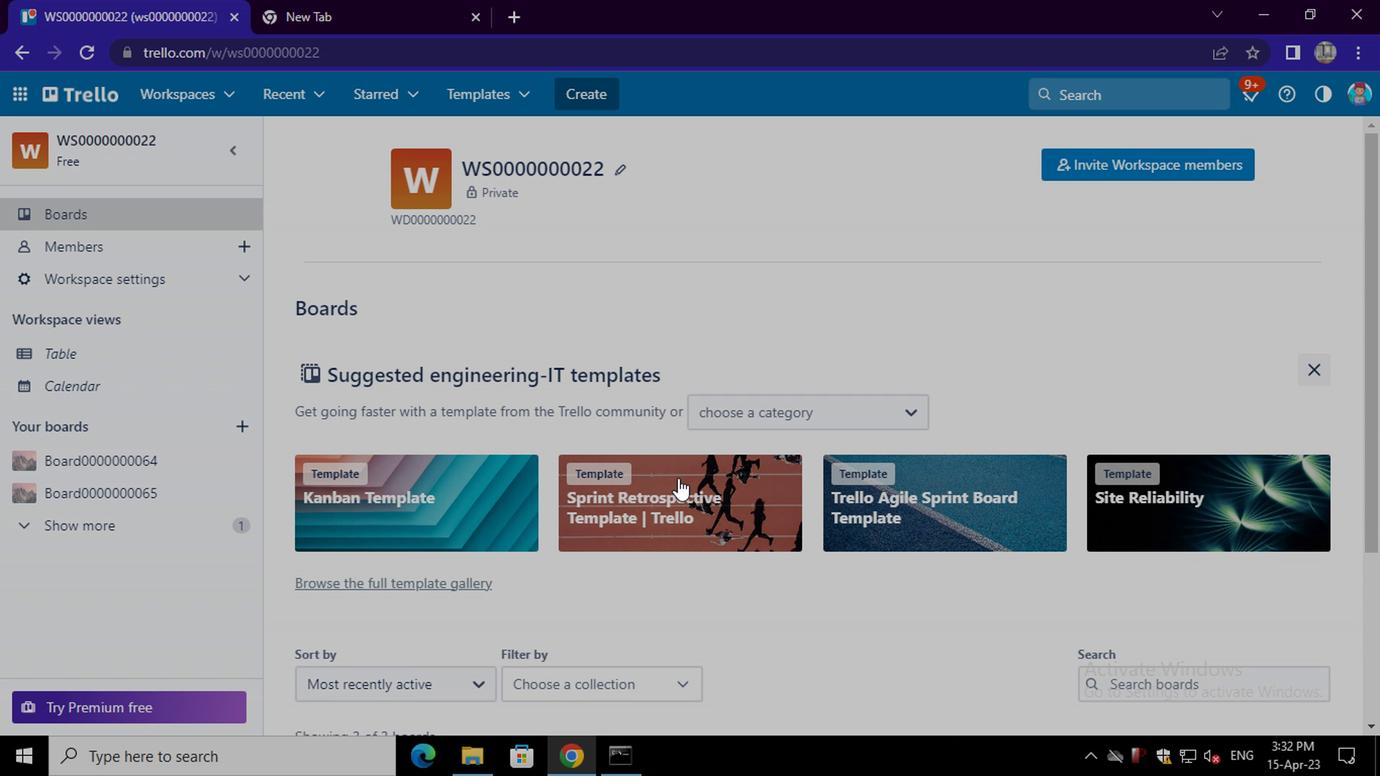 
Action: Mouse scrolled (677, 473) with delta (0, 0)
Screenshot: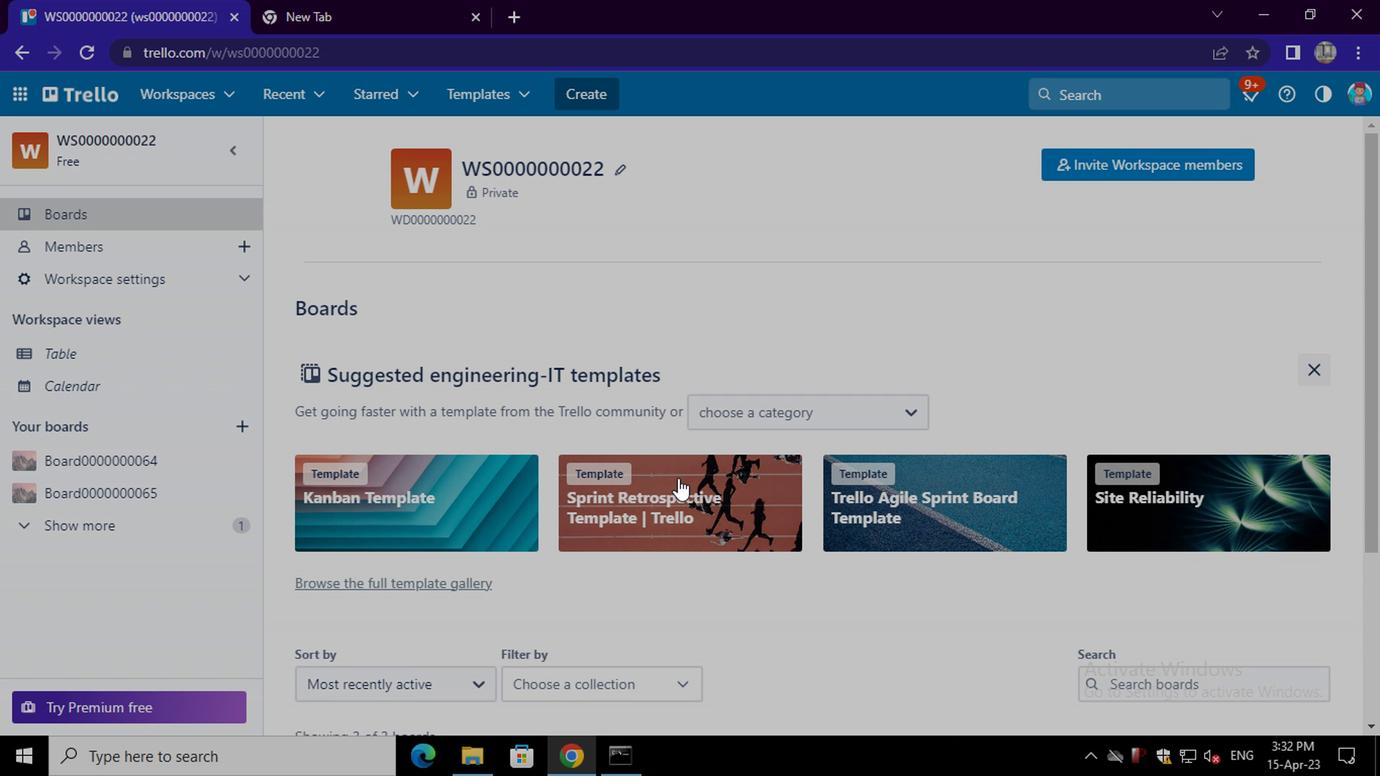 
Action: Mouse scrolled (677, 473) with delta (0, 0)
Screenshot: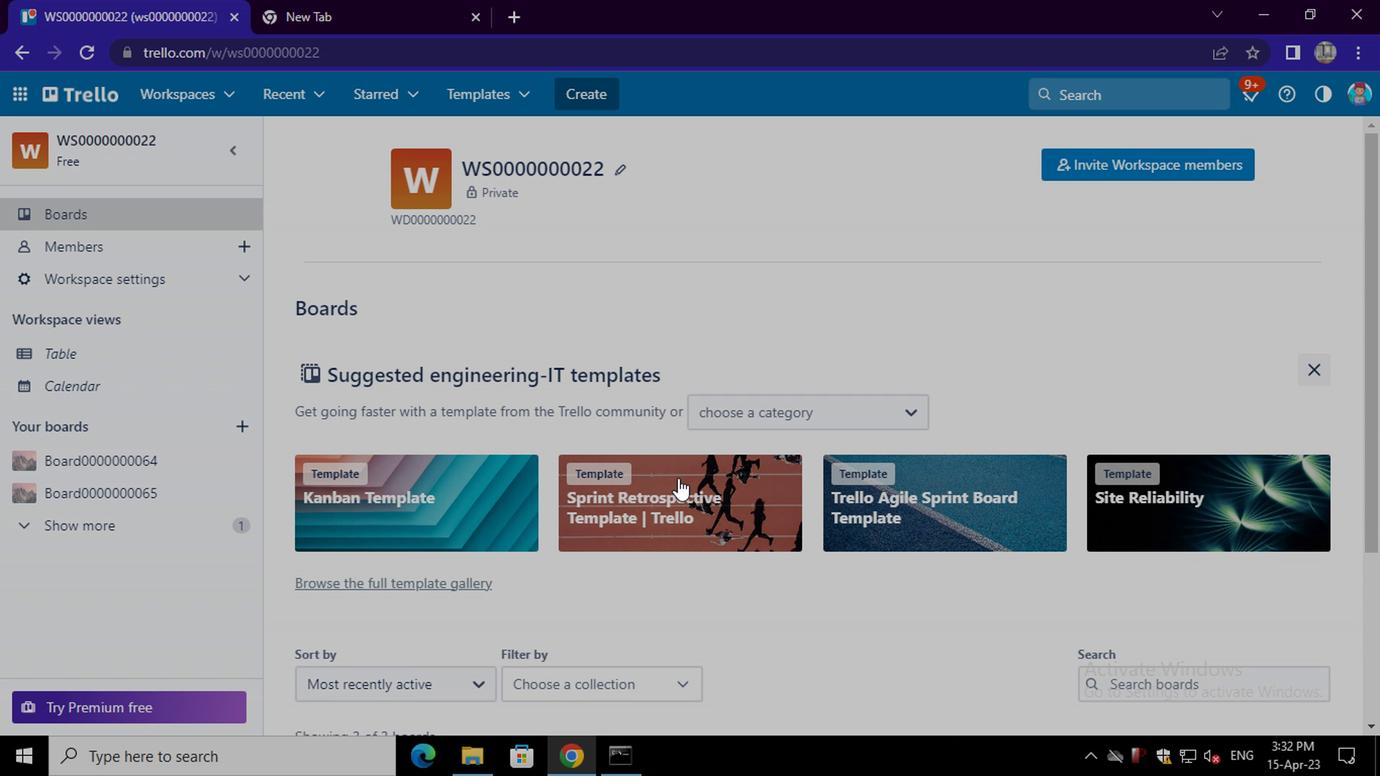 
Action: Mouse moved to (1178, 555)
Screenshot: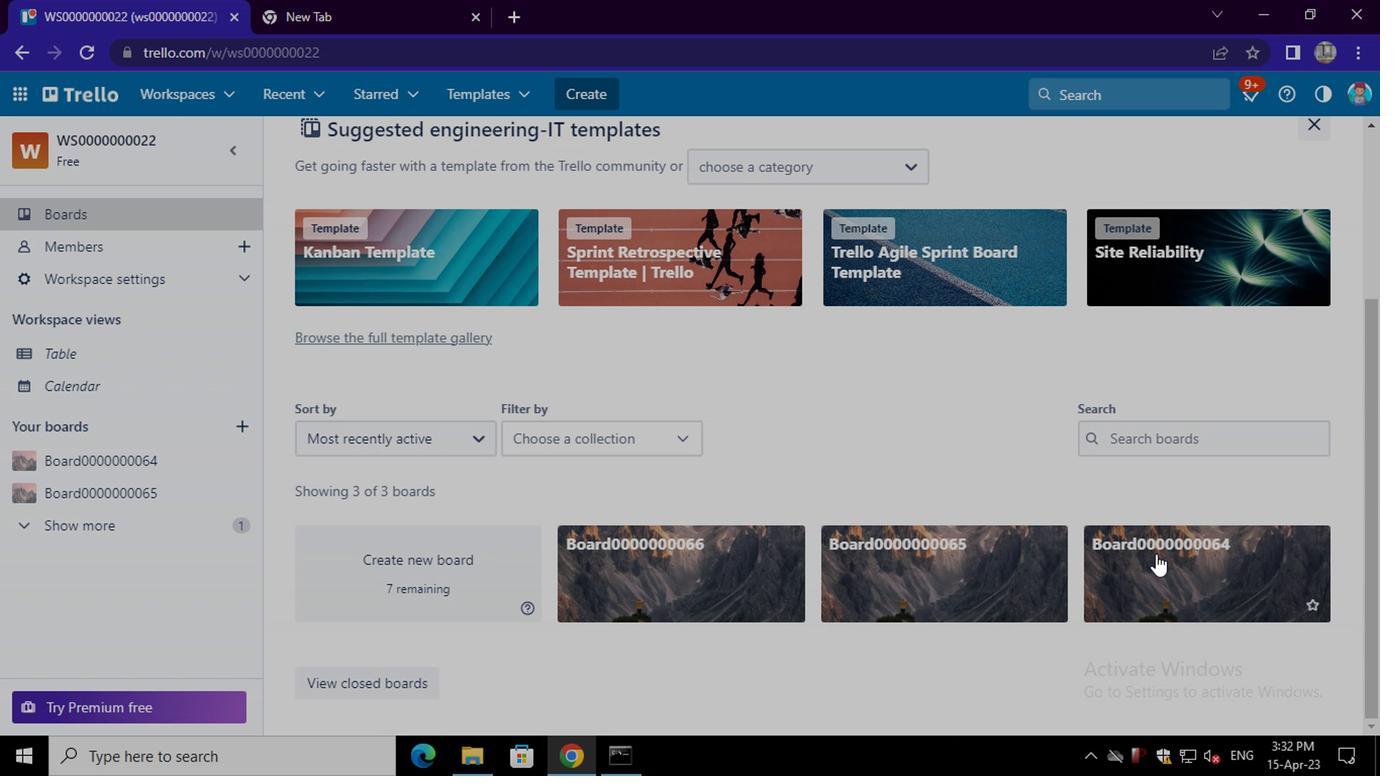
Action: Mouse pressed left at (1178, 555)
Screenshot: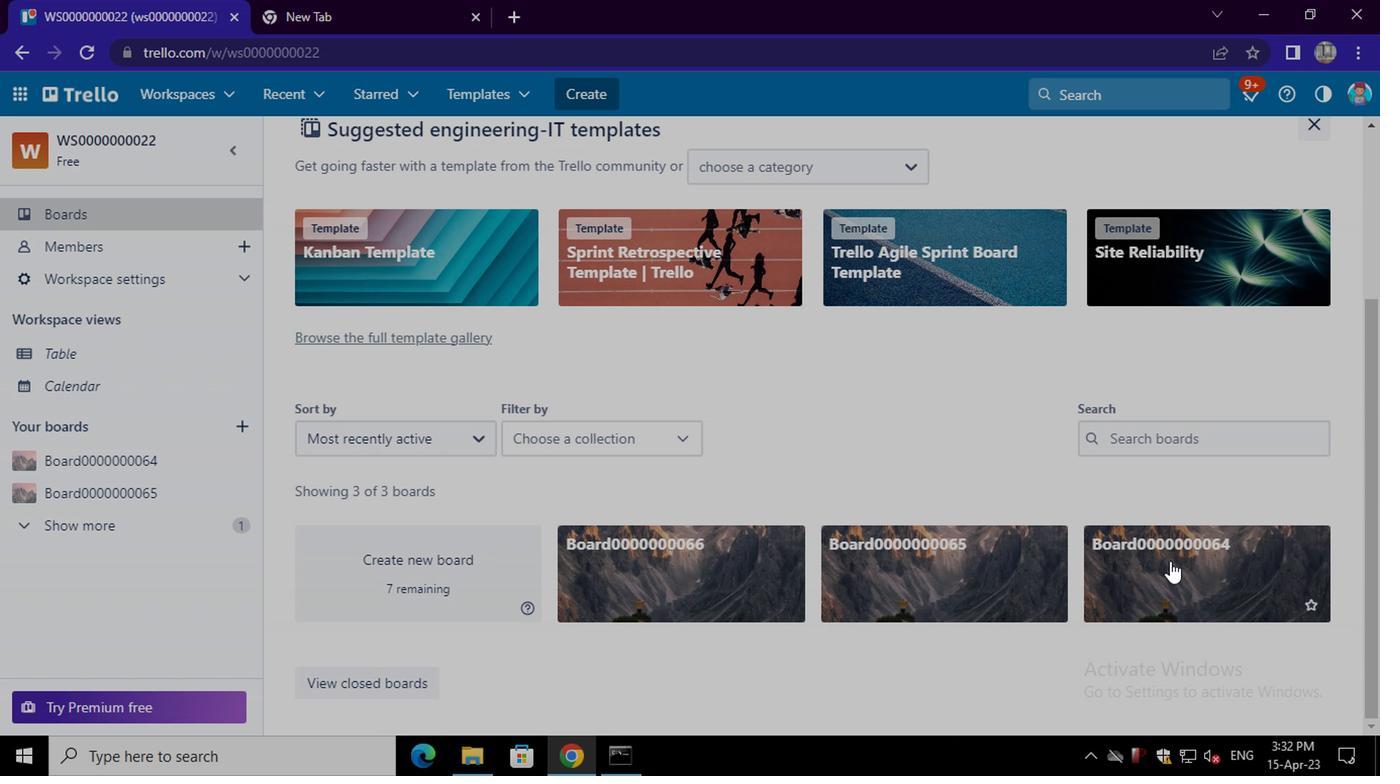 
Action: Mouse moved to (311, 208)
Screenshot: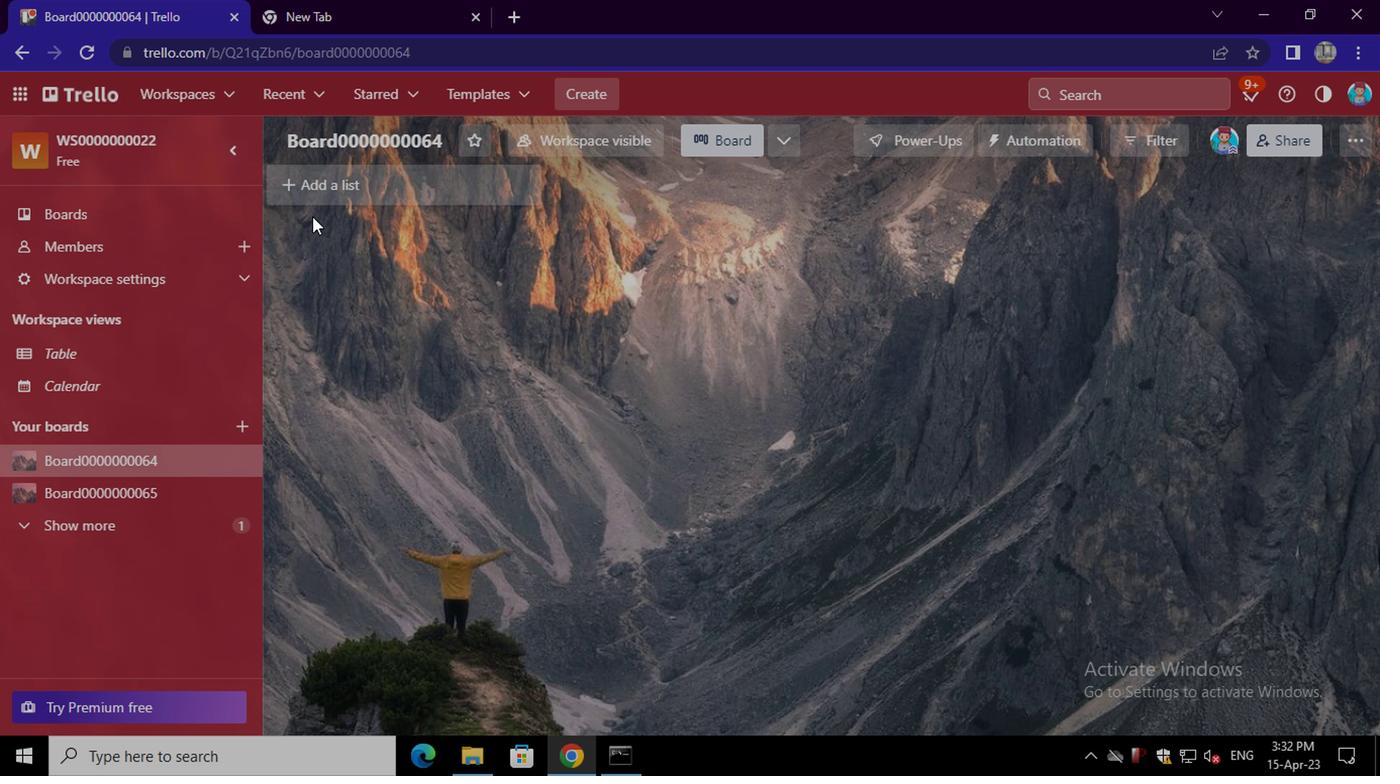 
Action: Mouse pressed left at (311, 208)
Screenshot: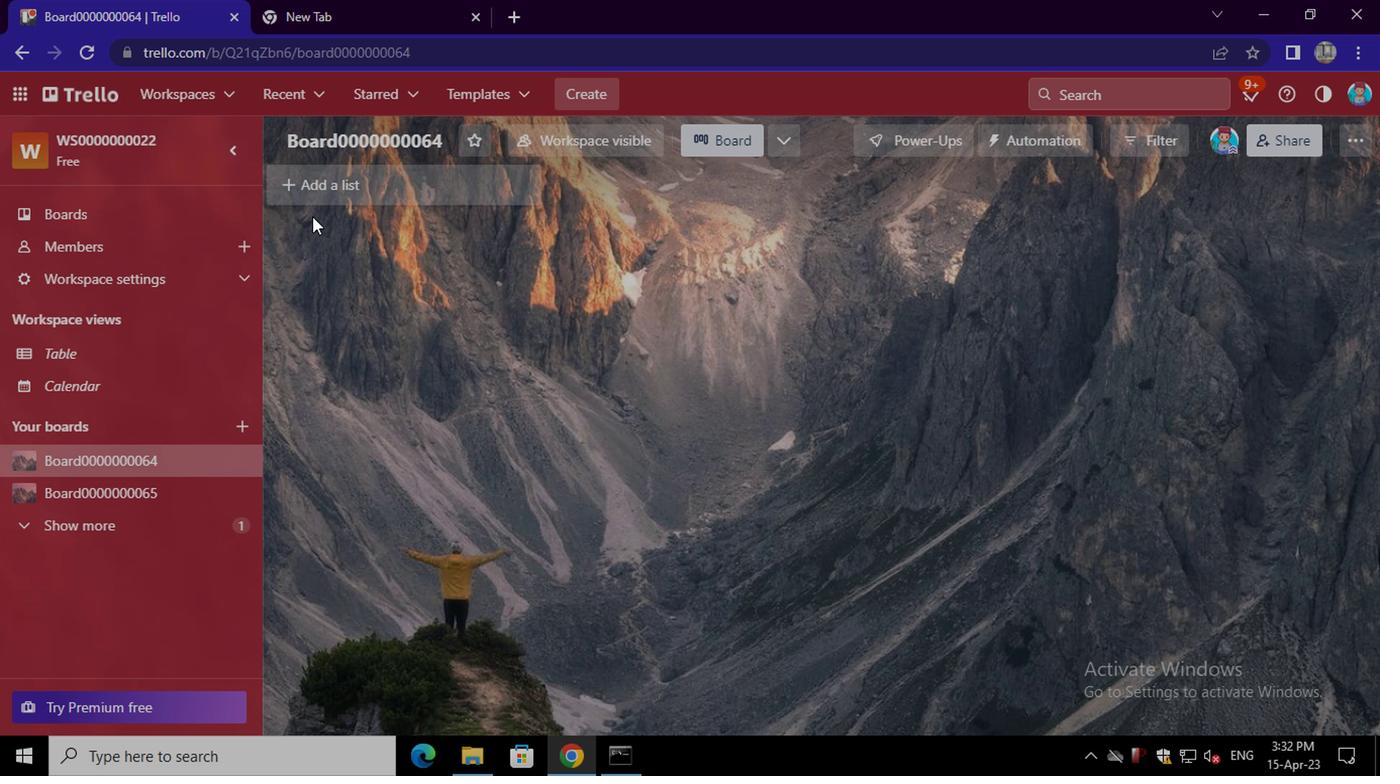 
Action: Mouse moved to (324, 200)
Screenshot: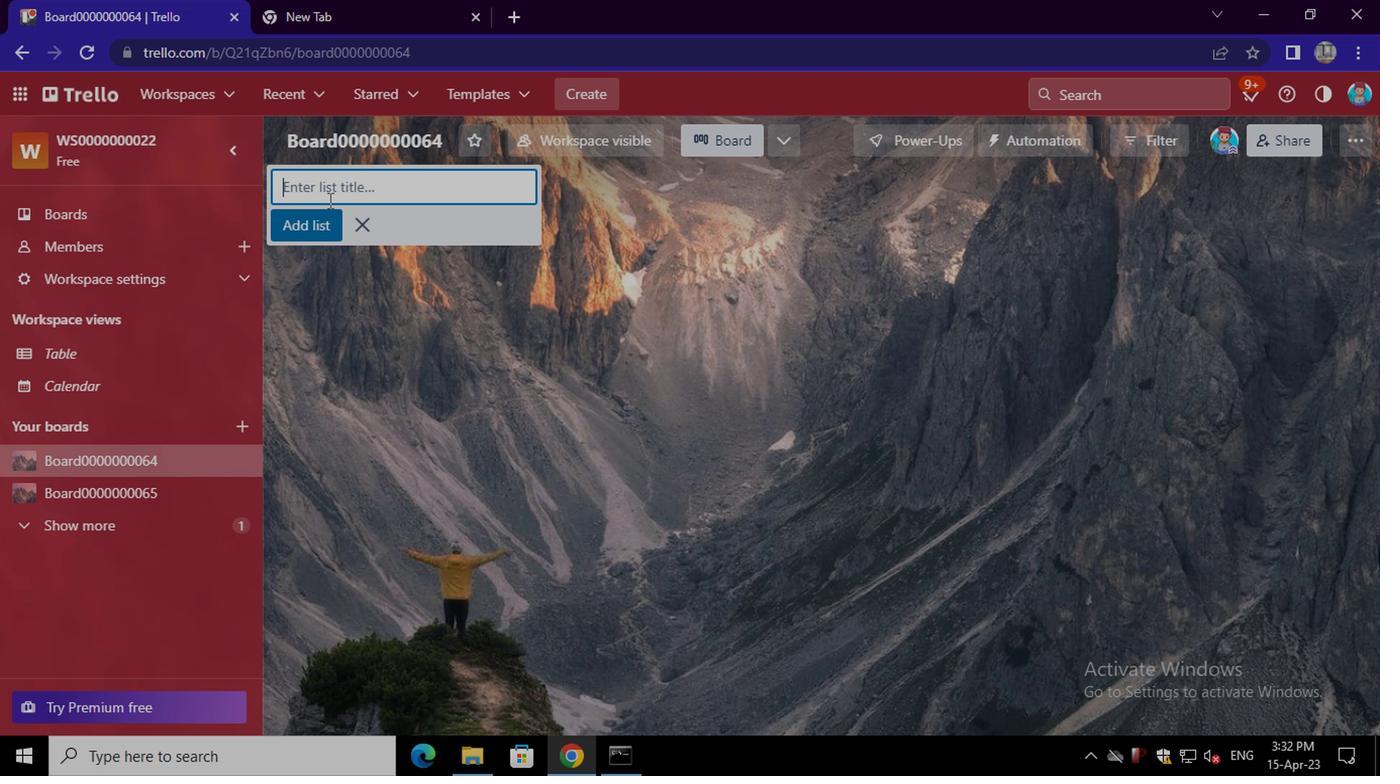 
Action: Mouse pressed left at (324, 200)
Screenshot: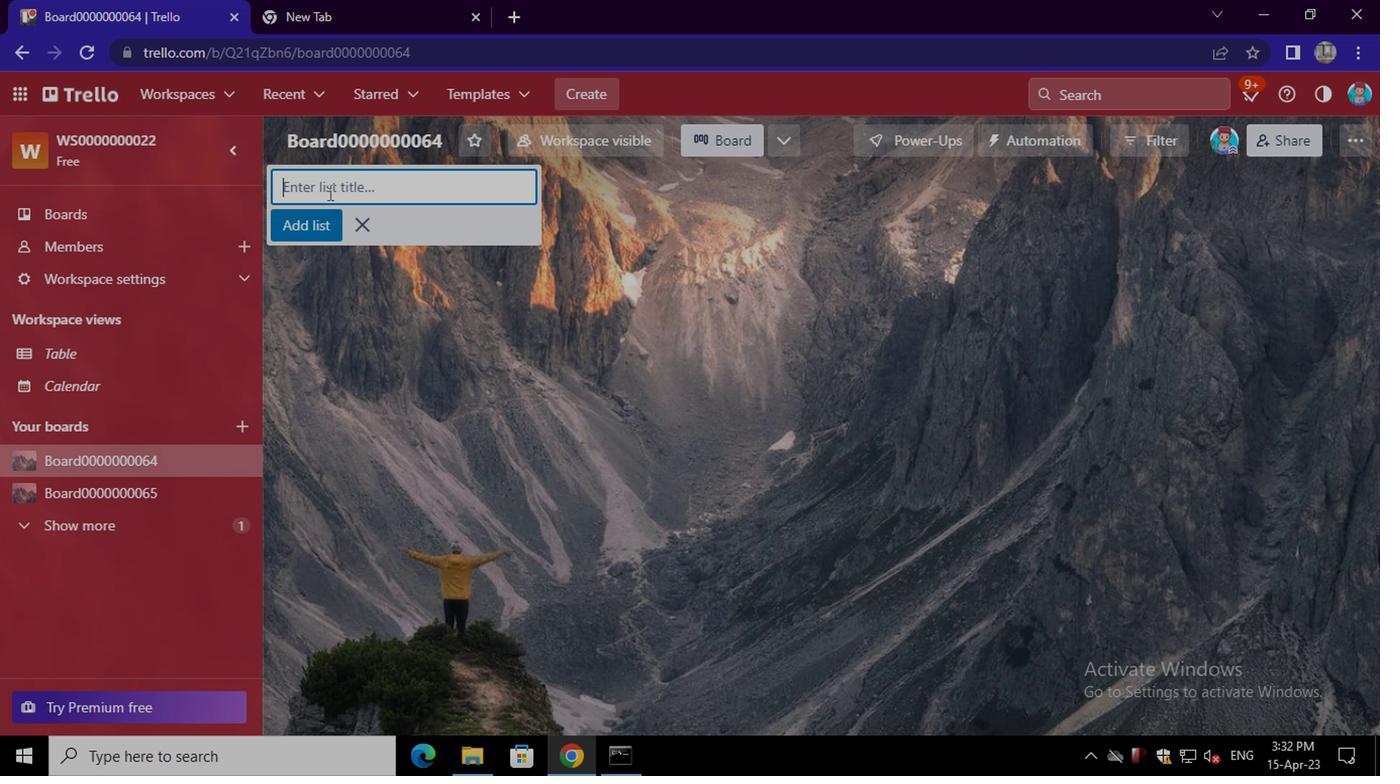 
Action: Key pressed <Key.shift>TO-<Key.shift>DO
Screenshot: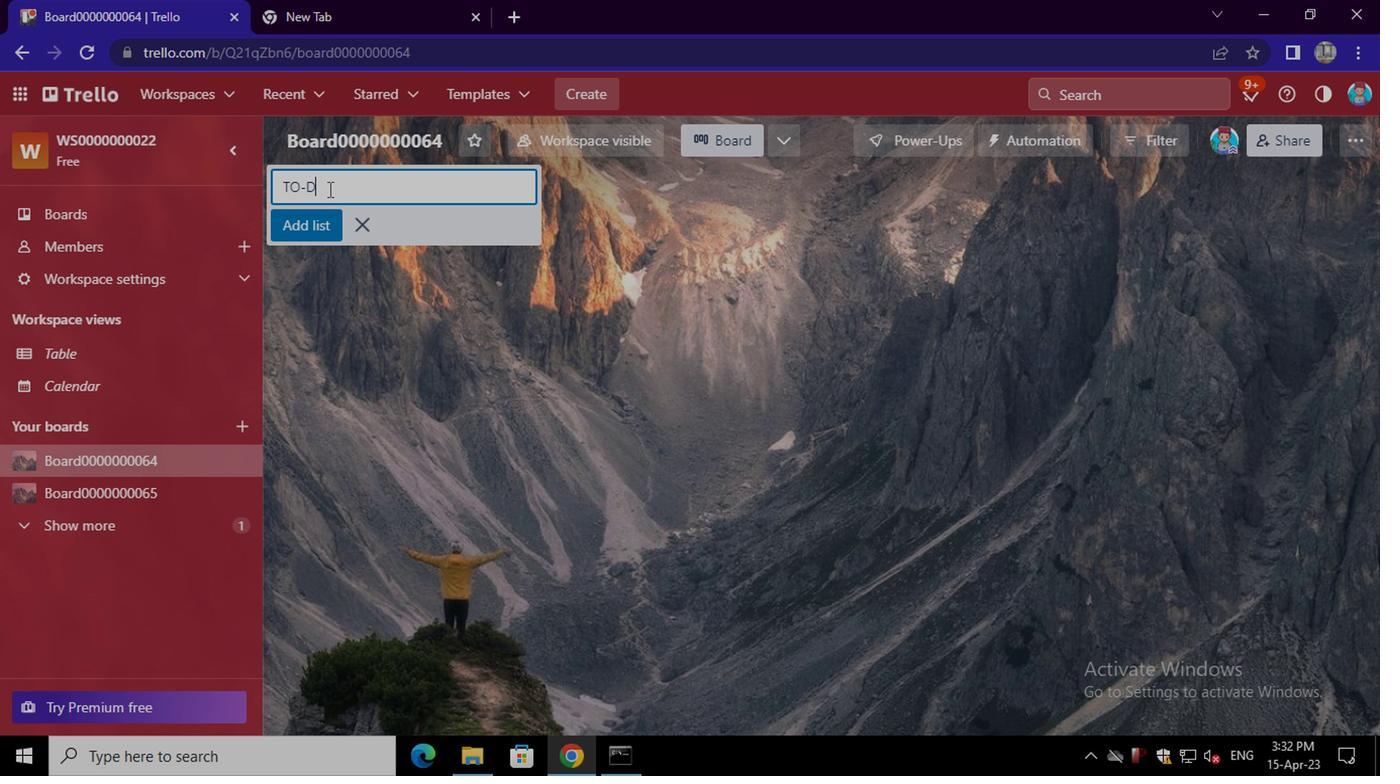 
Action: Mouse moved to (308, 235)
Screenshot: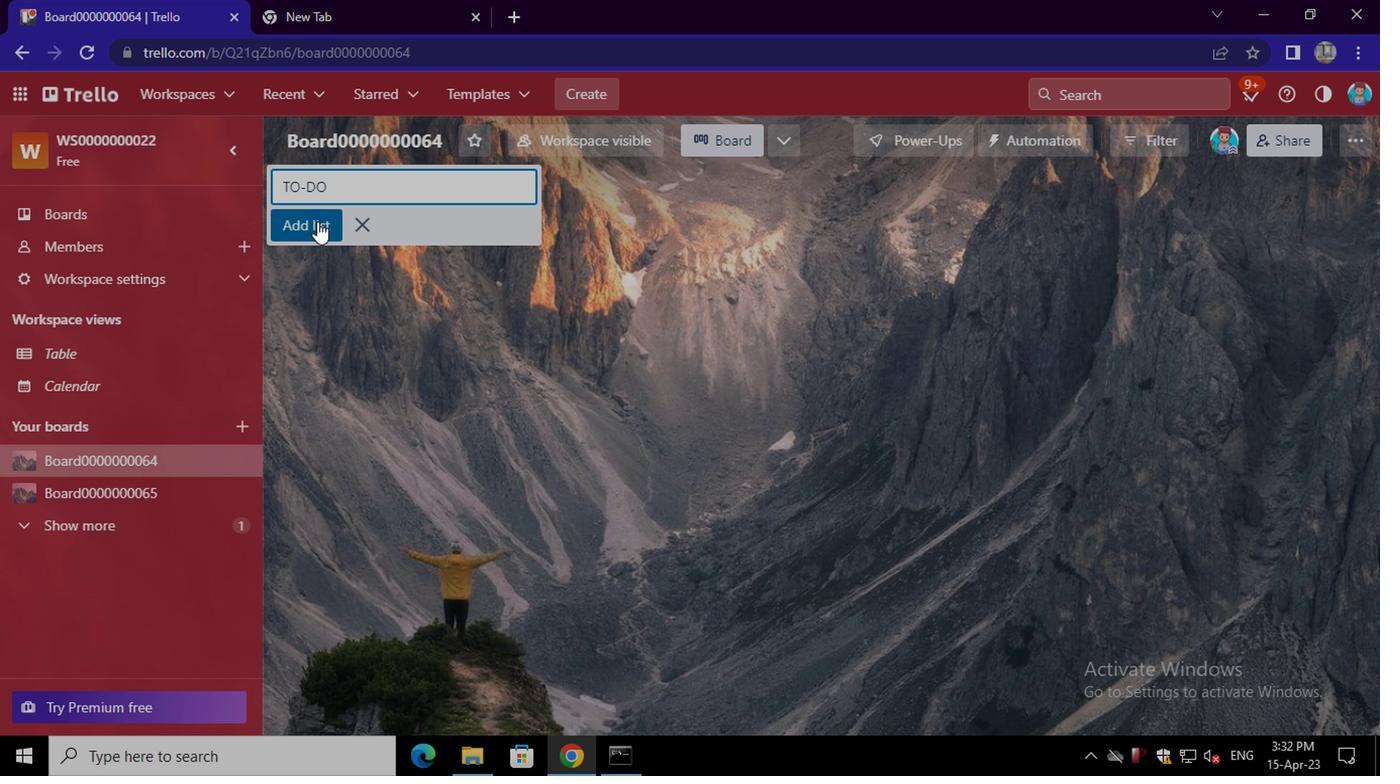 
Action: Mouse pressed left at (308, 235)
Screenshot: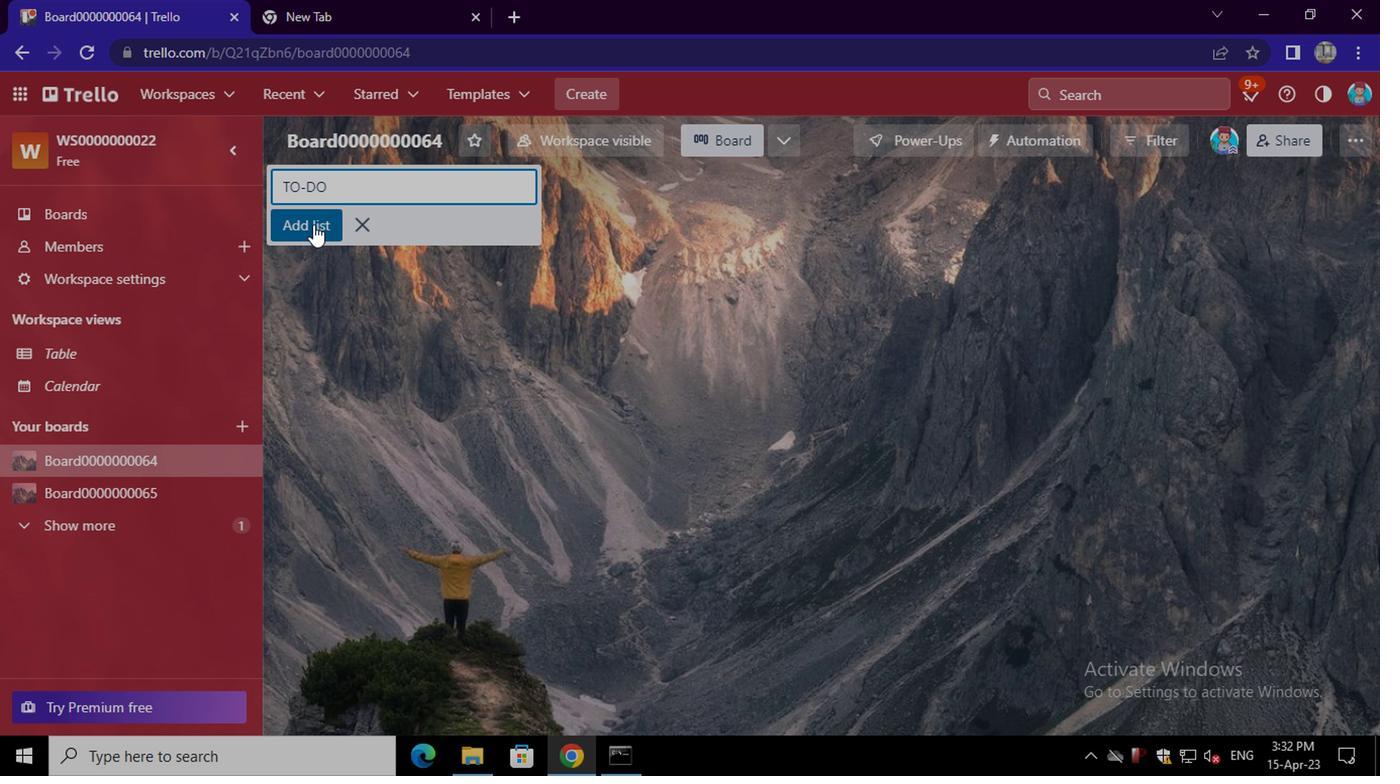 
Action: Mouse moved to (323, 233)
Screenshot: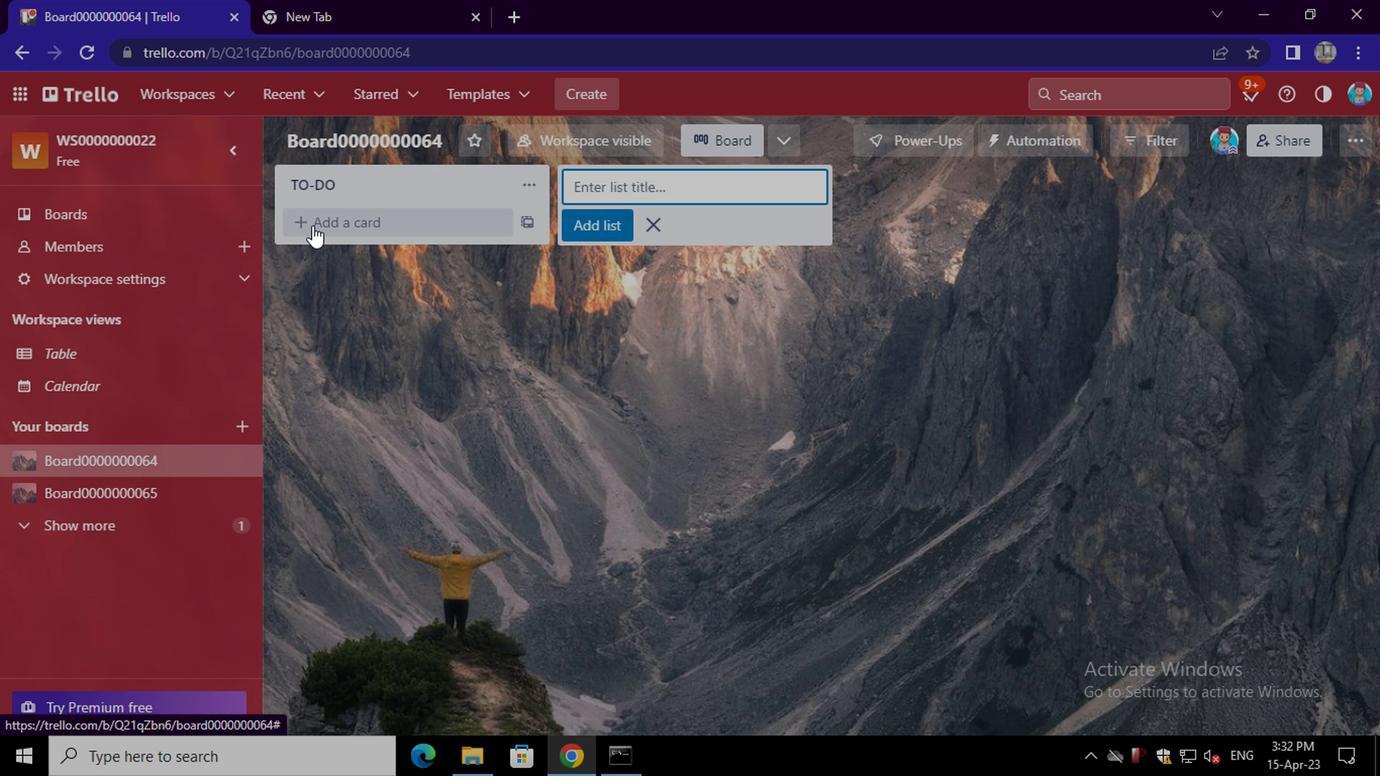 
Action: Mouse pressed left at (323, 233)
Screenshot: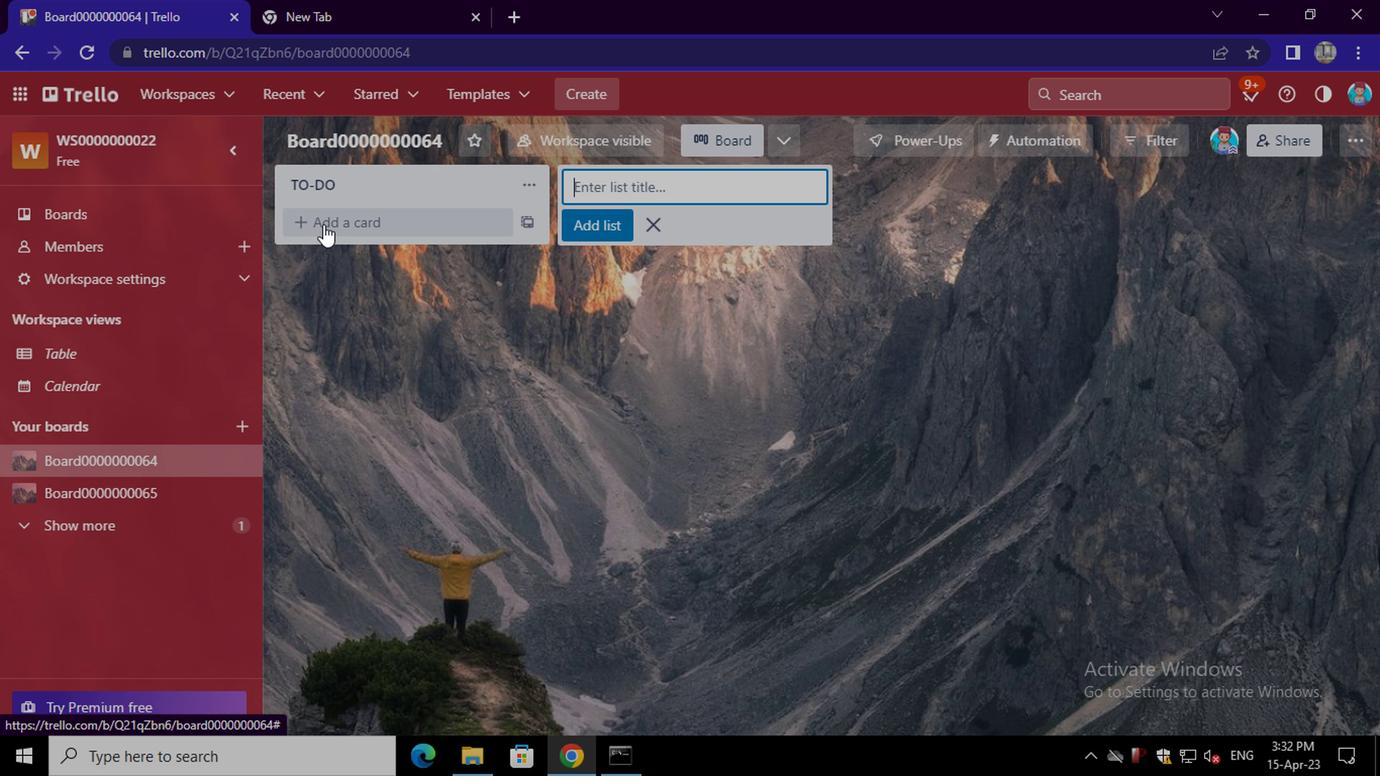 
Action: Mouse moved to (338, 238)
Screenshot: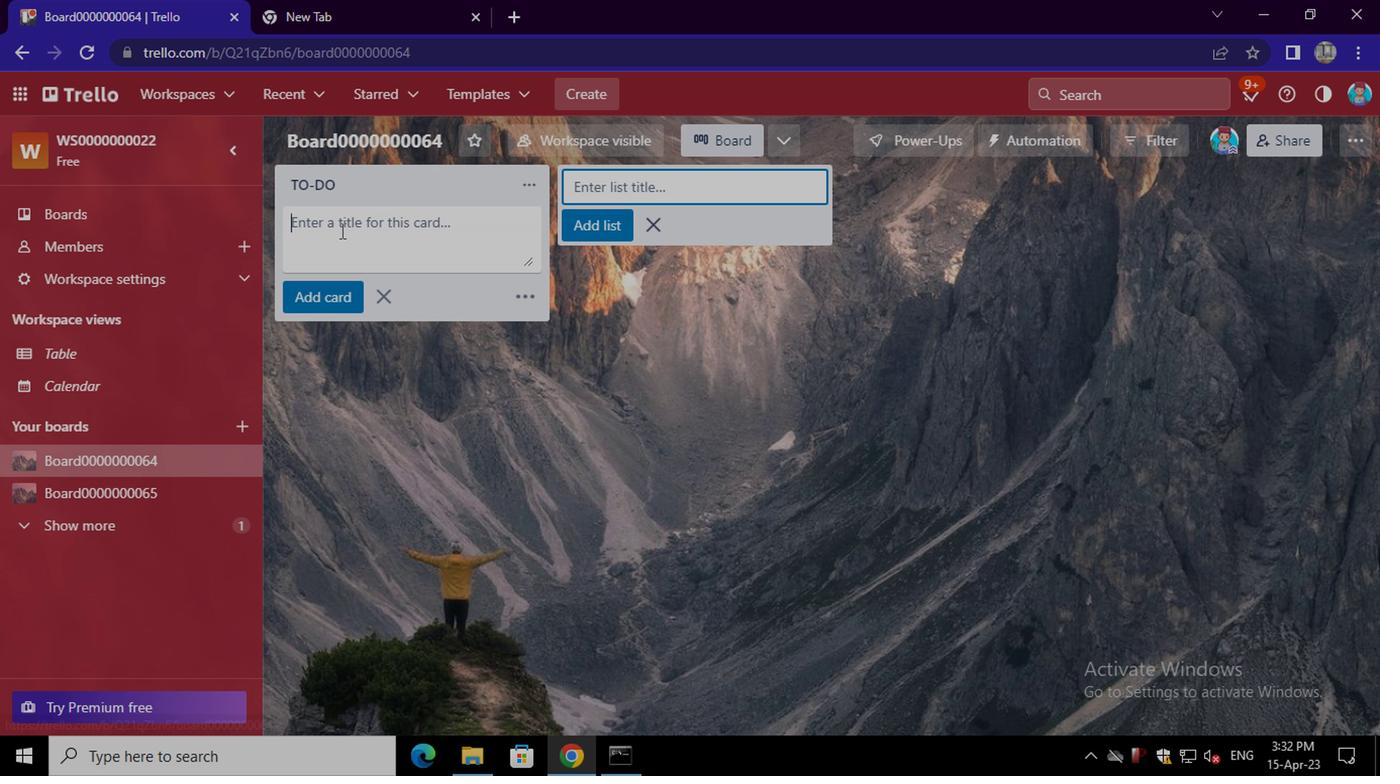 
Action: Mouse pressed left at (338, 238)
Screenshot: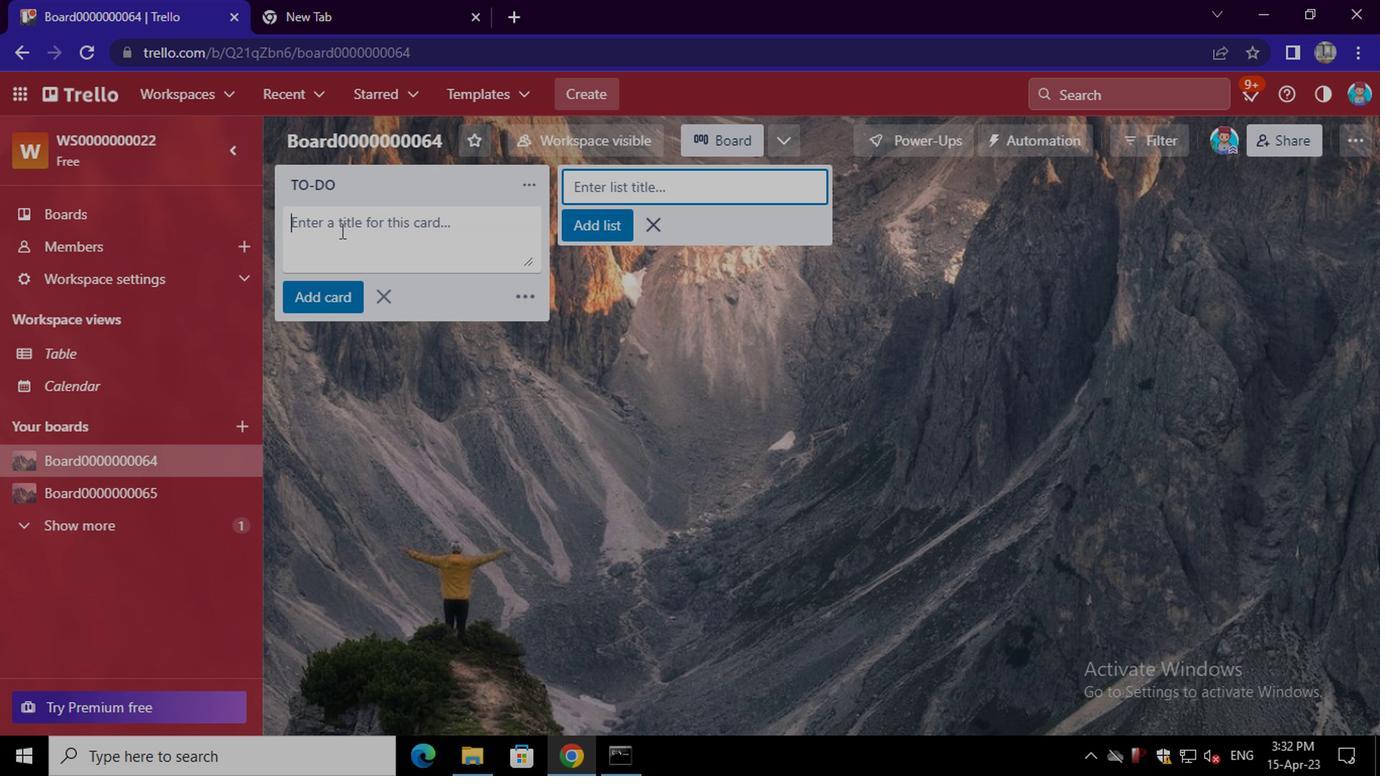 
Action: Key pressed <Key.shift><Key.shift><Key.shift><Key.shift><Key.shift><Key.shift><Key.shift><Key.shift><Key.shift><Key.shift><Key.shift><Key.shift><Key.shift><Key.shift><Key.shift>CARD0000000253
Screenshot: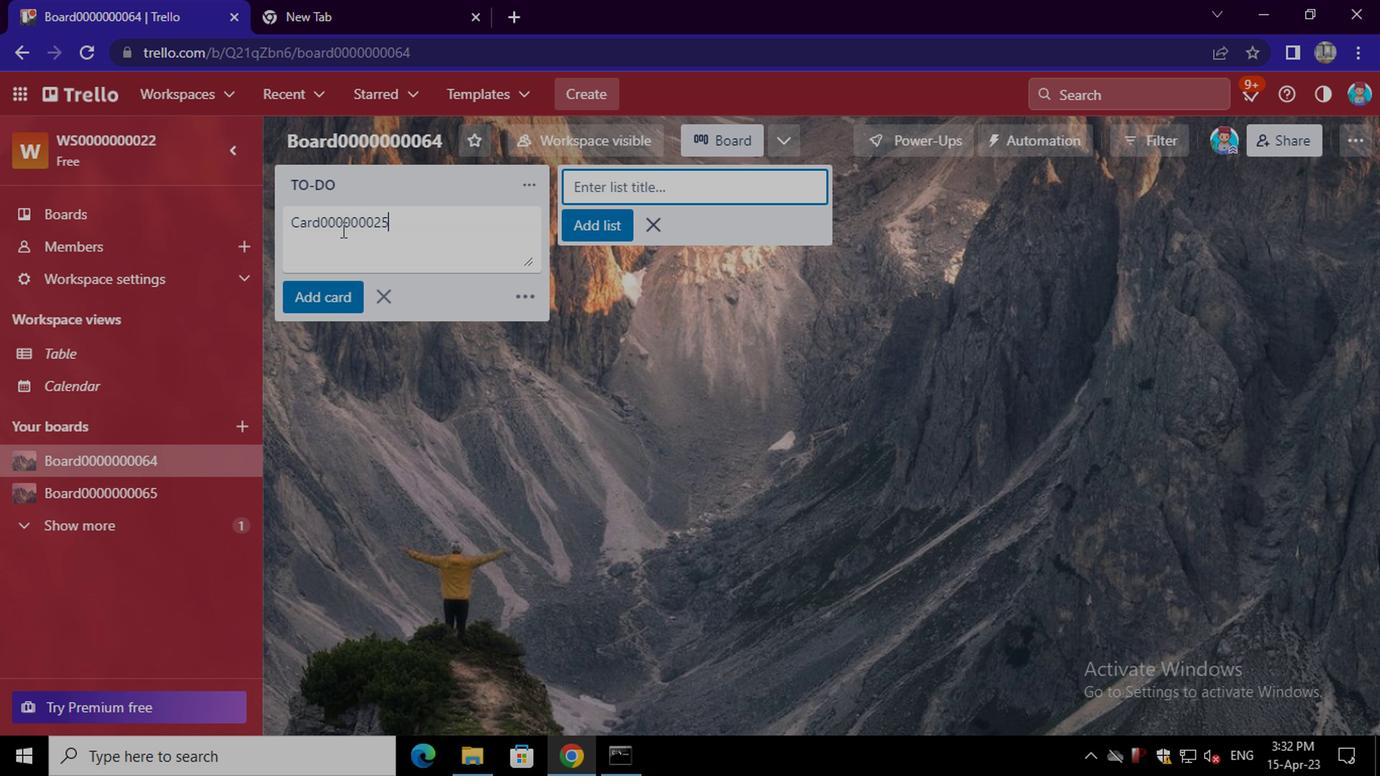 
Action: Mouse moved to (330, 295)
Screenshot: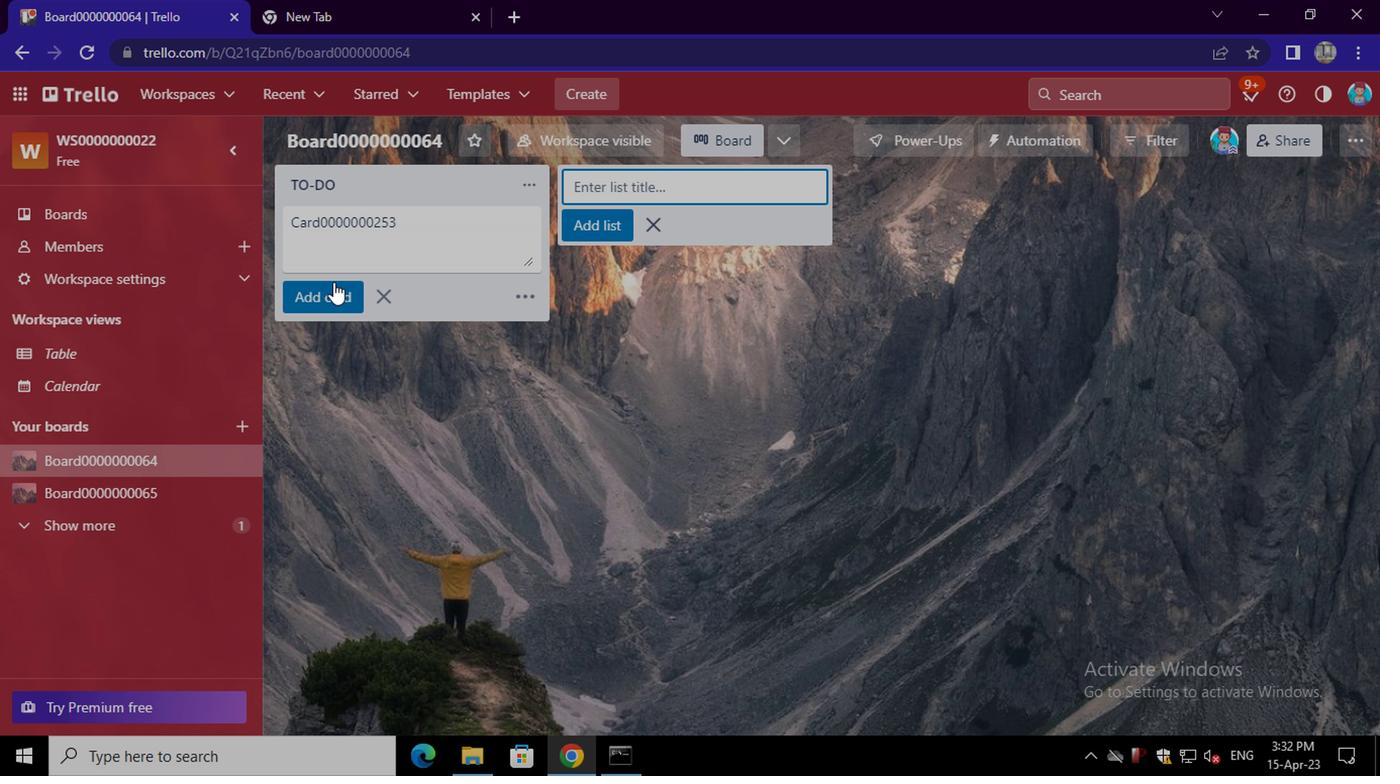 
Action: Mouse pressed left at (330, 295)
Screenshot: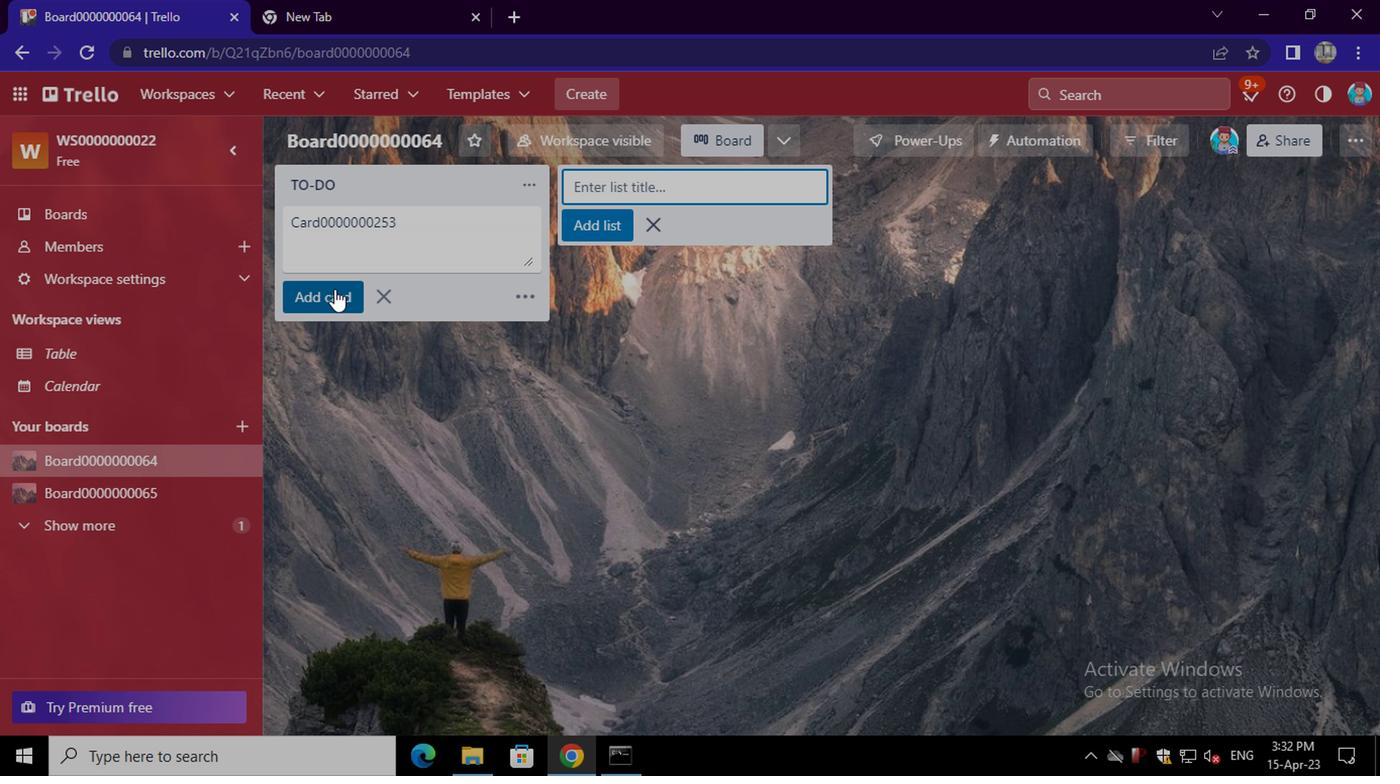 
Action: Mouse moved to (325, 276)
Screenshot: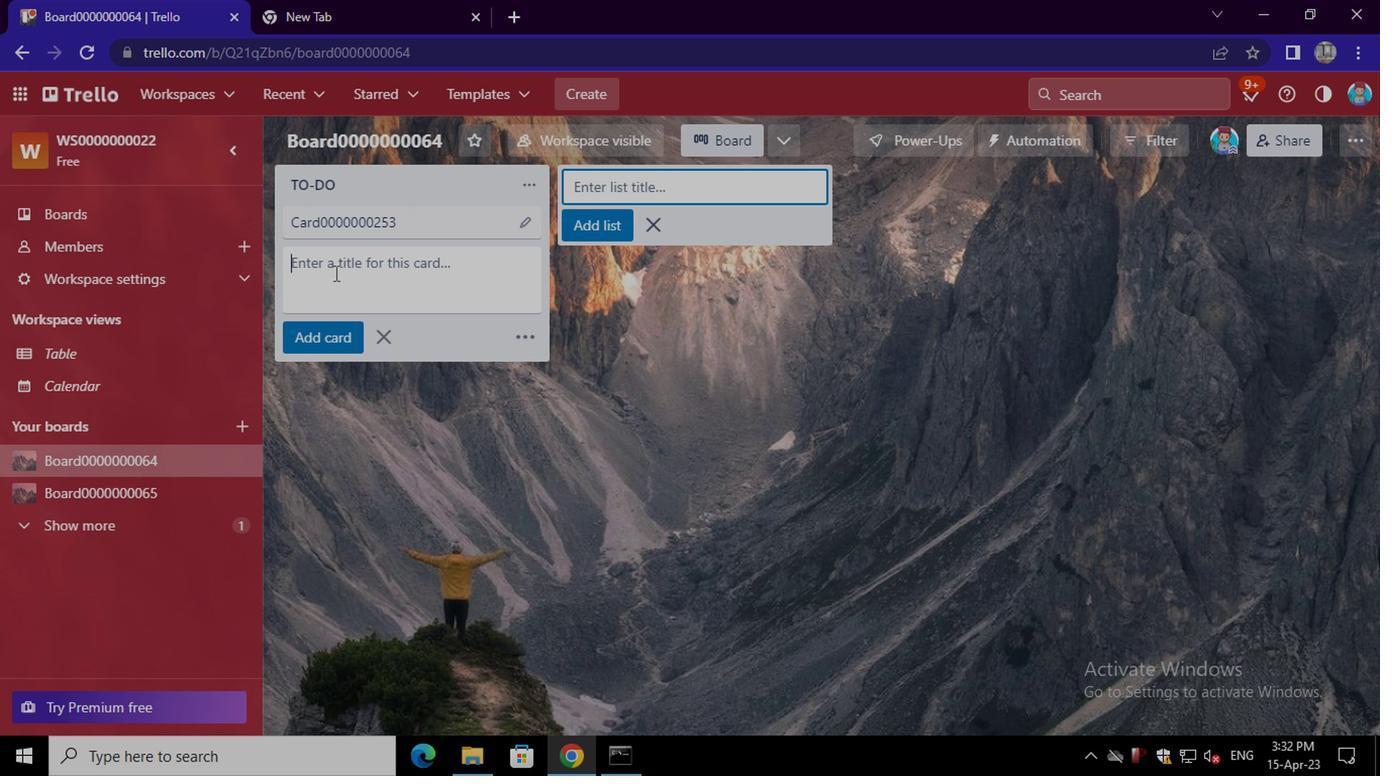 
Action: Mouse pressed left at (325, 276)
Screenshot: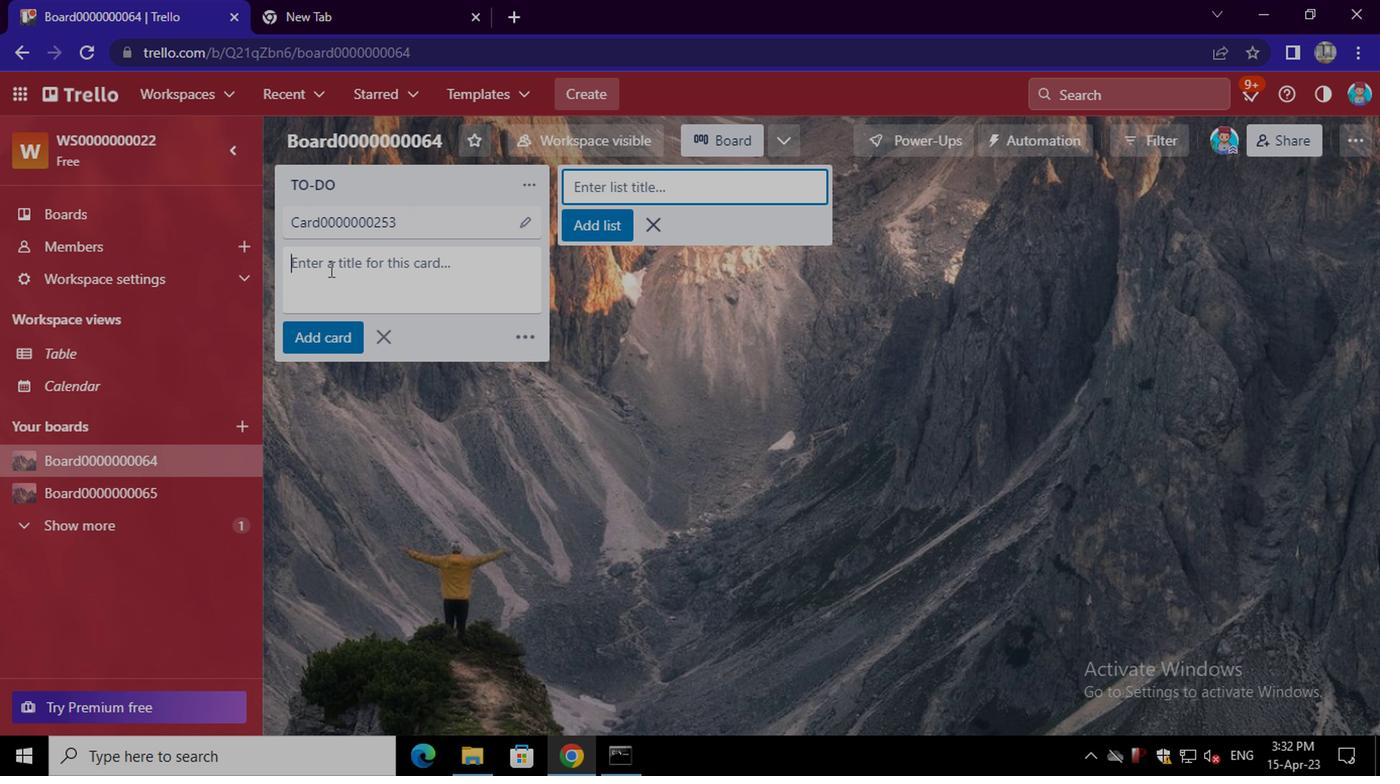 
Action: Key pressed <Key.shift>CARD0000000254
Screenshot: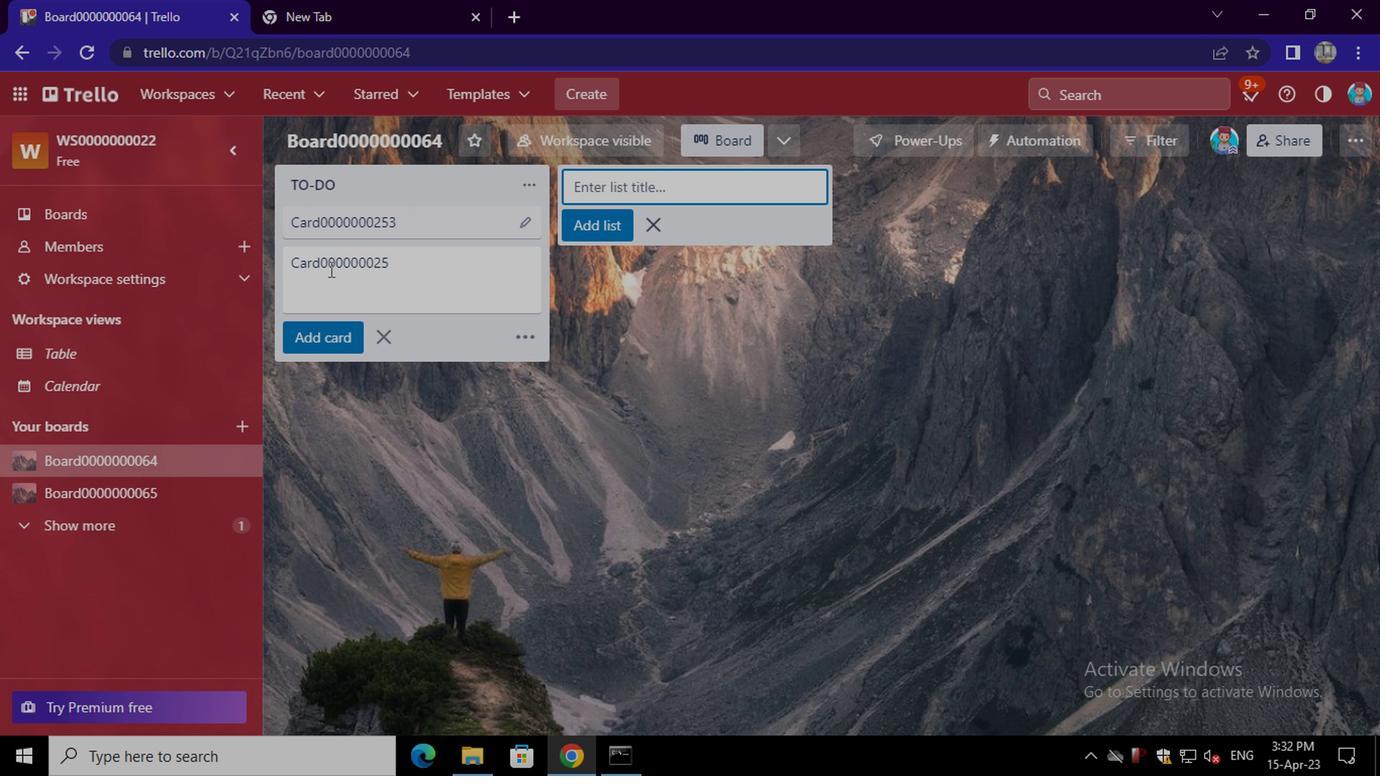 
Action: Mouse moved to (324, 330)
Screenshot: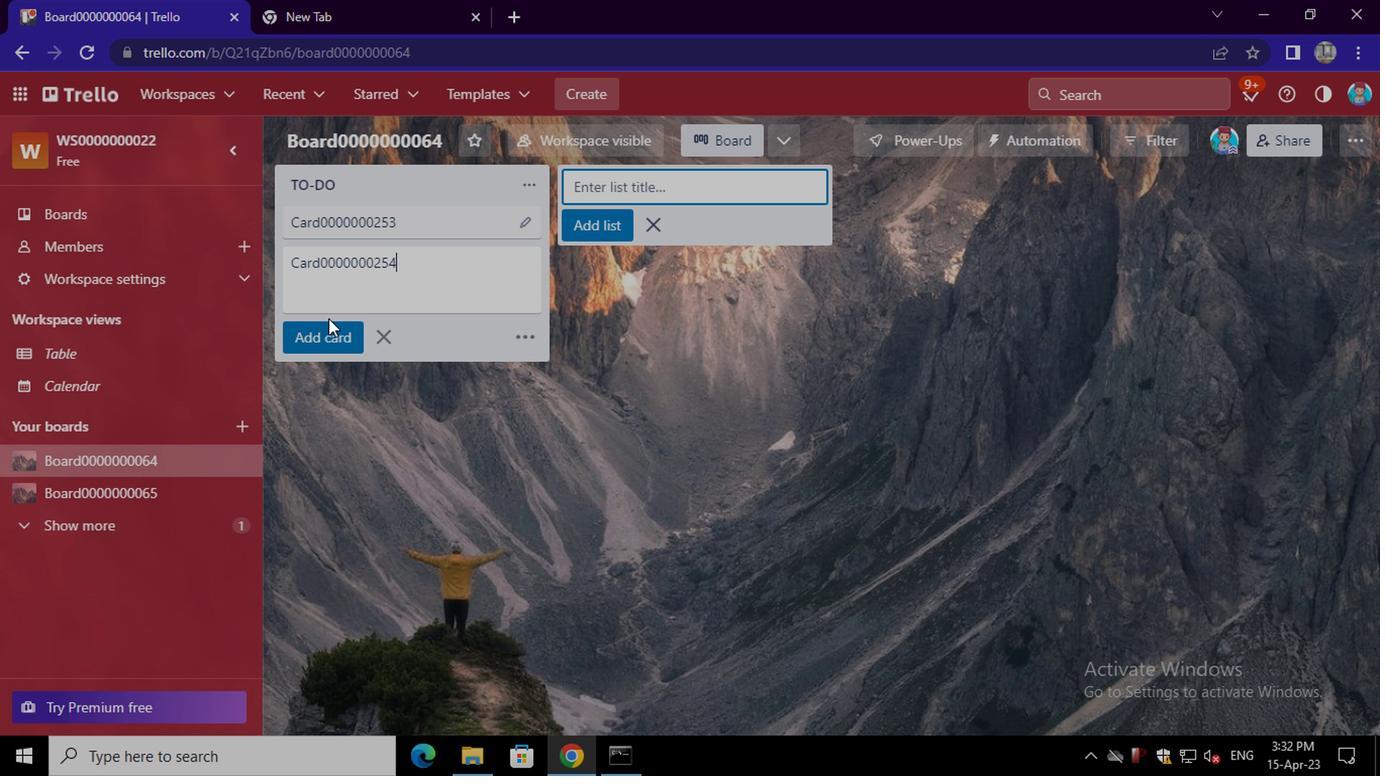
Action: Mouse pressed left at (324, 330)
Screenshot: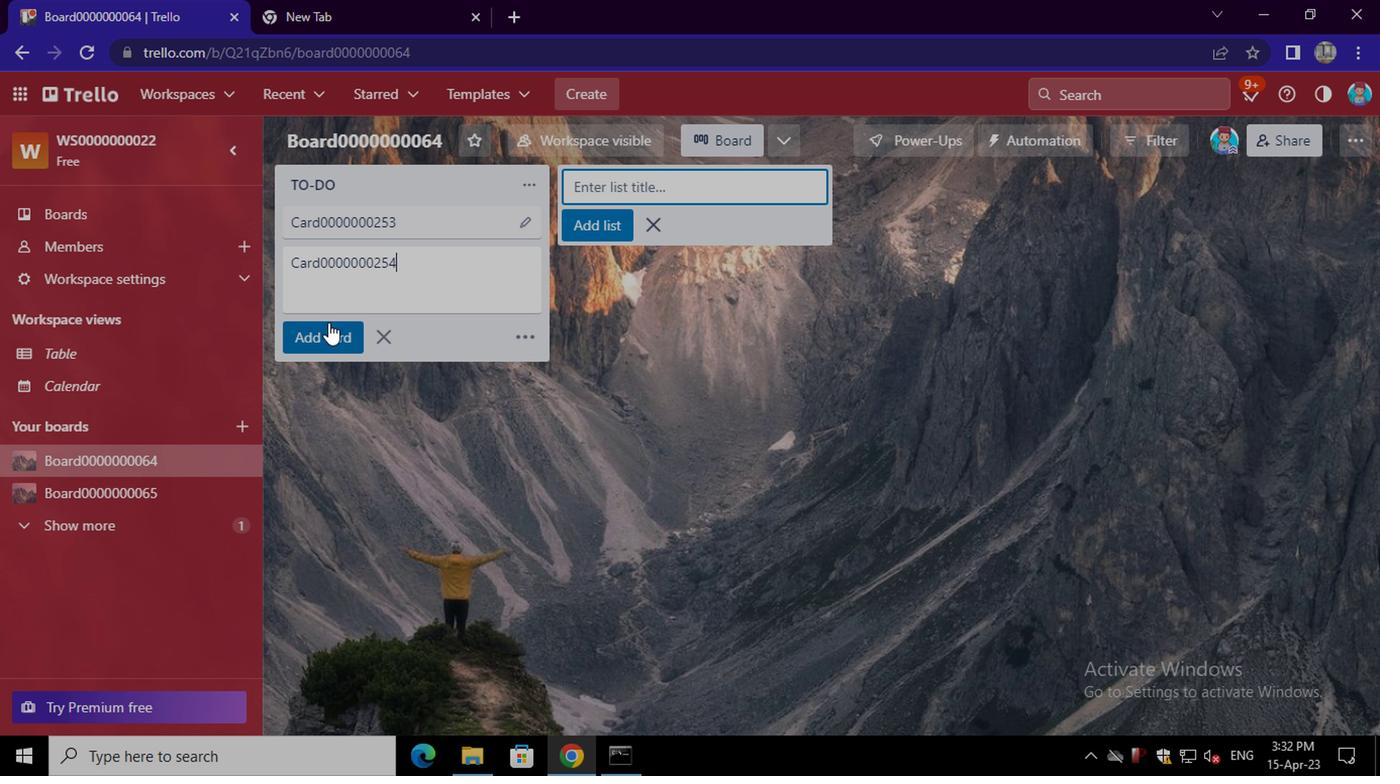 
